 Task: Assign in the project CalibratePro the issue 'Implement a new feature to allow for voice-based navigation and control of the system' to the sprint 'Whirlpool'. Assign in the project CalibratePro the issue 'Address issues related to data duplication and redundancy' to the sprint 'Whirlpool'. Assign in the project CalibratePro the issue 'Develop a new feature to allow for integration with blockchain technology' to the sprint 'Whirlpool'. Assign in the project CalibratePro the issue 'Implement a new feature to allow for personalized content delivery' to the sprint 'Whirlpool'
Action: Mouse moved to (1167, 263)
Screenshot: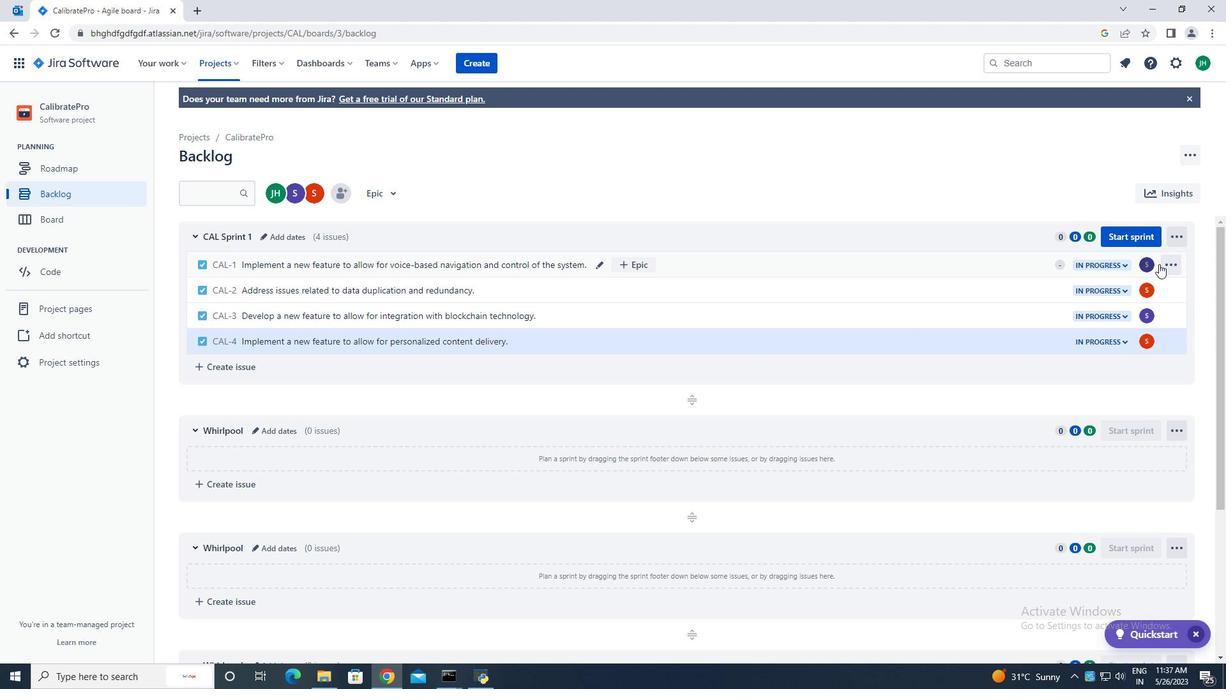
Action: Mouse pressed left at (1167, 263)
Screenshot: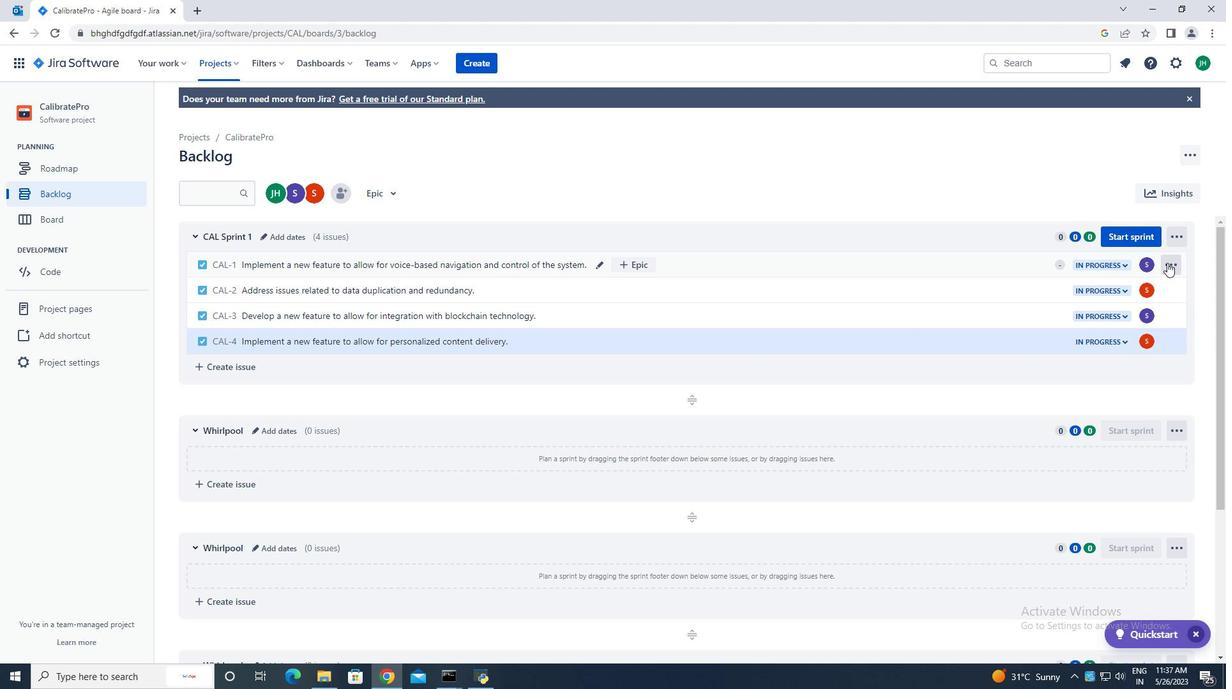 
Action: Mouse moved to (1138, 412)
Screenshot: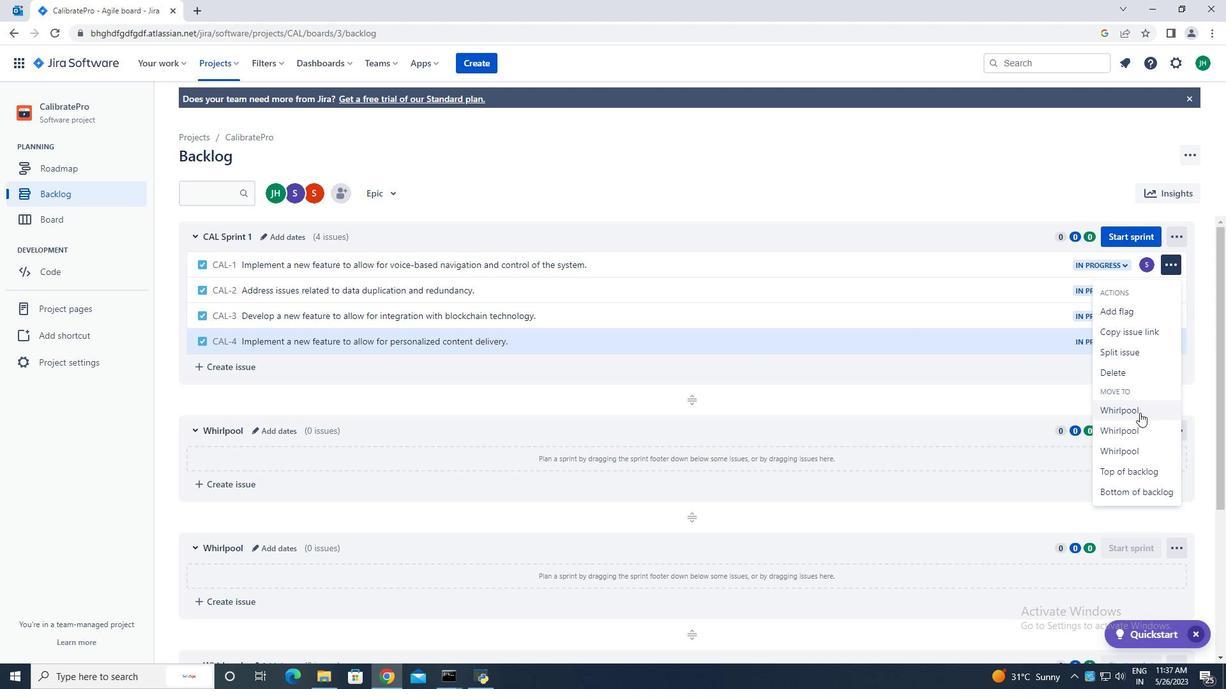 
Action: Mouse pressed left at (1138, 412)
Screenshot: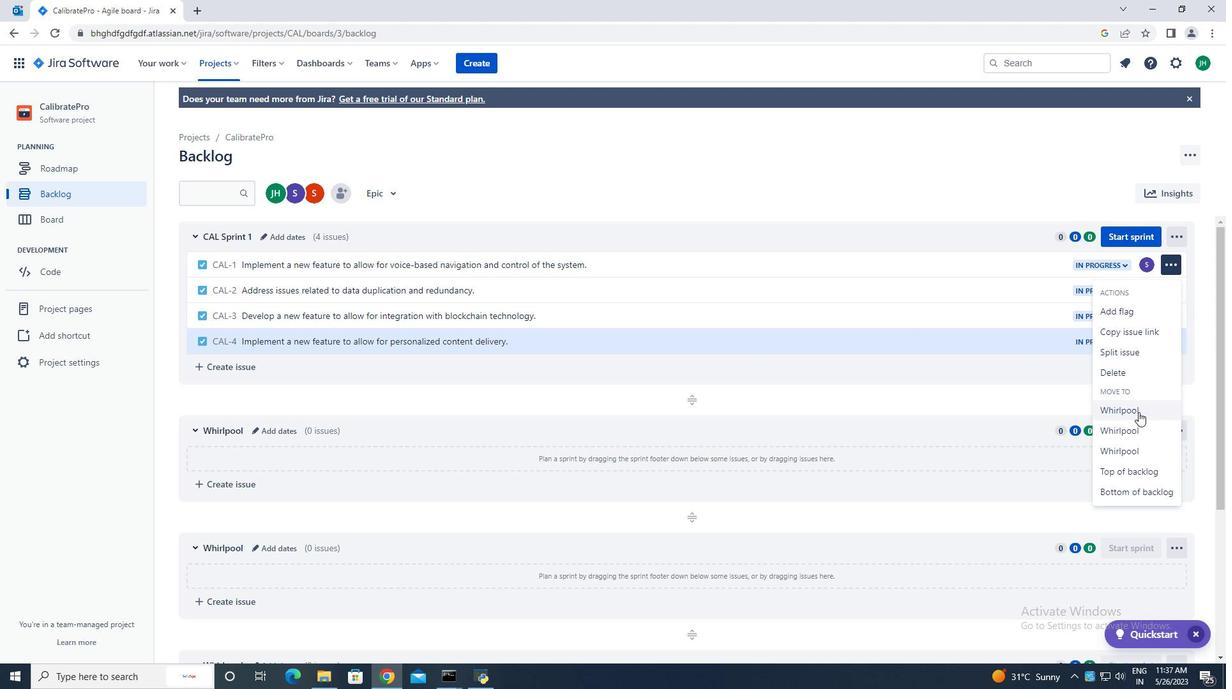
Action: Mouse moved to (1168, 265)
Screenshot: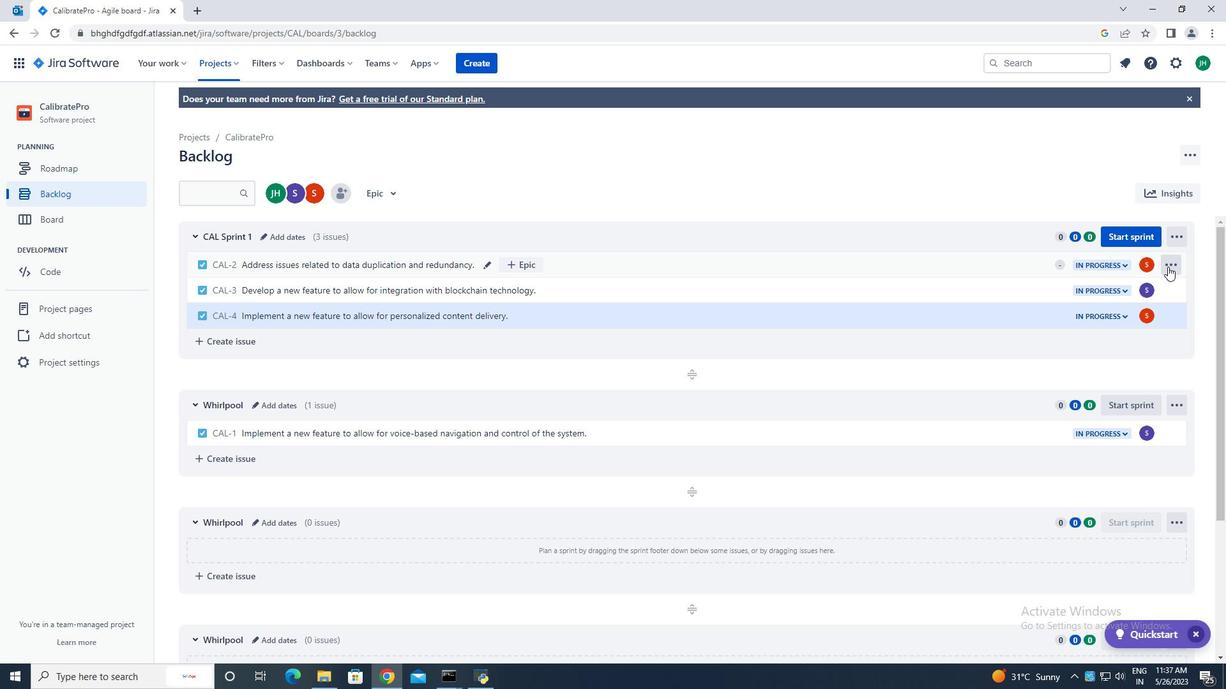 
Action: Mouse pressed left at (1168, 265)
Screenshot: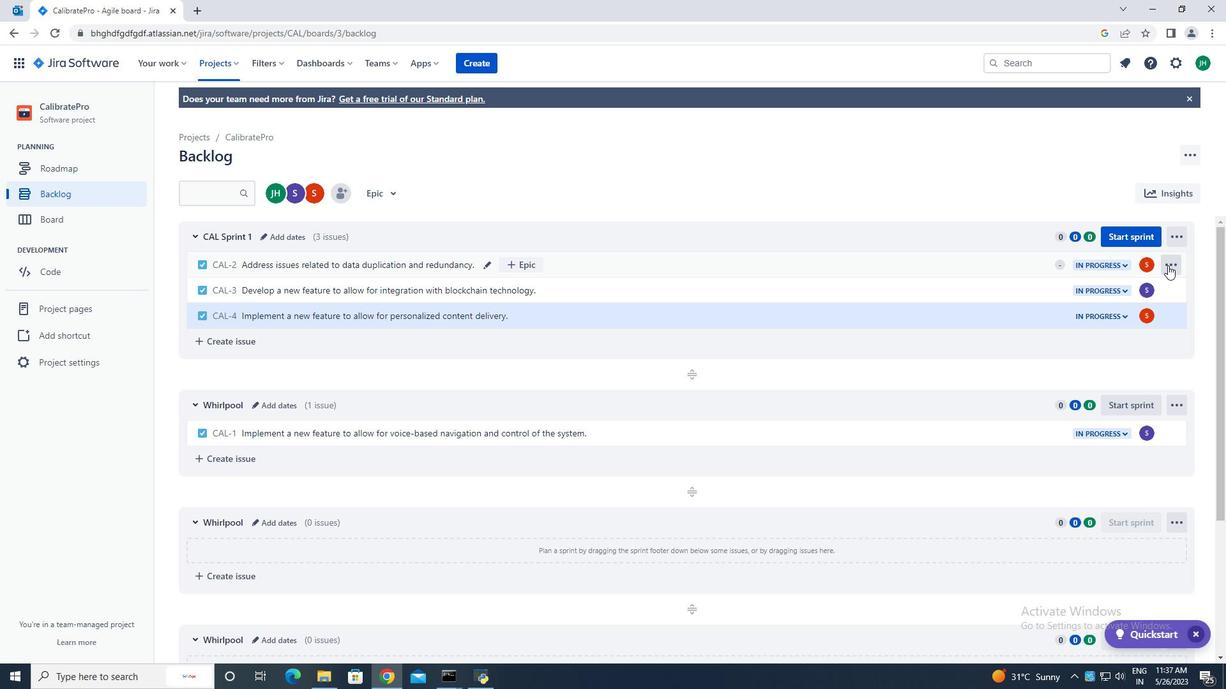 
Action: Mouse moved to (1136, 430)
Screenshot: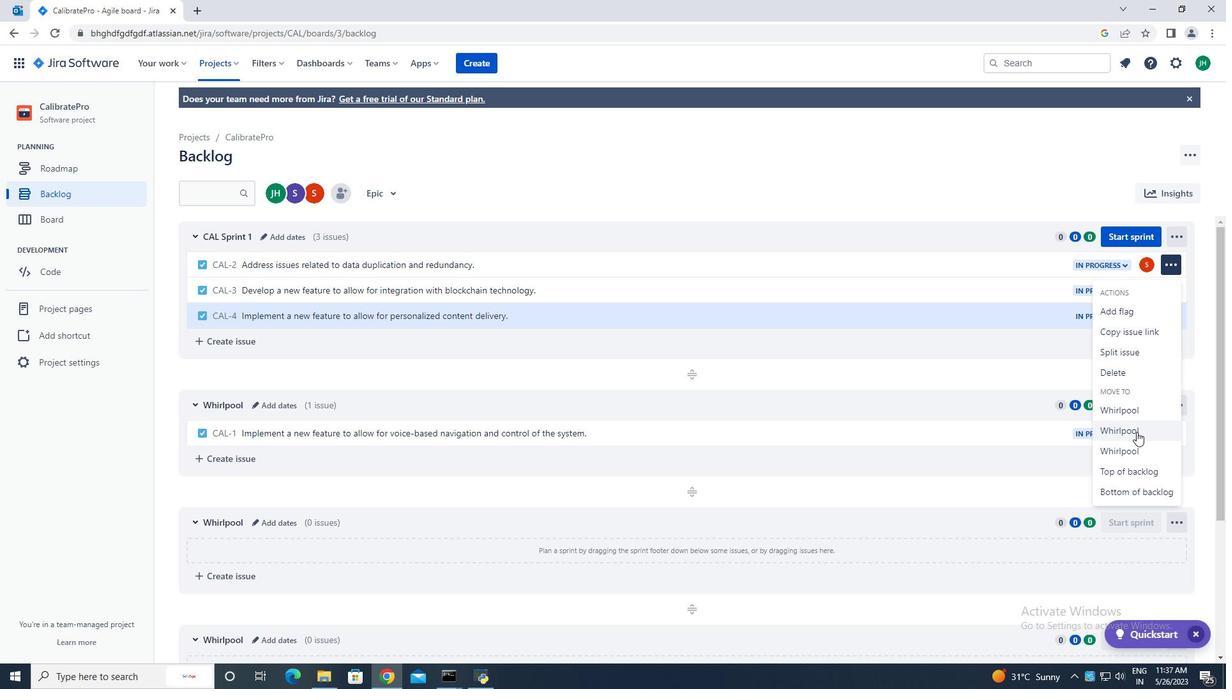 
Action: Mouse pressed left at (1136, 430)
Screenshot: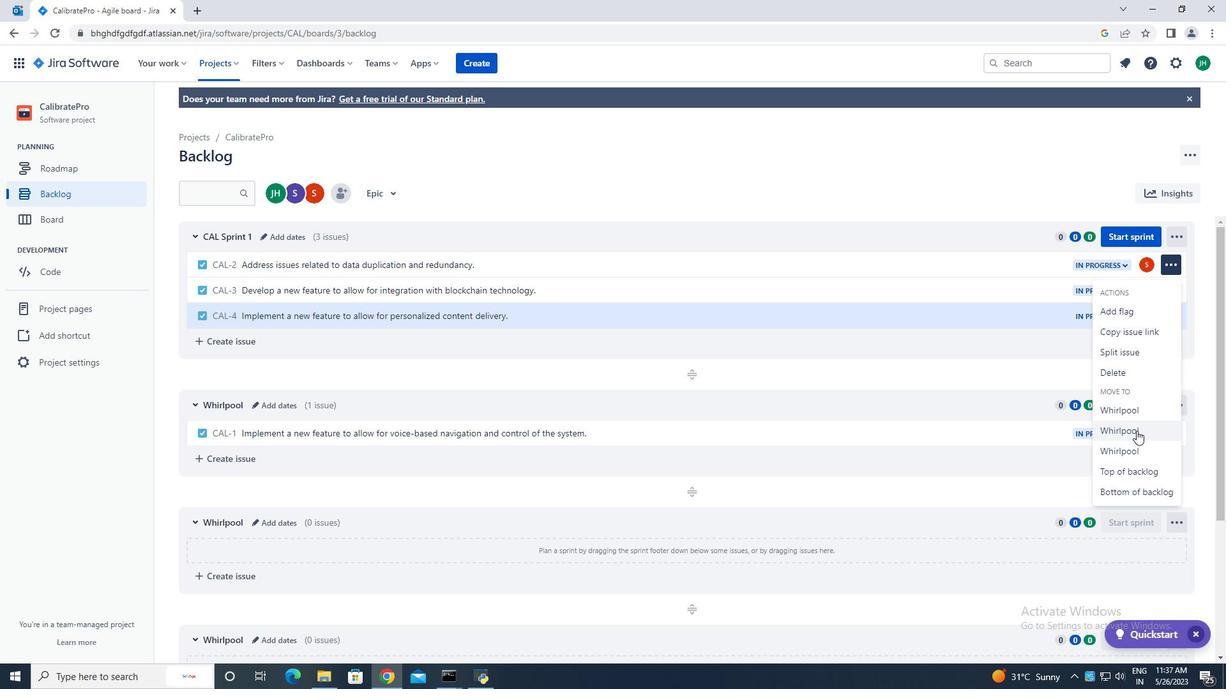 
Action: Mouse moved to (1178, 379)
Screenshot: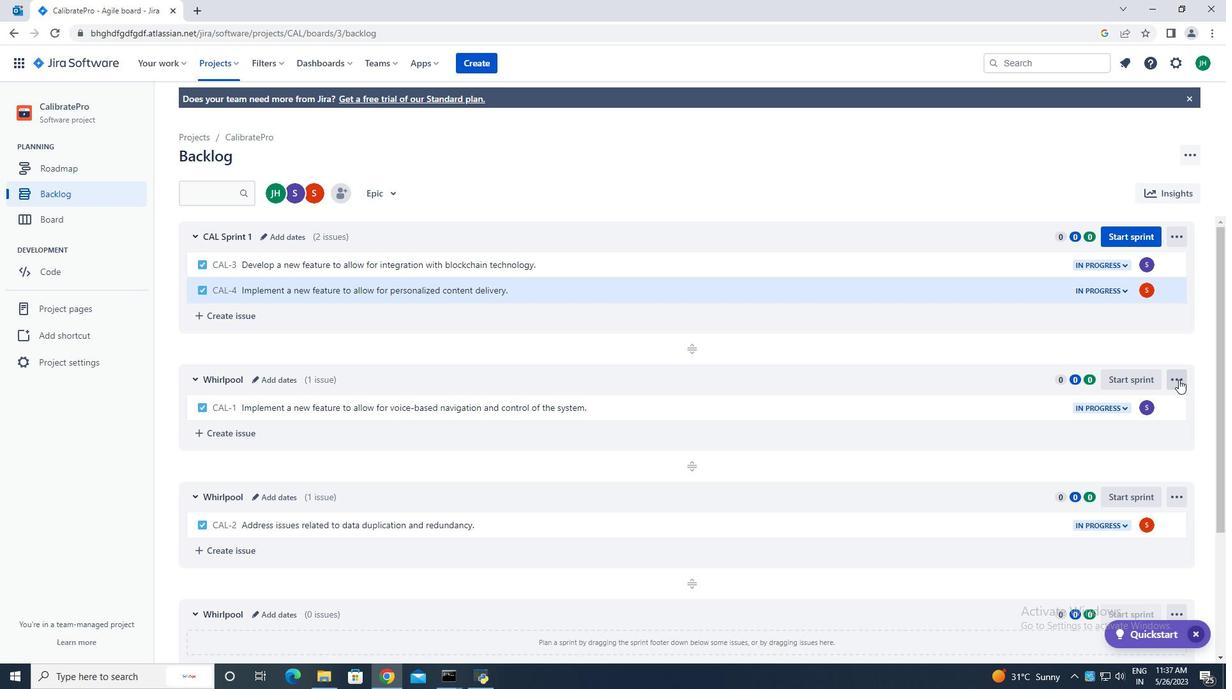 
Action: Mouse pressed left at (1178, 379)
Screenshot: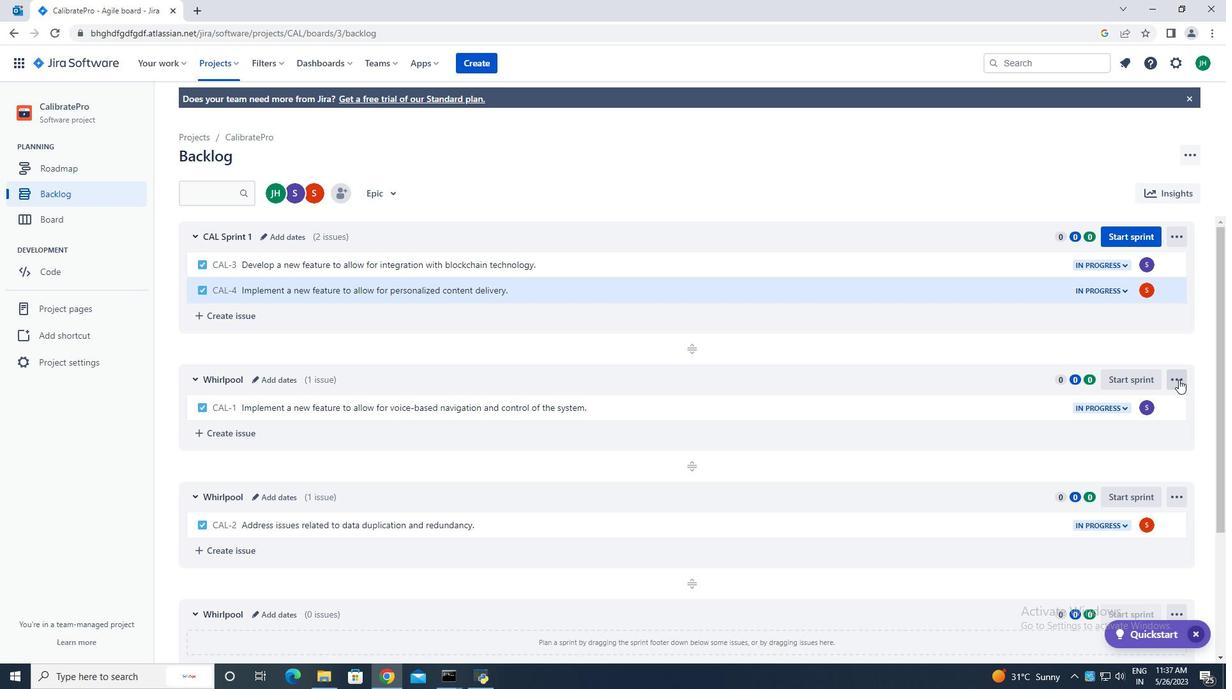
Action: Mouse moved to (929, 194)
Screenshot: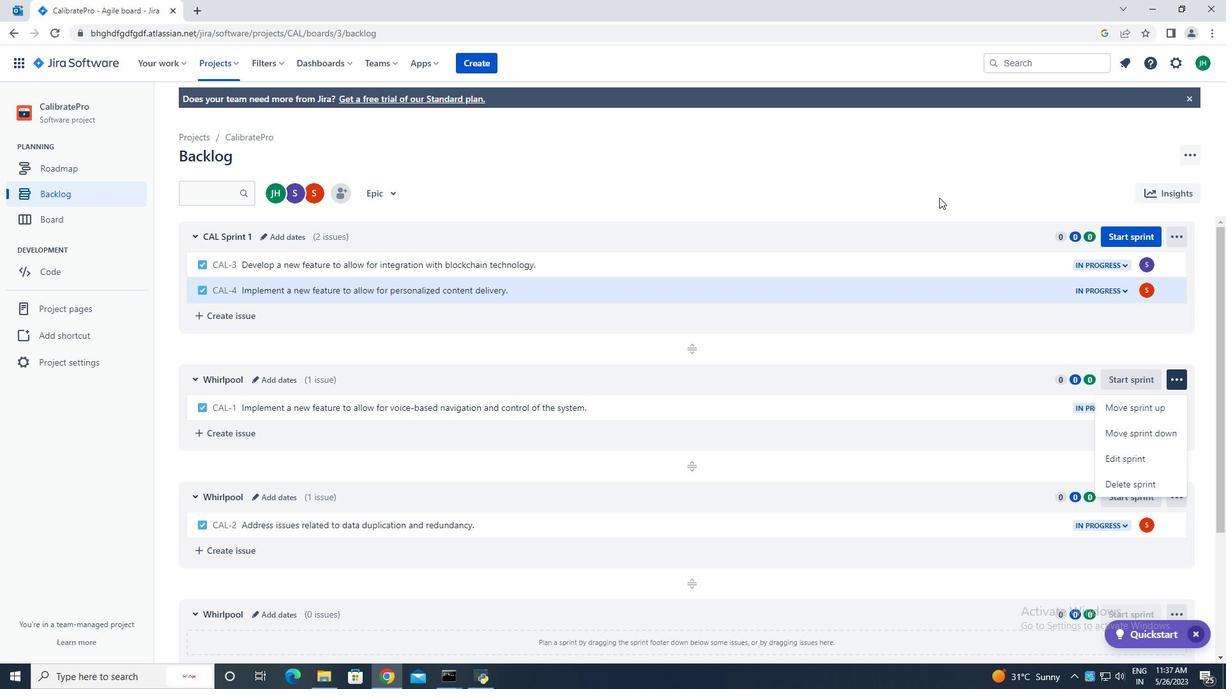 
Action: Mouse pressed left at (929, 194)
Screenshot: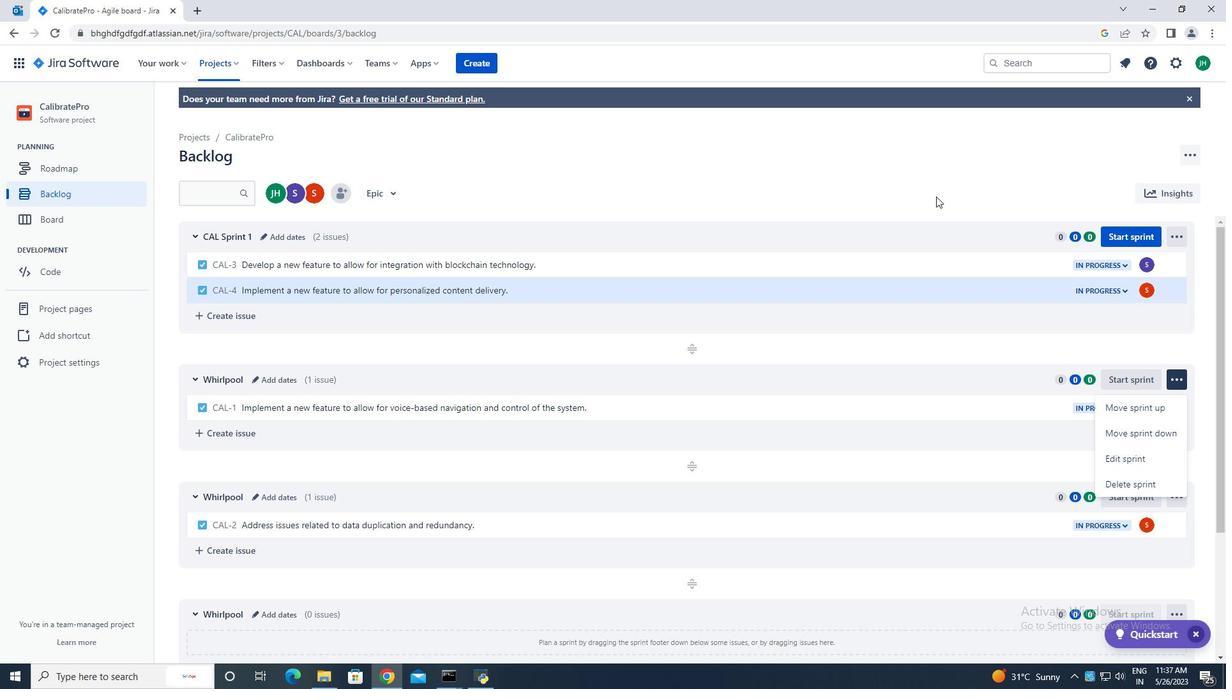 
Action: Mouse moved to (1172, 406)
Screenshot: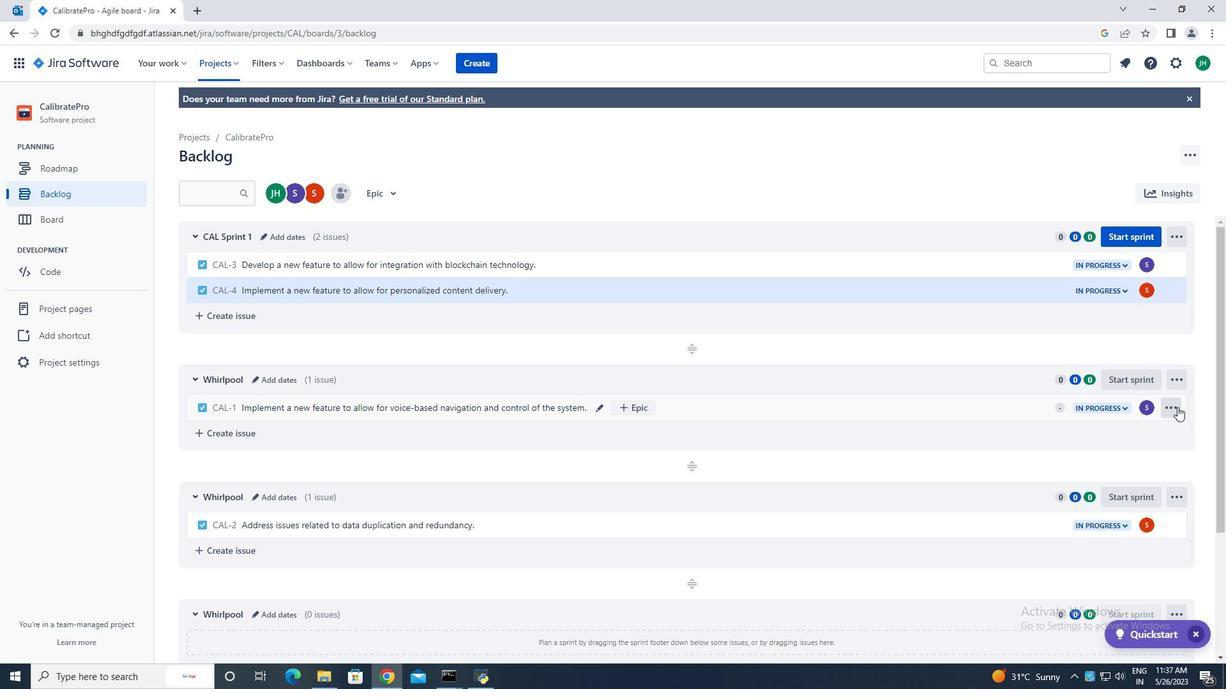 
Action: Mouse pressed left at (1172, 406)
Screenshot: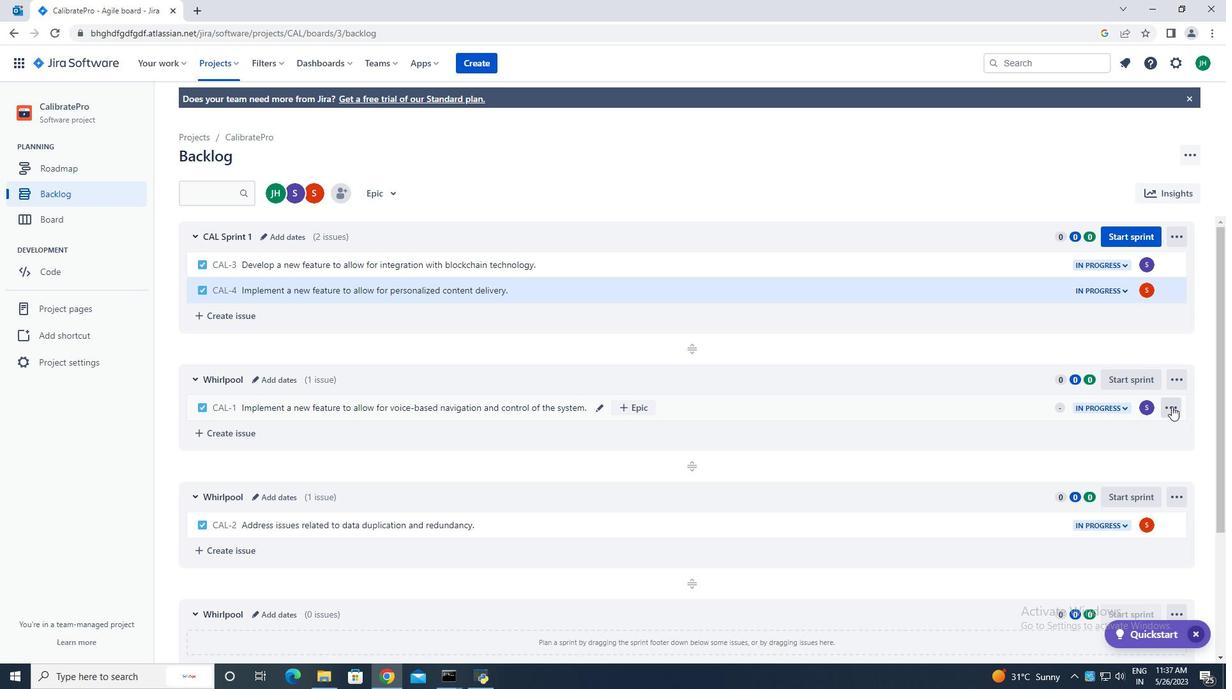 
Action: Mouse moved to (1138, 575)
Screenshot: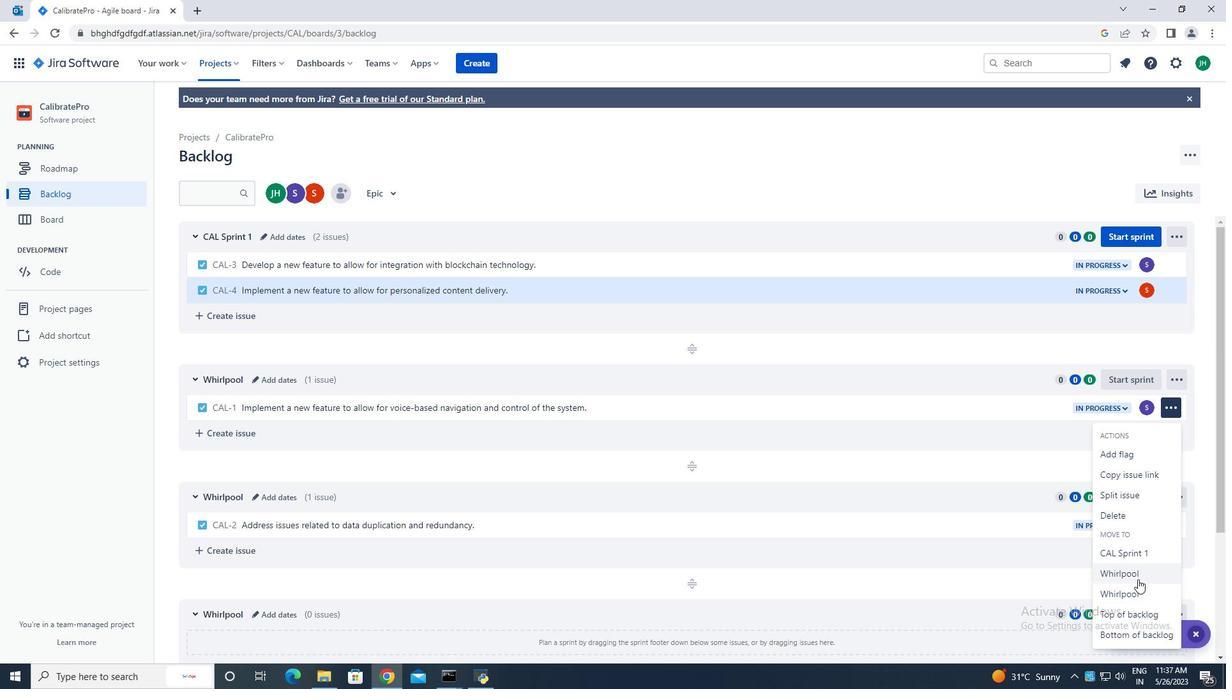 
Action: Mouse scrolled (1138, 574) with delta (0, 0)
Screenshot: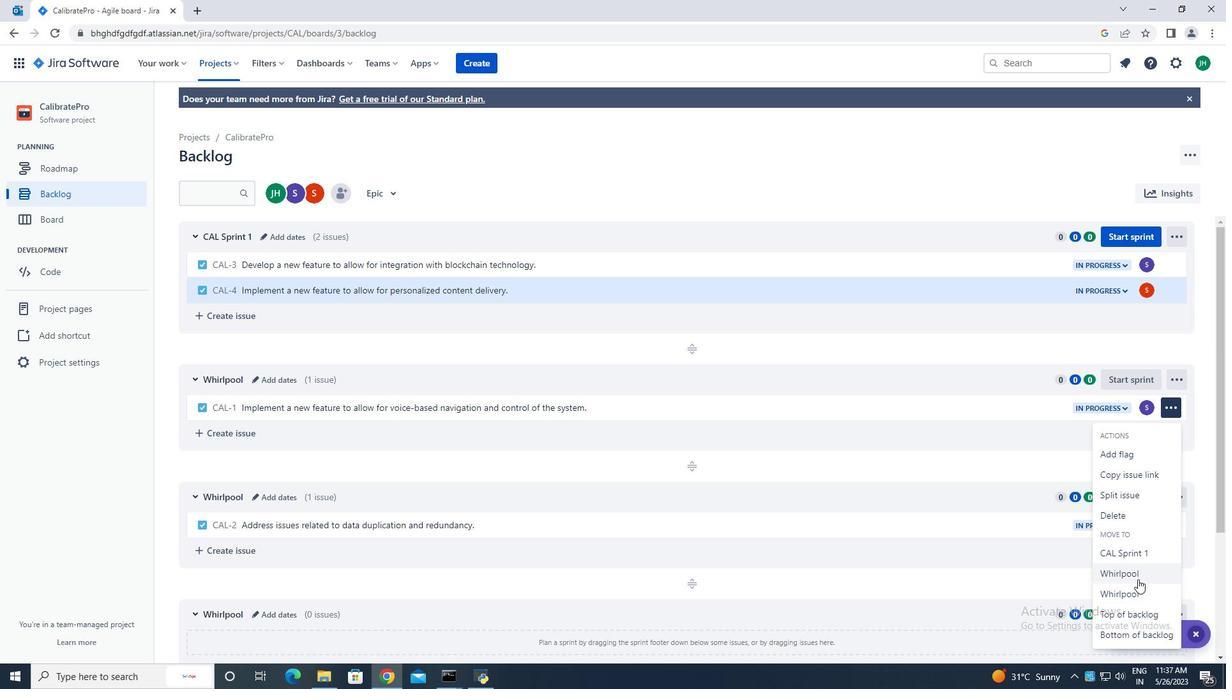 
Action: Mouse moved to (1138, 574)
Screenshot: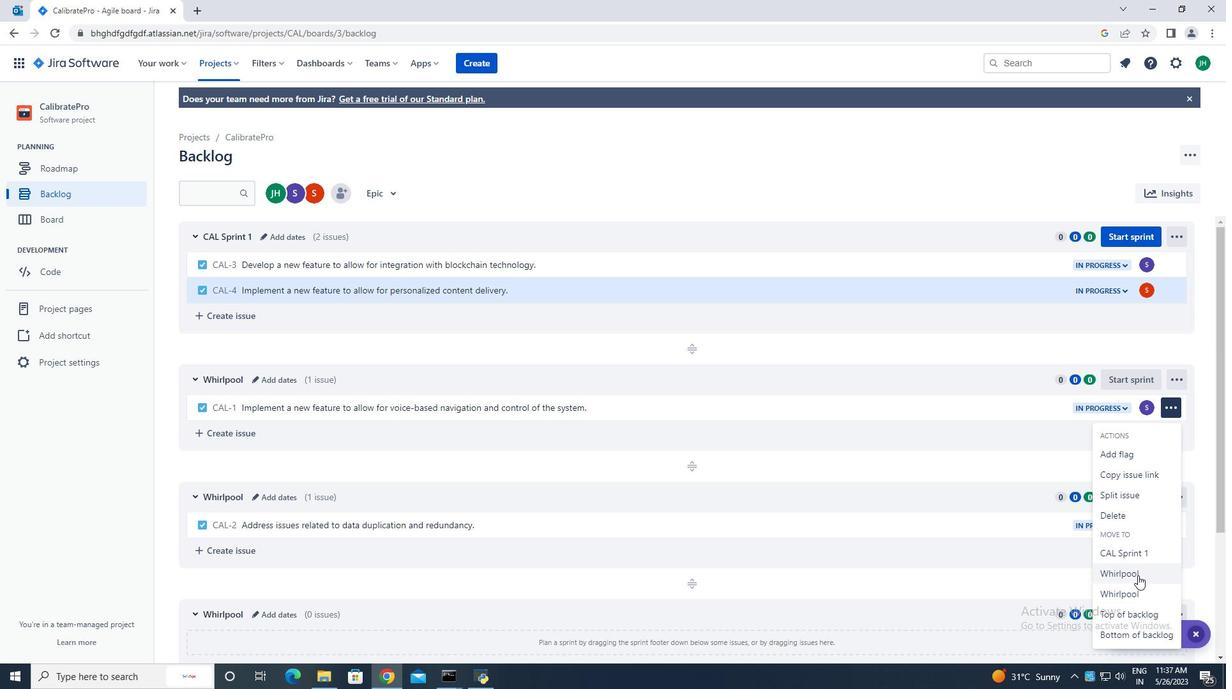 
Action: Mouse scrolled (1138, 573) with delta (0, 0)
Screenshot: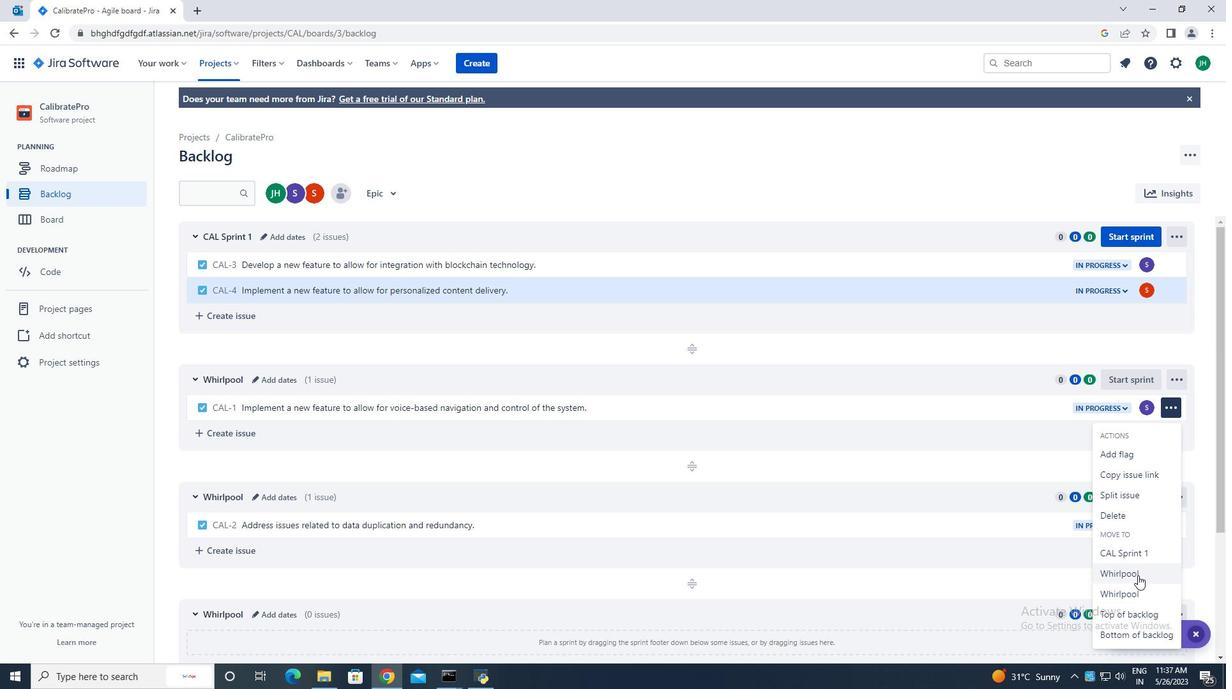 
Action: Mouse moved to (1138, 573)
Screenshot: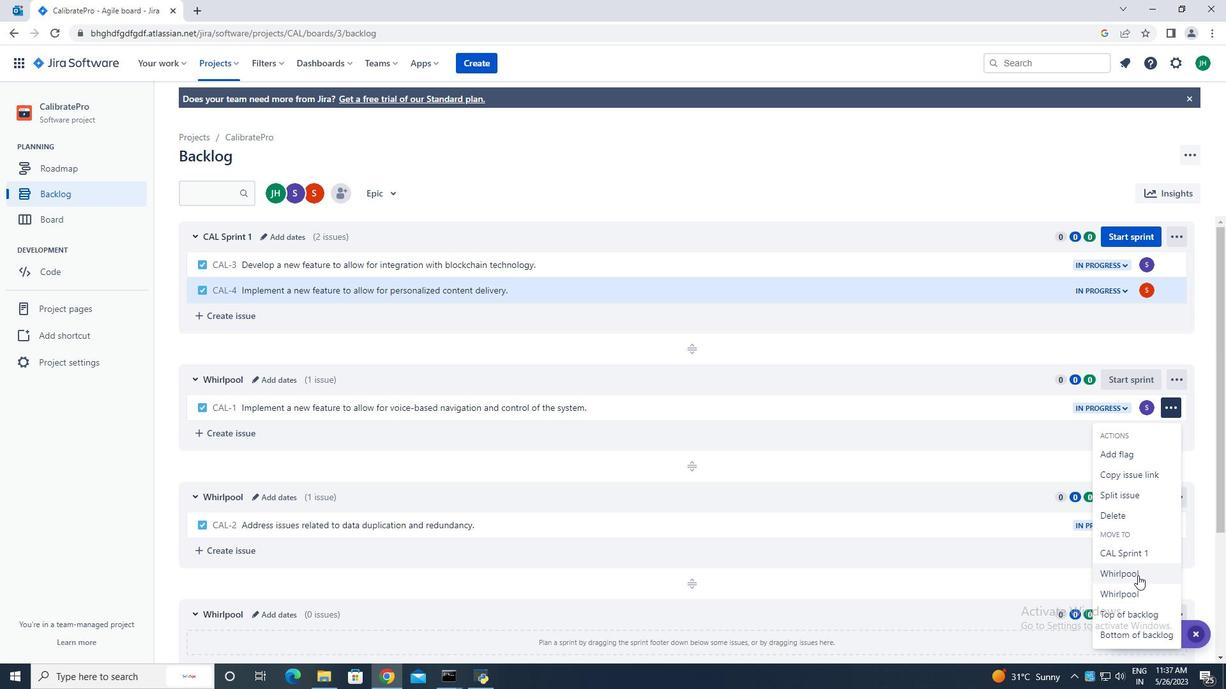 
Action: Mouse scrolled (1138, 572) with delta (0, 0)
Screenshot: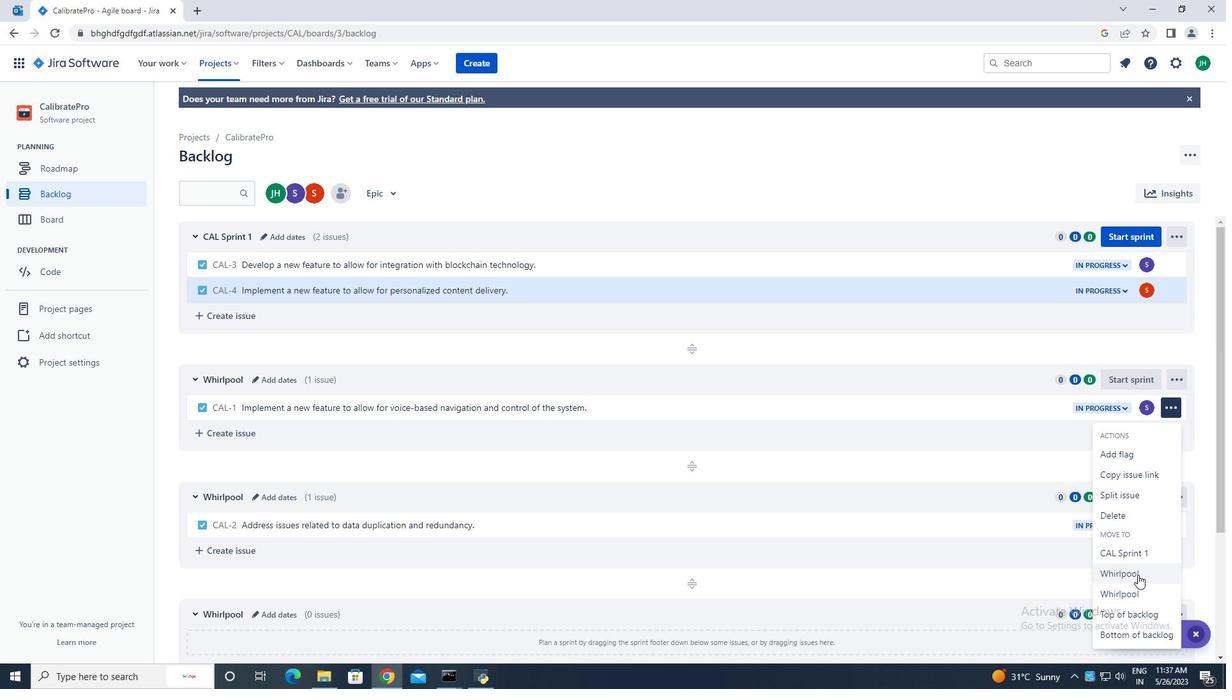 
Action: Mouse moved to (1136, 594)
Screenshot: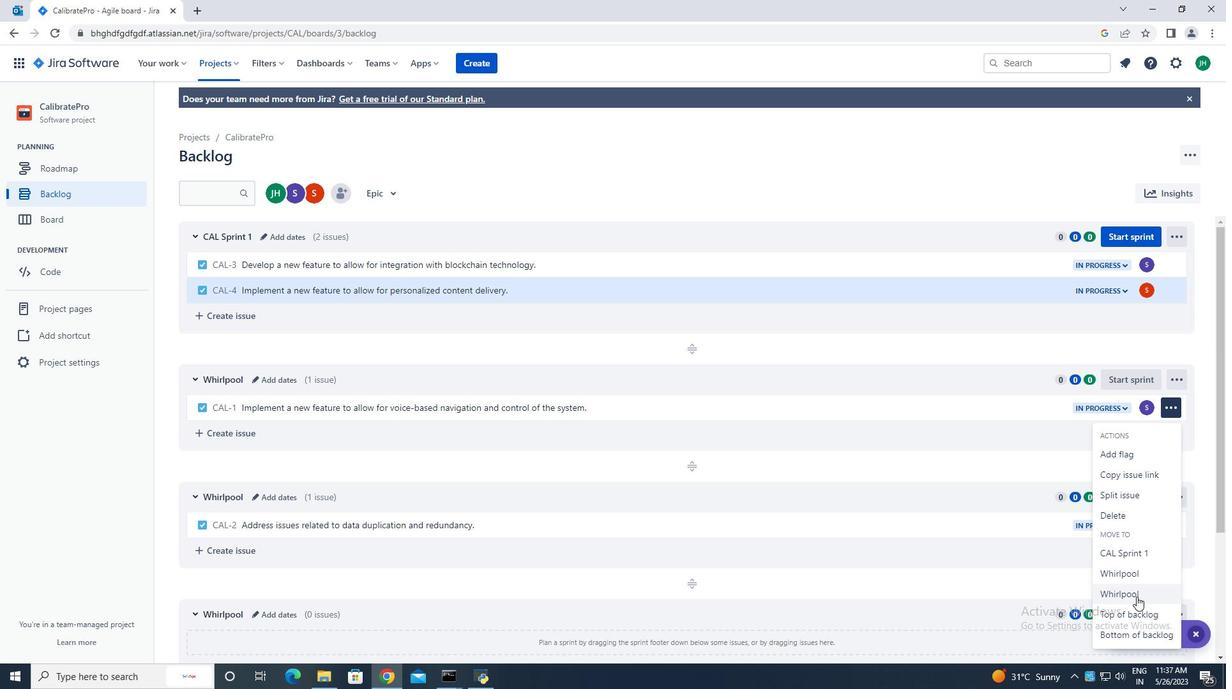 
Action: Mouse pressed left at (1136, 594)
Screenshot: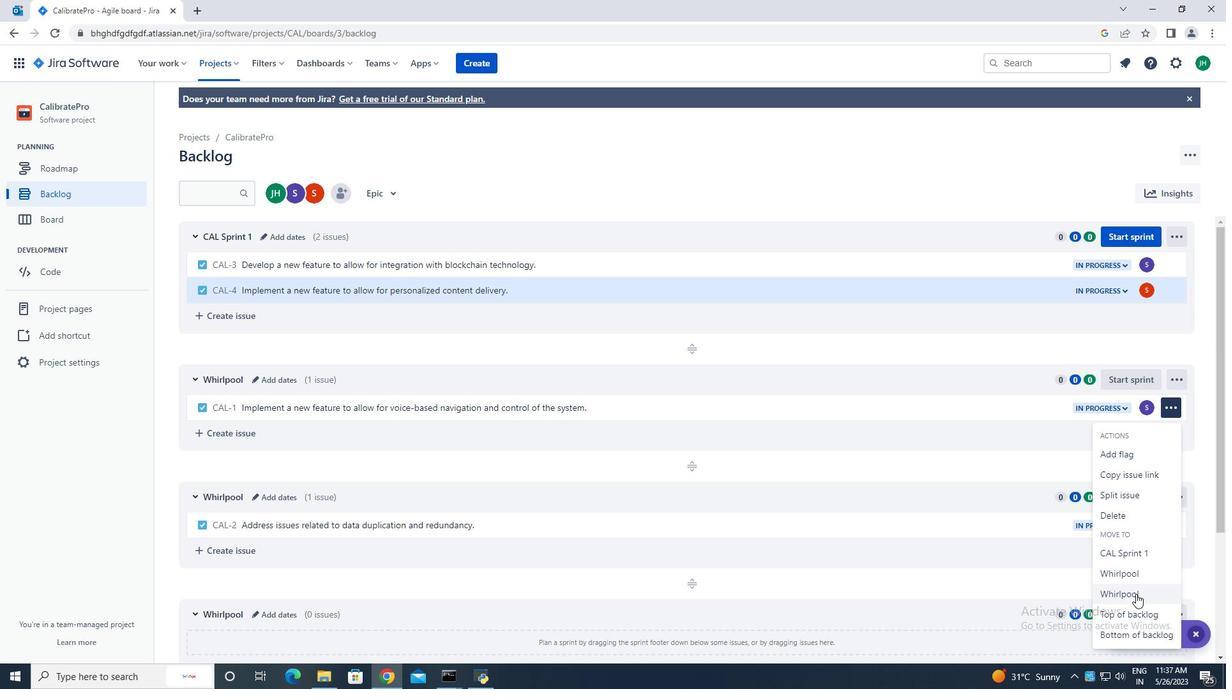 
Action: Mouse moved to (1093, 477)
Screenshot: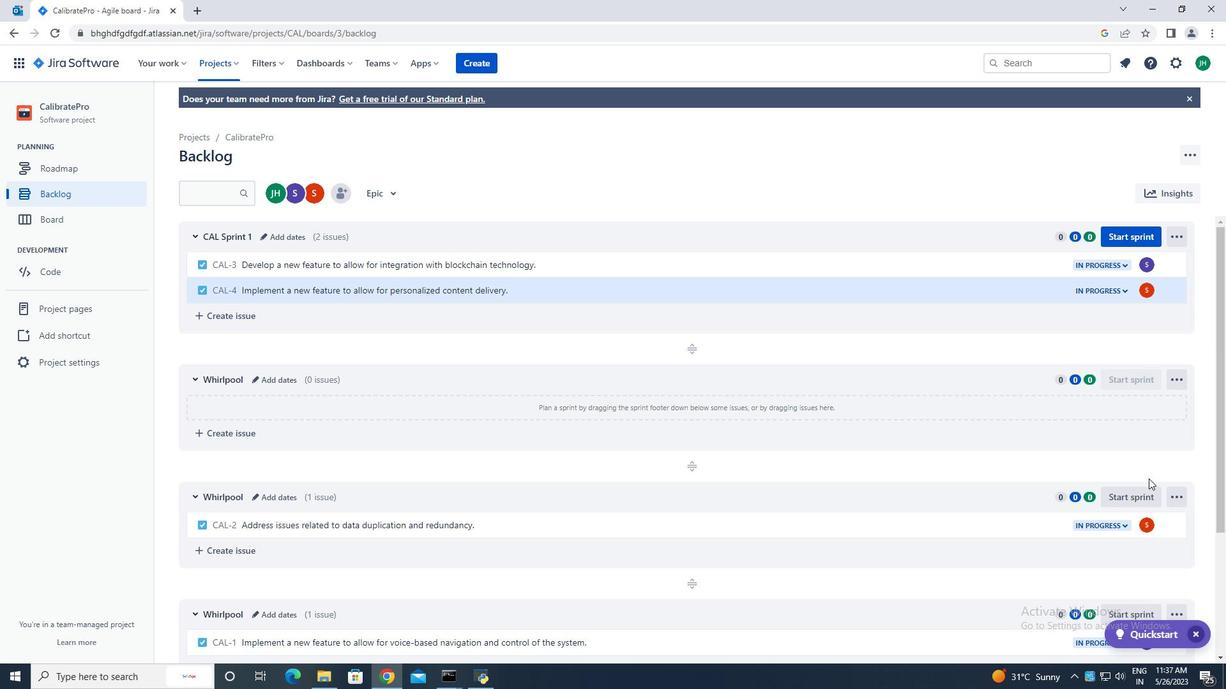 
Action: Mouse scrolled (1093, 476) with delta (0, 0)
Screenshot: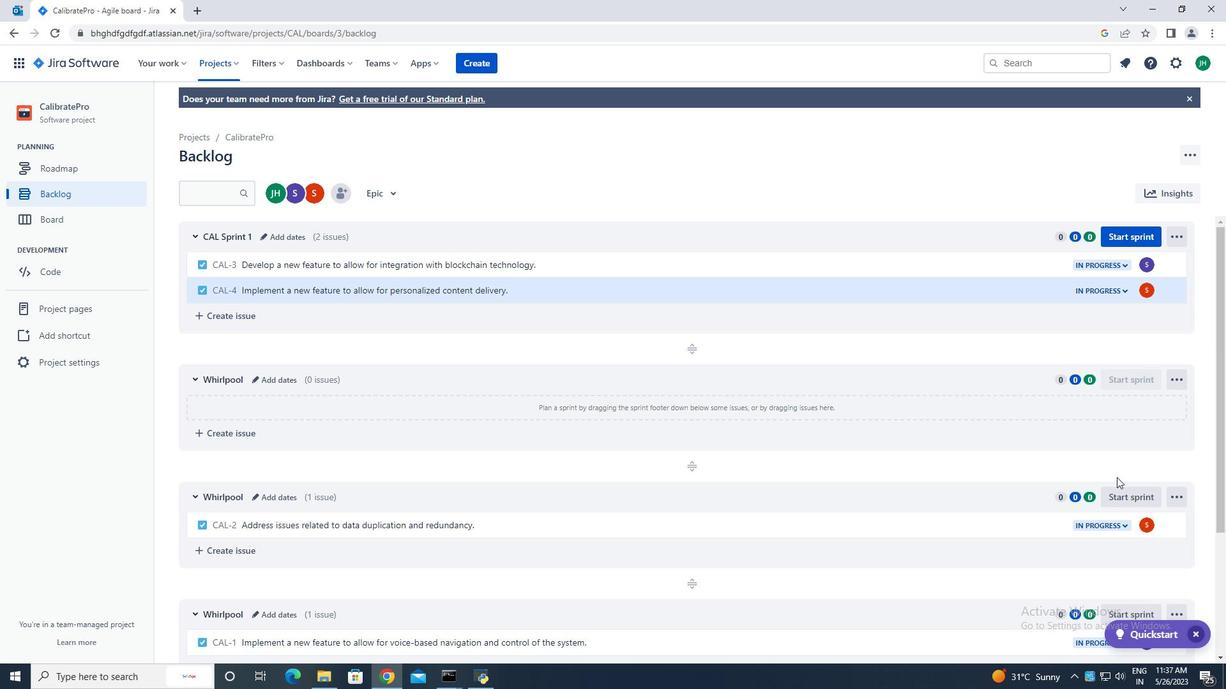 
Action: Mouse moved to (1093, 477)
Screenshot: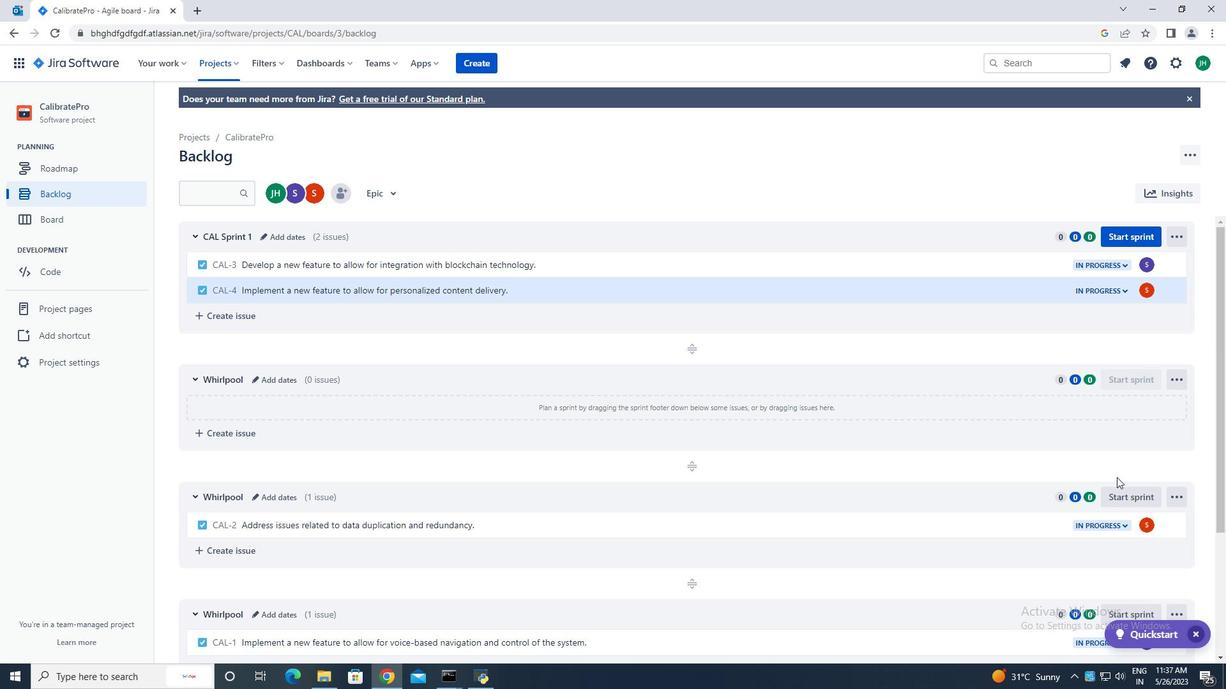 
Action: Mouse scrolled (1093, 476) with delta (0, 0)
Screenshot: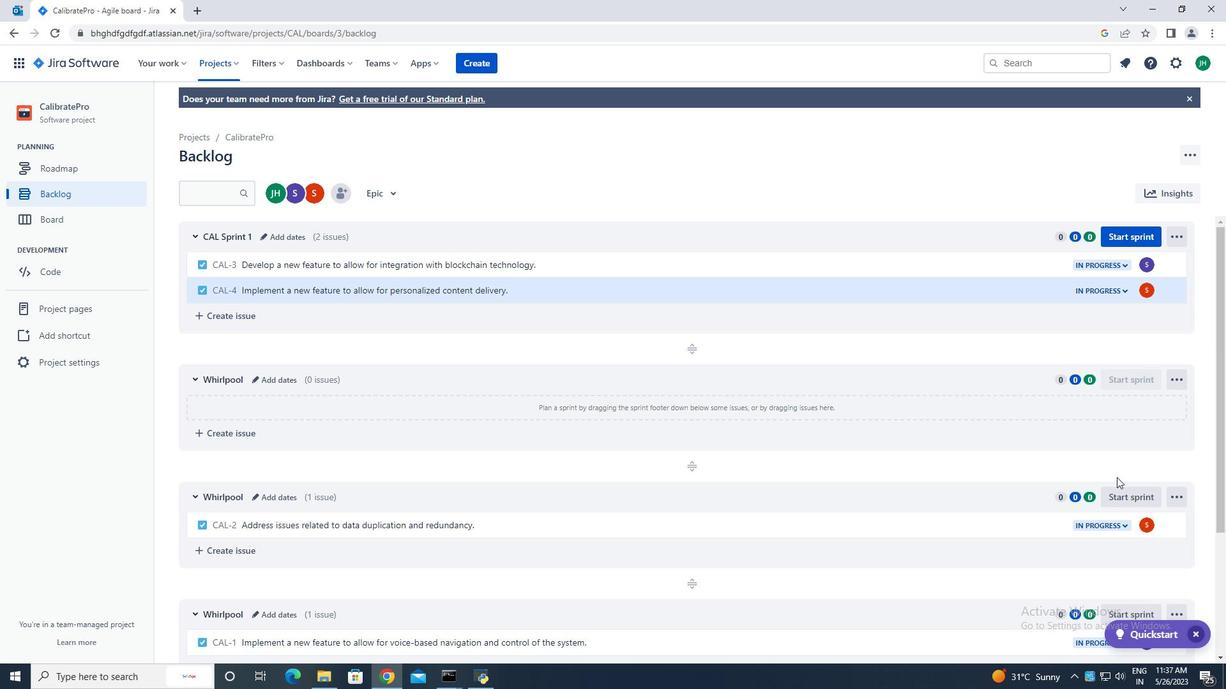 
Action: Mouse scrolled (1093, 476) with delta (0, 0)
Screenshot: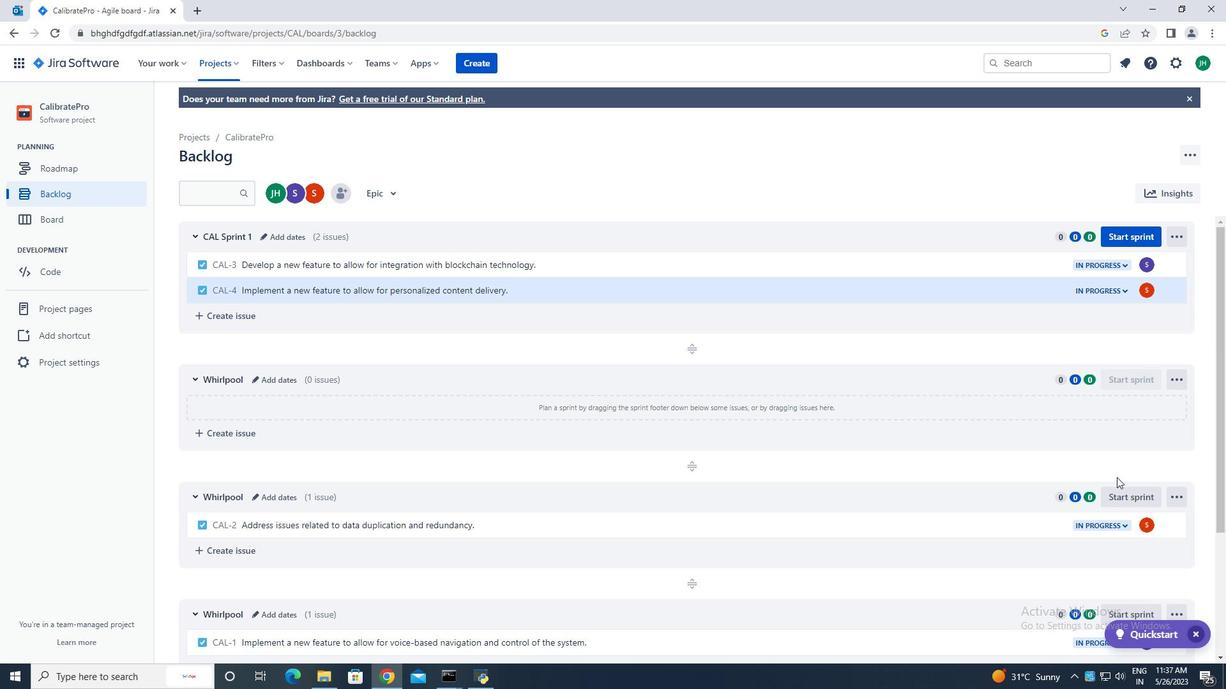 
Action: Mouse scrolled (1093, 476) with delta (0, 0)
Screenshot: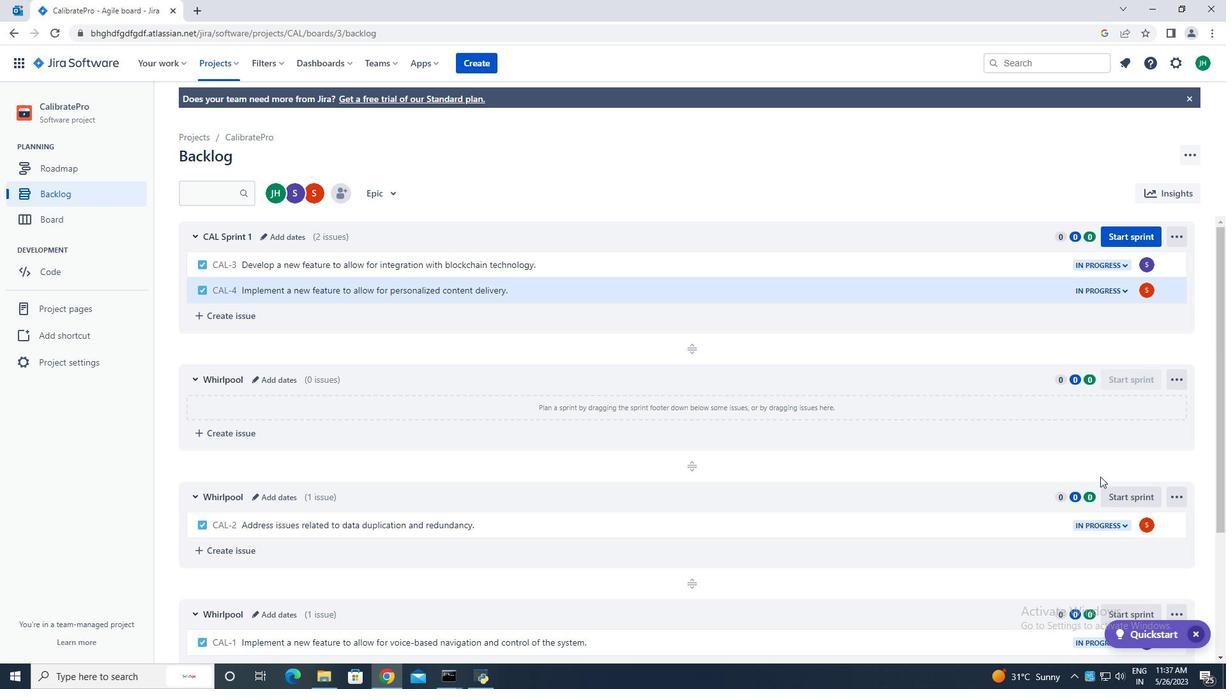 
Action: Mouse scrolled (1093, 476) with delta (0, 0)
Screenshot: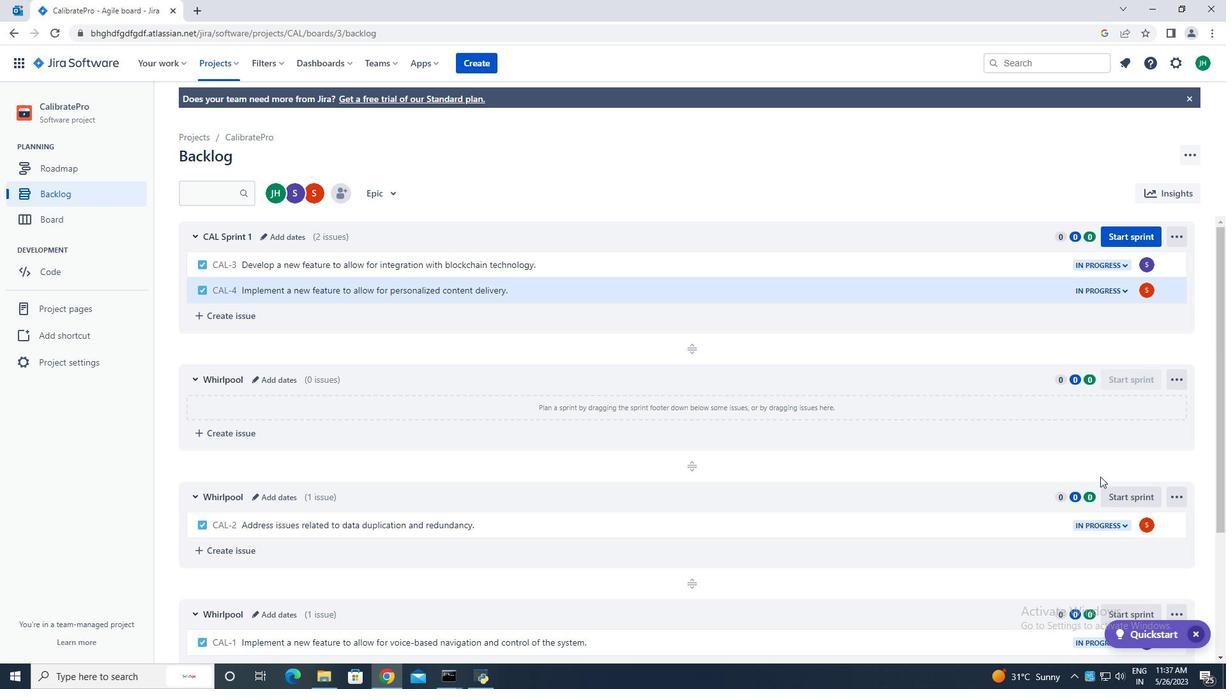 
Action: Mouse scrolled (1093, 476) with delta (0, 0)
Screenshot: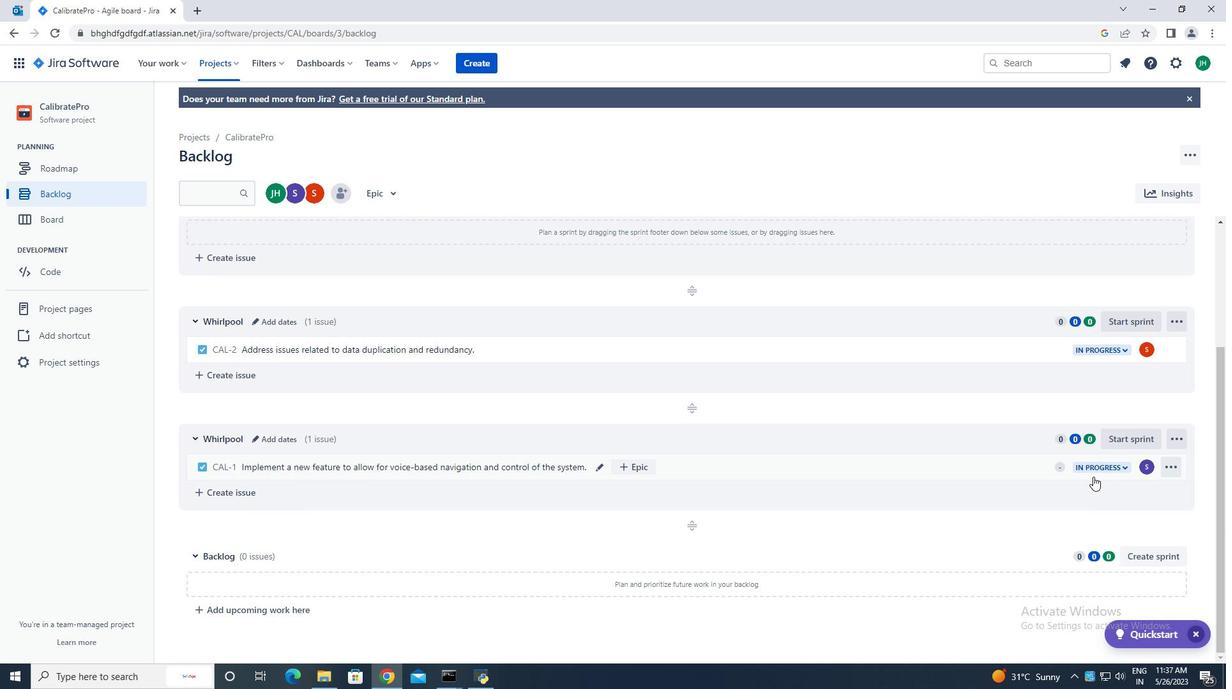 
Action: Mouse scrolled (1093, 476) with delta (0, 0)
Screenshot: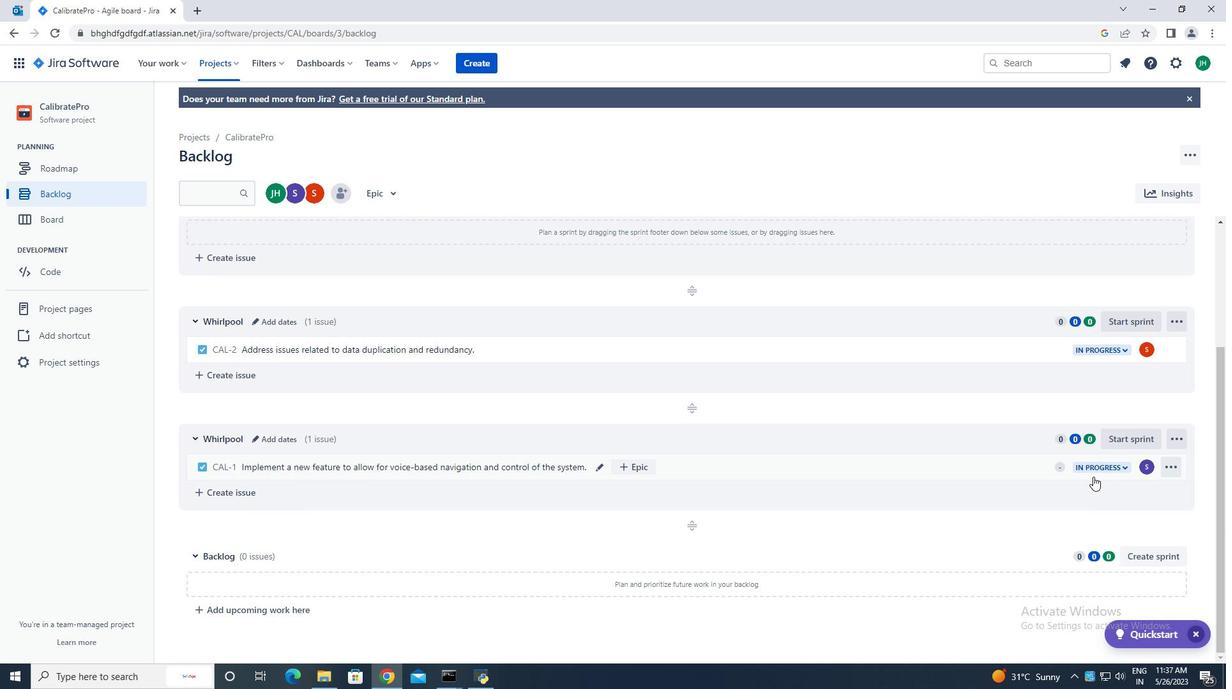 
Action: Mouse scrolled (1093, 476) with delta (0, 0)
Screenshot: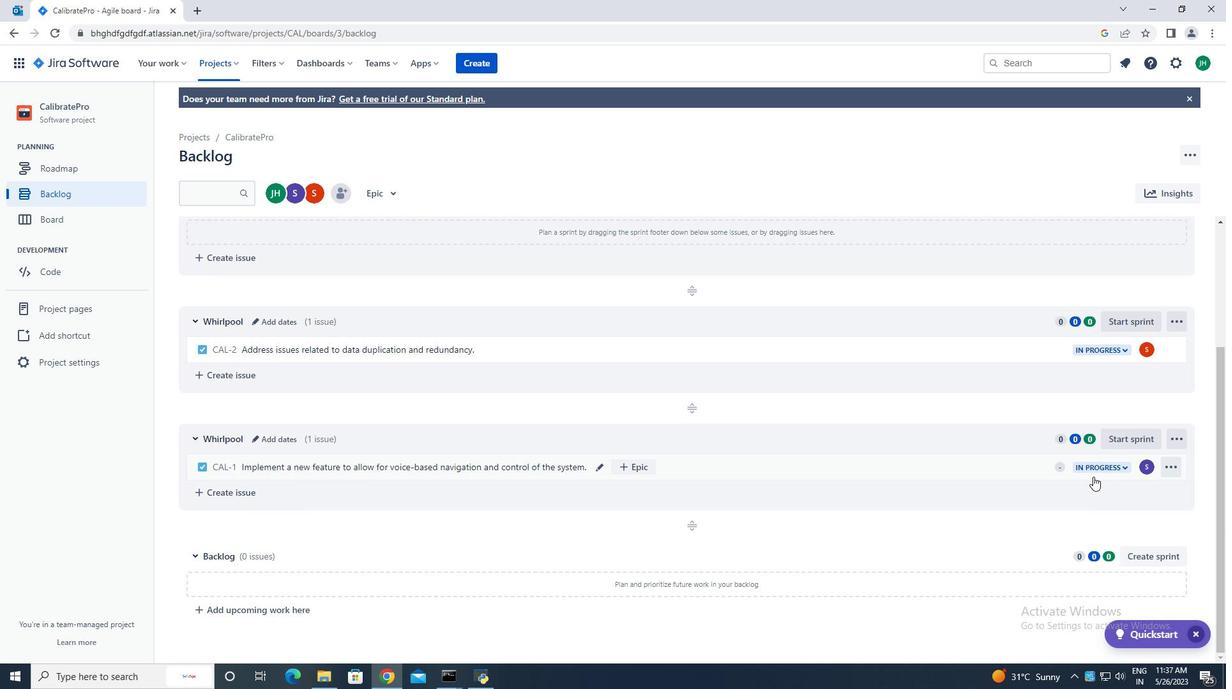 
Action: Mouse moved to (438, 426)
Screenshot: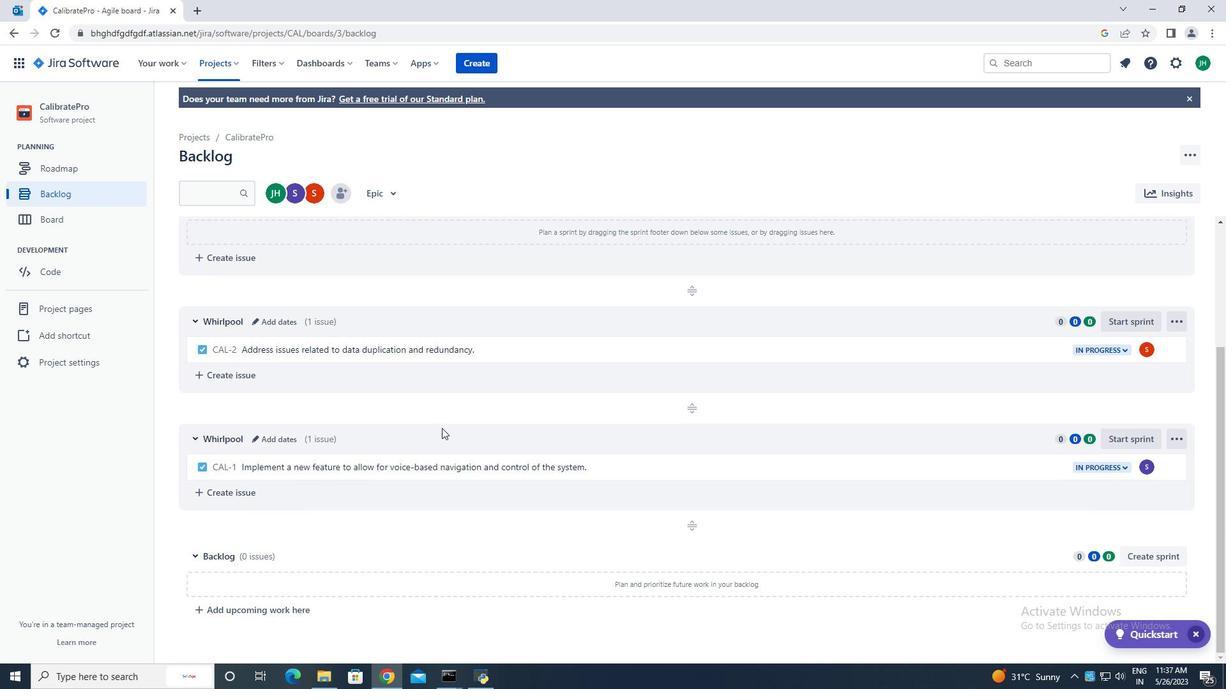 
Action: Mouse scrolled (438, 427) with delta (0, 0)
Screenshot: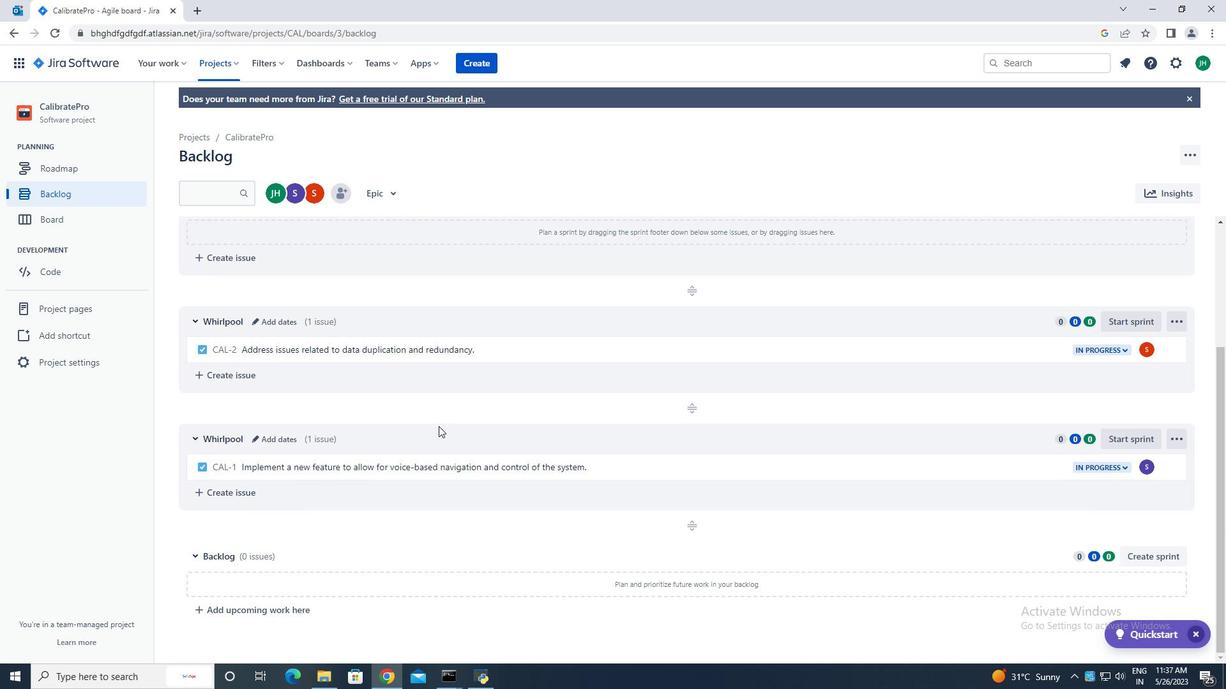 
Action: Mouse scrolled (438, 427) with delta (0, 0)
Screenshot: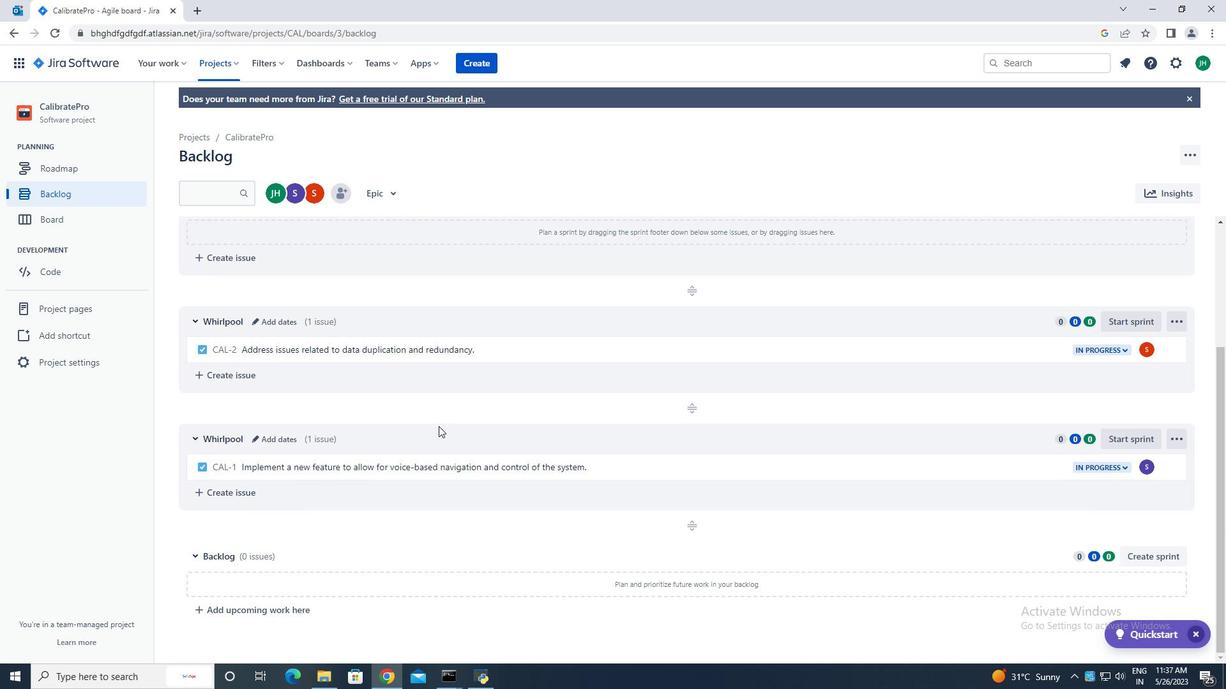 
Action: Mouse scrolled (438, 427) with delta (0, 0)
Screenshot: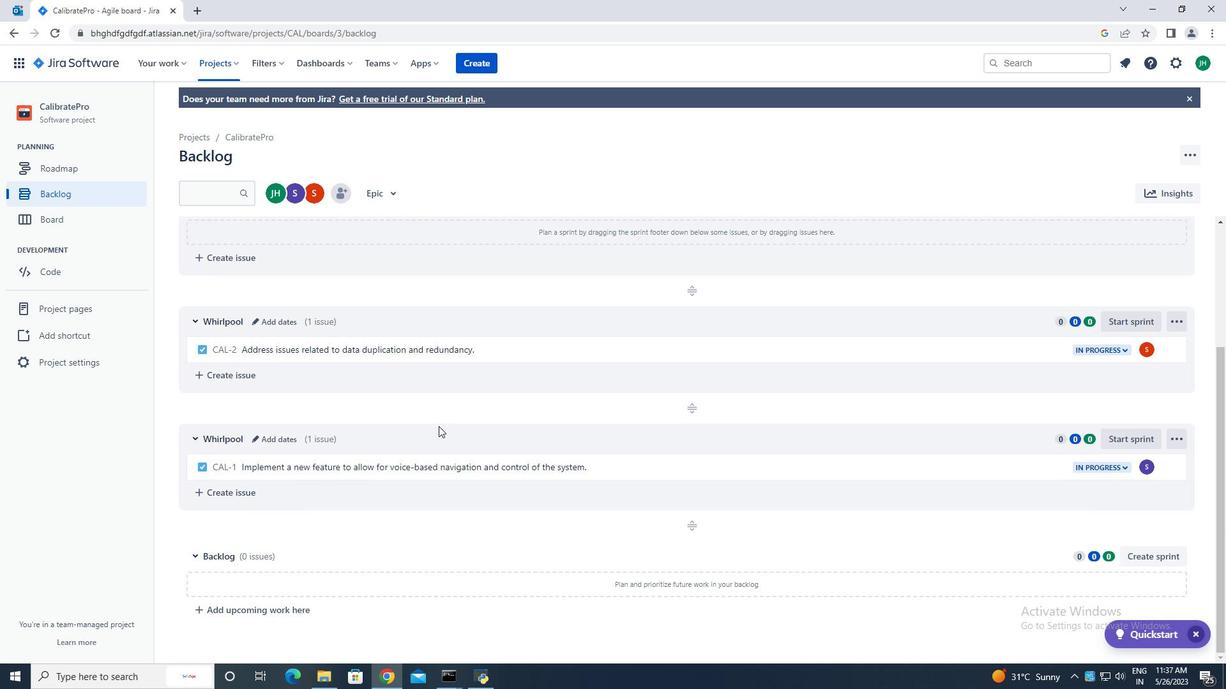 
Action: Mouse scrolled (438, 427) with delta (0, 0)
Screenshot: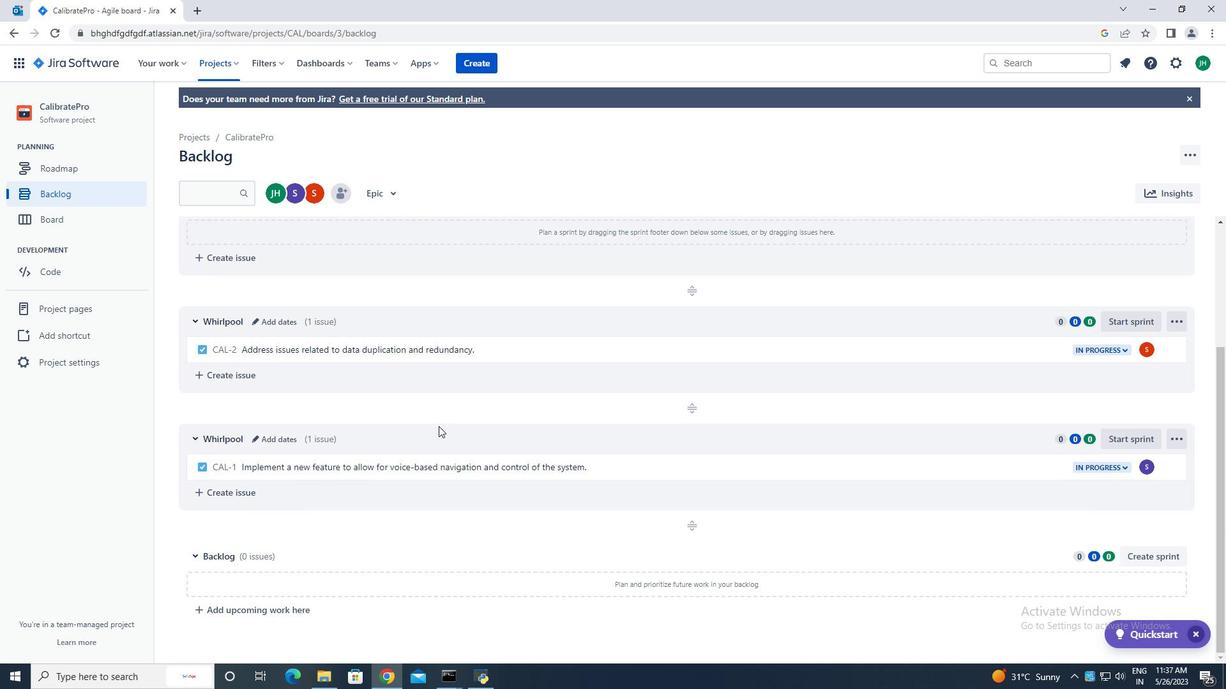 
Action: Mouse scrolled (438, 427) with delta (0, 0)
Screenshot: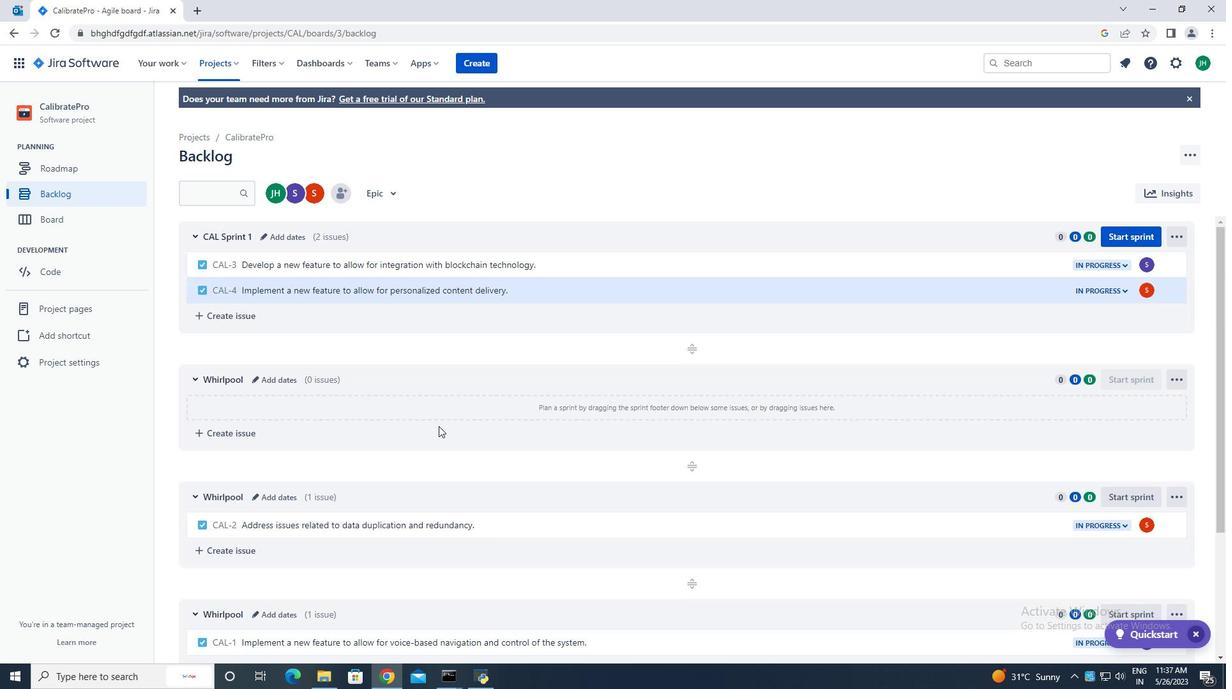 
Action: Mouse scrolled (438, 427) with delta (0, 0)
Screenshot: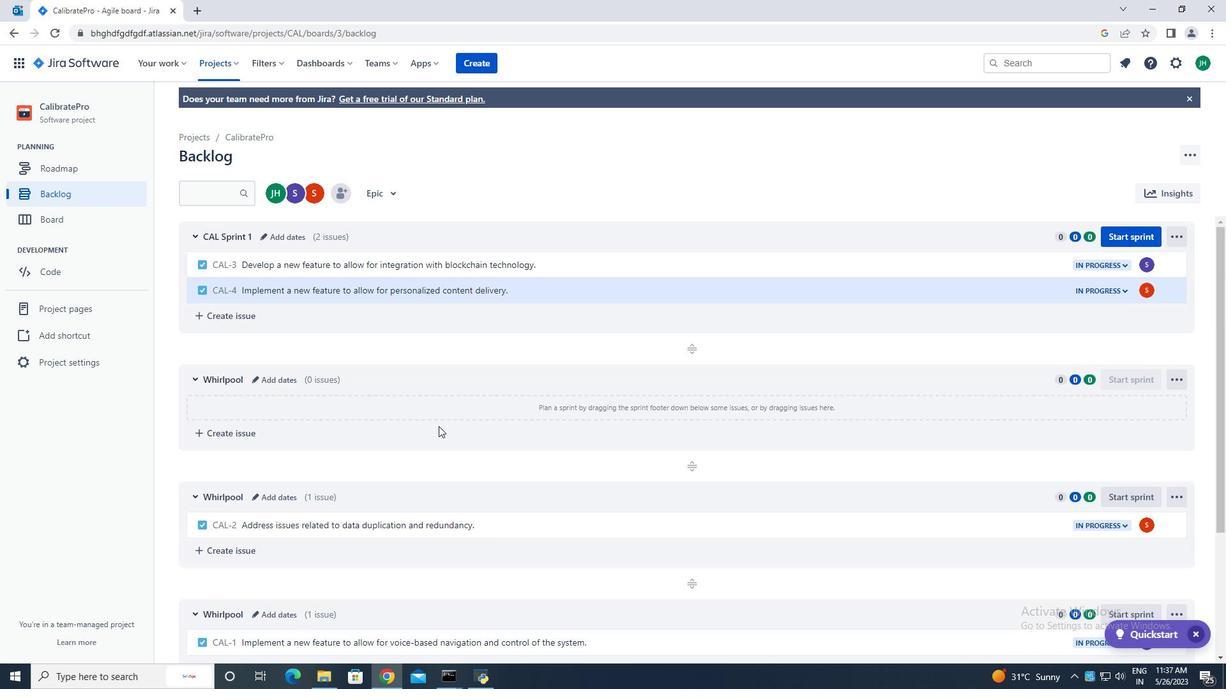 
Action: Mouse scrolled (438, 427) with delta (0, 0)
Screenshot: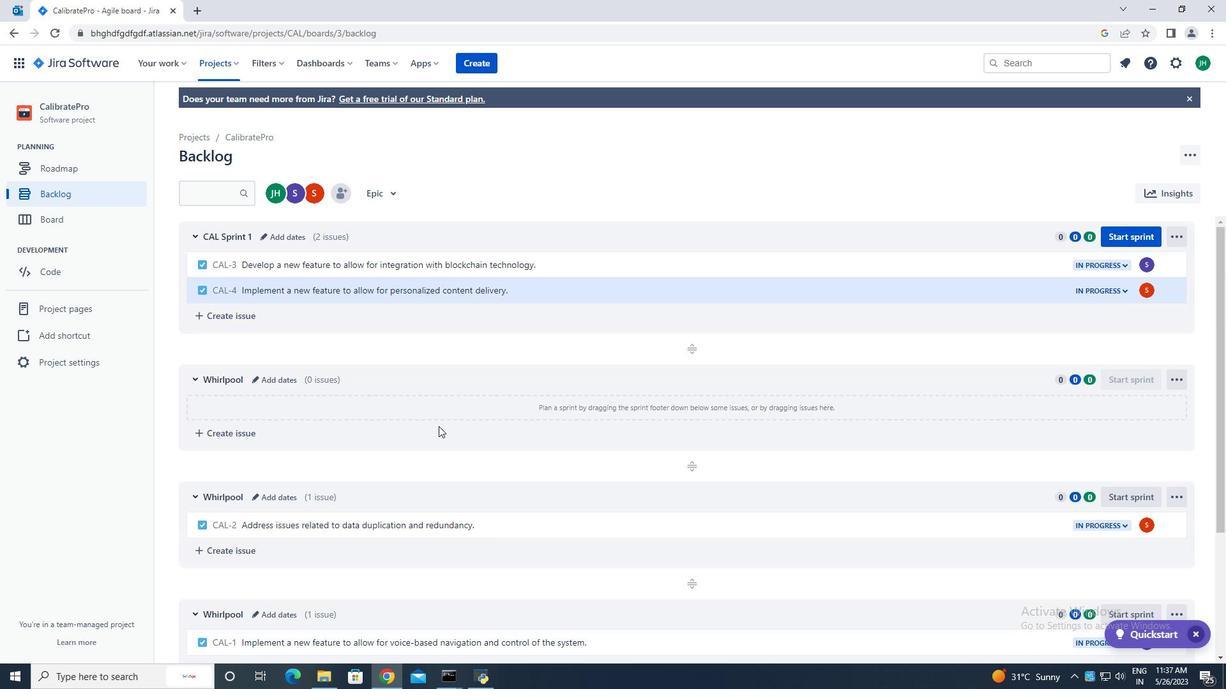 
Action: Mouse moved to (459, 424)
Screenshot: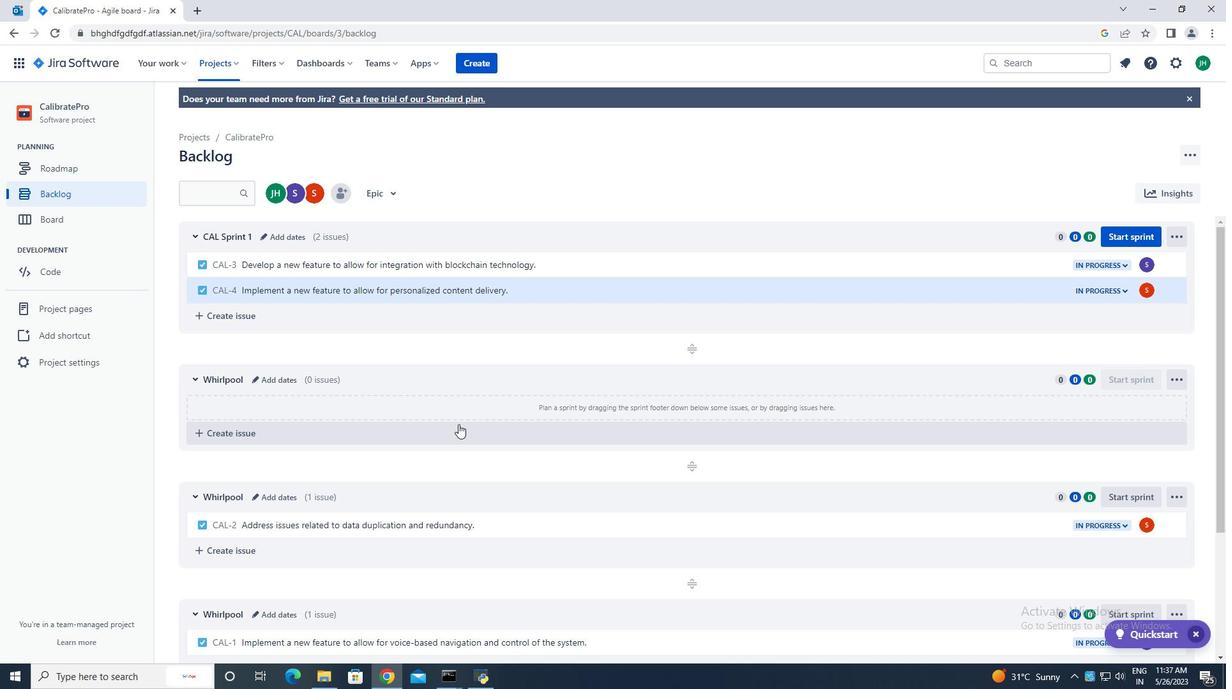 
Action: Mouse scrolled (459, 424) with delta (0, 0)
Screenshot: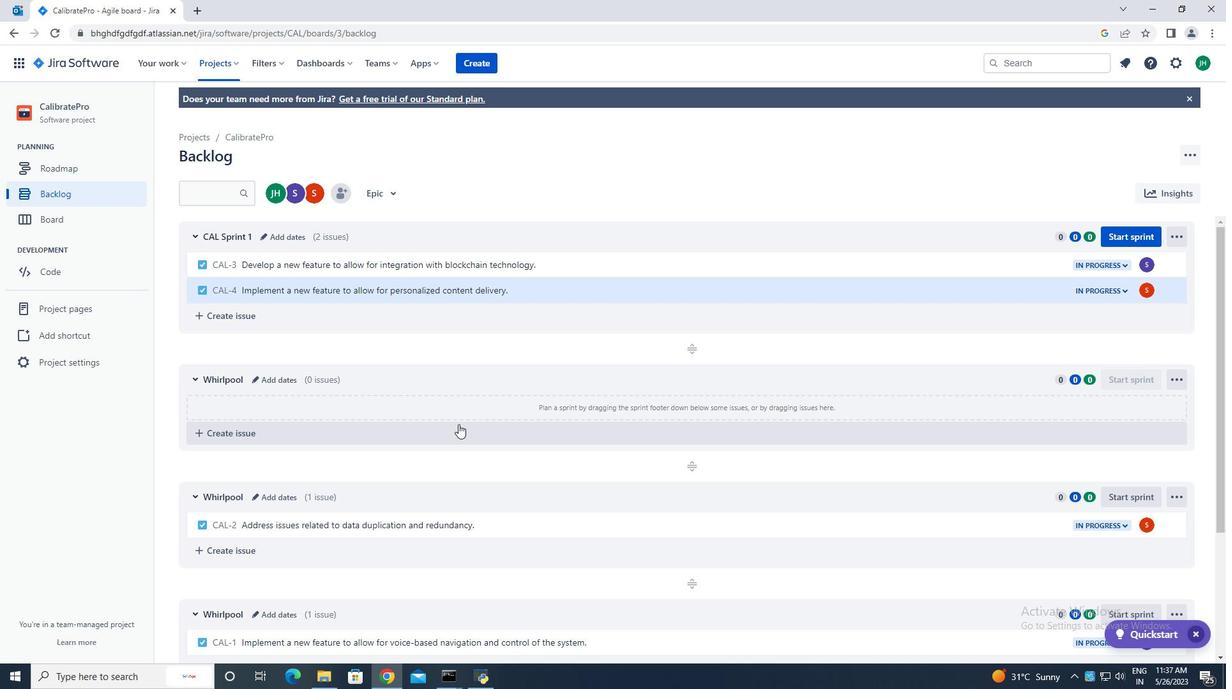 
Action: Mouse moved to (460, 425)
Screenshot: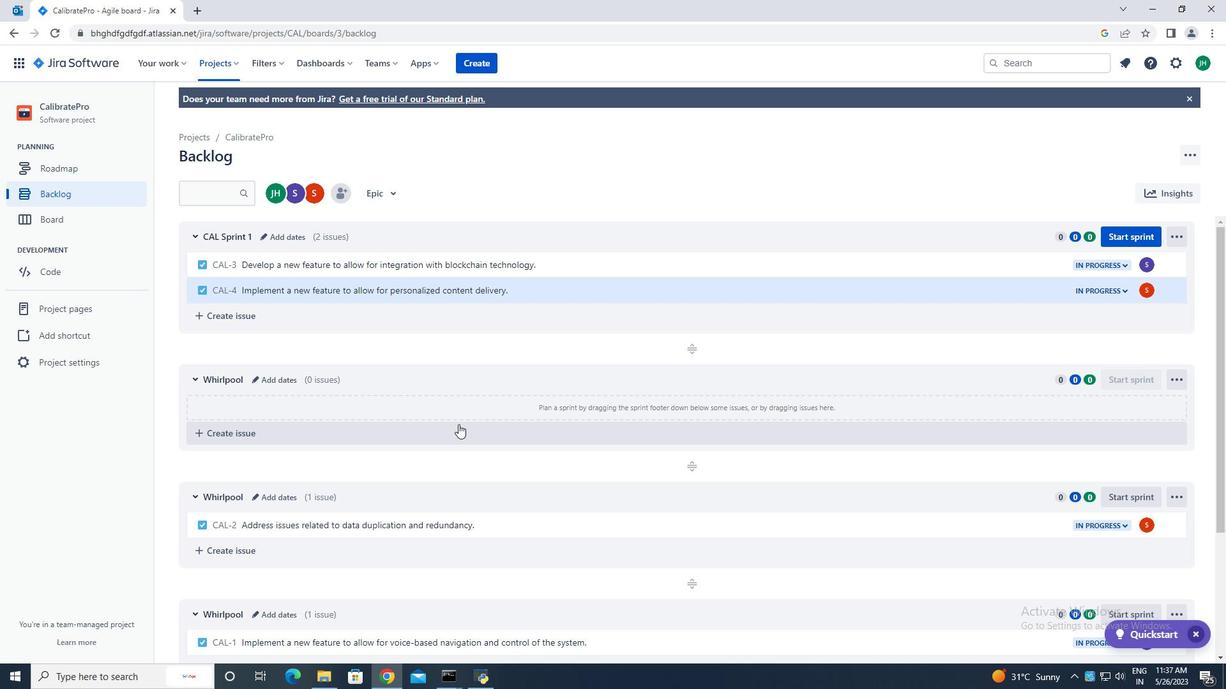 
Action: Mouse scrolled (460, 424) with delta (0, 0)
Screenshot: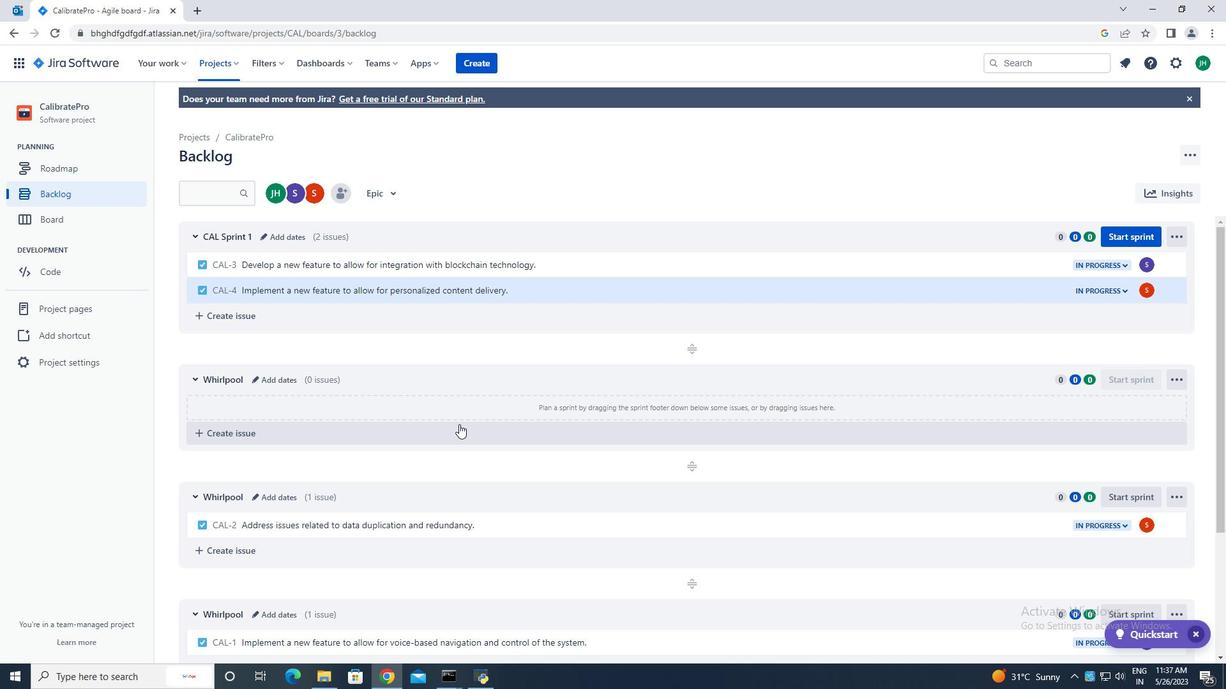 
Action: Mouse scrolled (460, 424) with delta (0, 0)
Screenshot: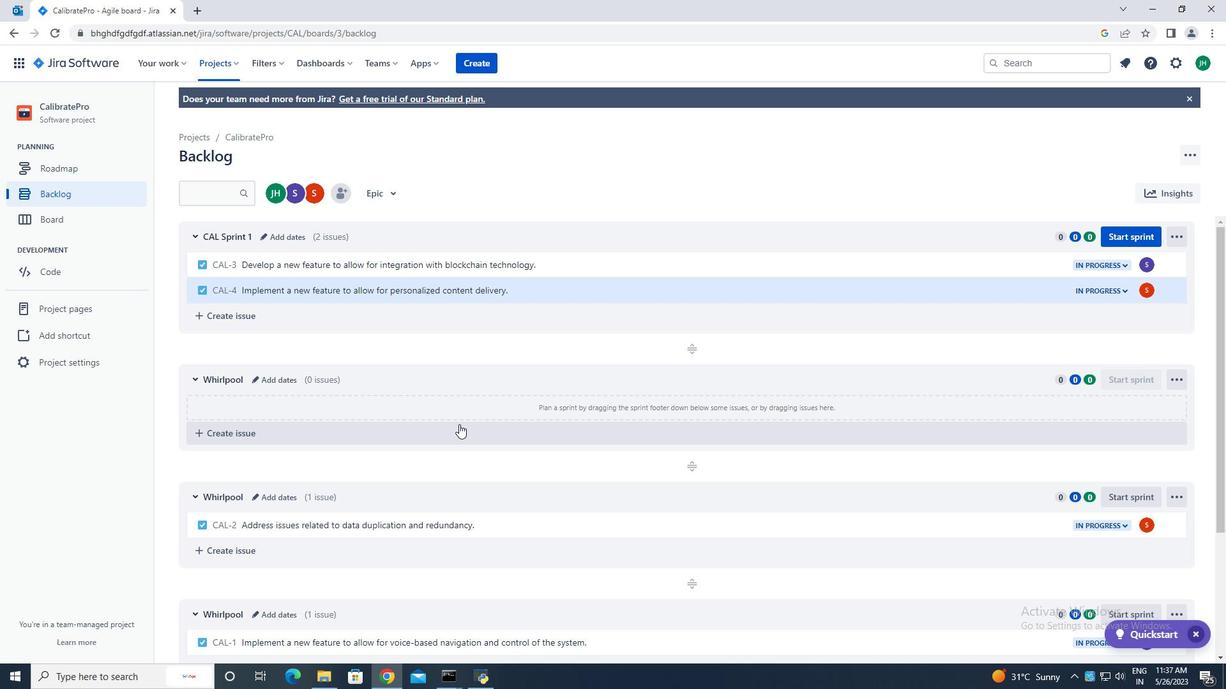 
Action: Mouse scrolled (460, 424) with delta (0, 0)
Screenshot: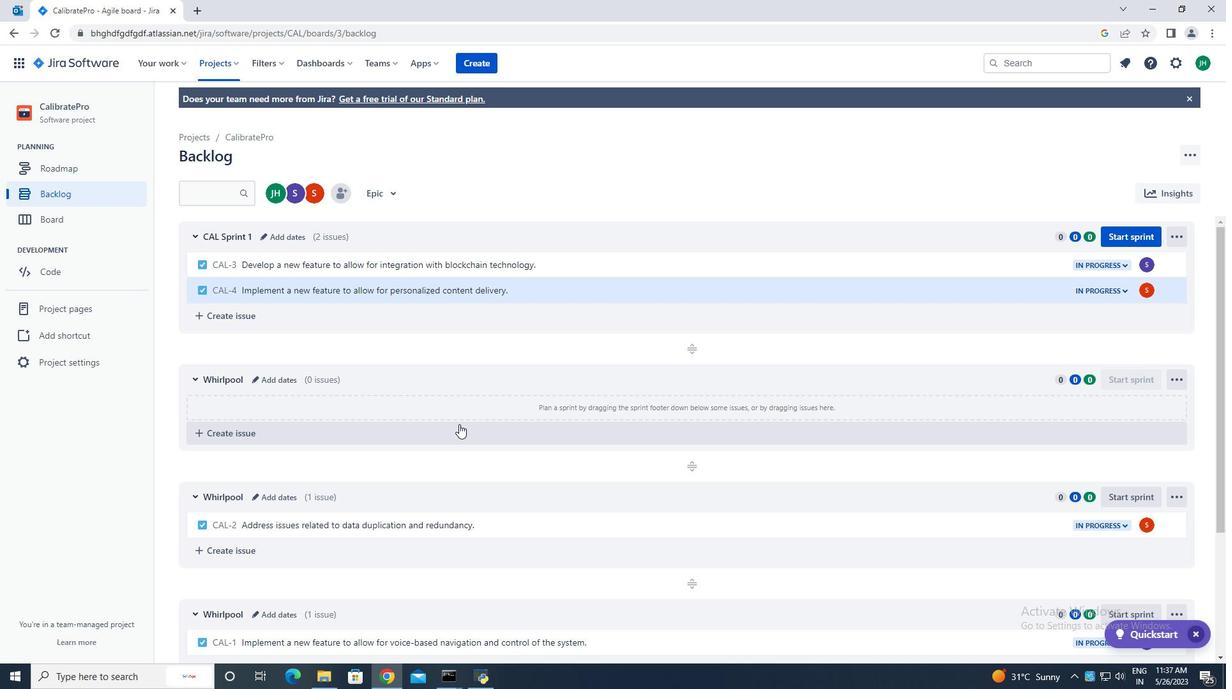 
Action: Mouse scrolled (460, 424) with delta (0, 0)
Screenshot: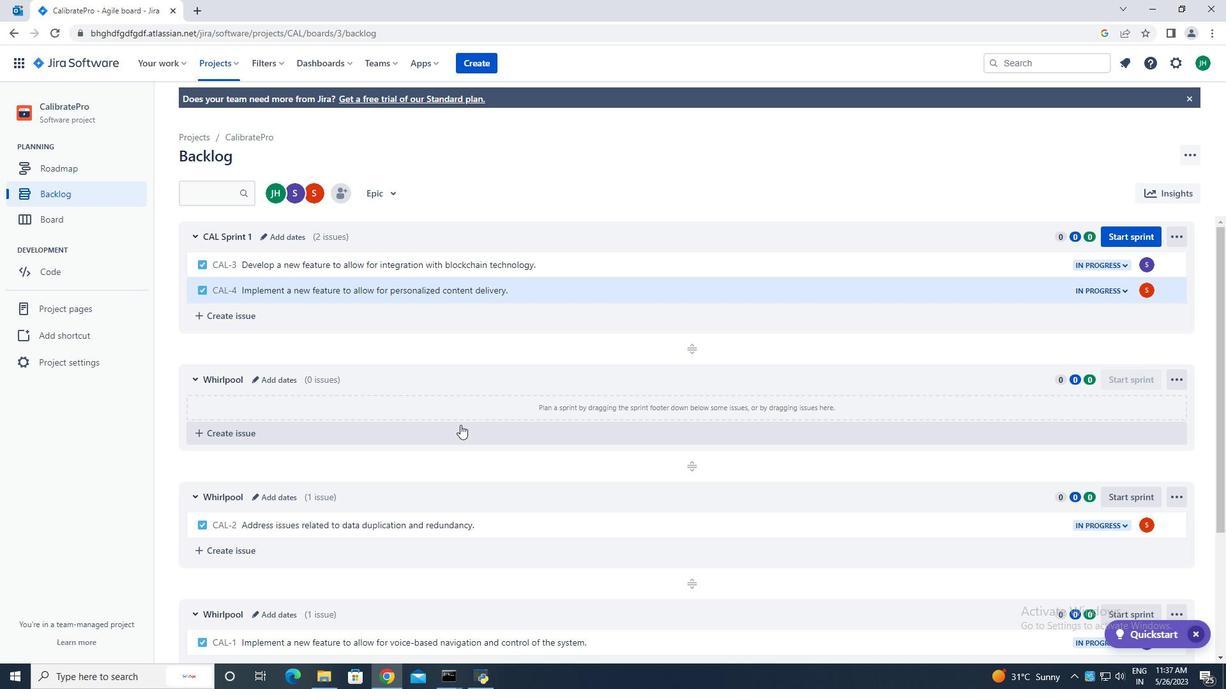 
Action: Mouse moved to (461, 425)
Screenshot: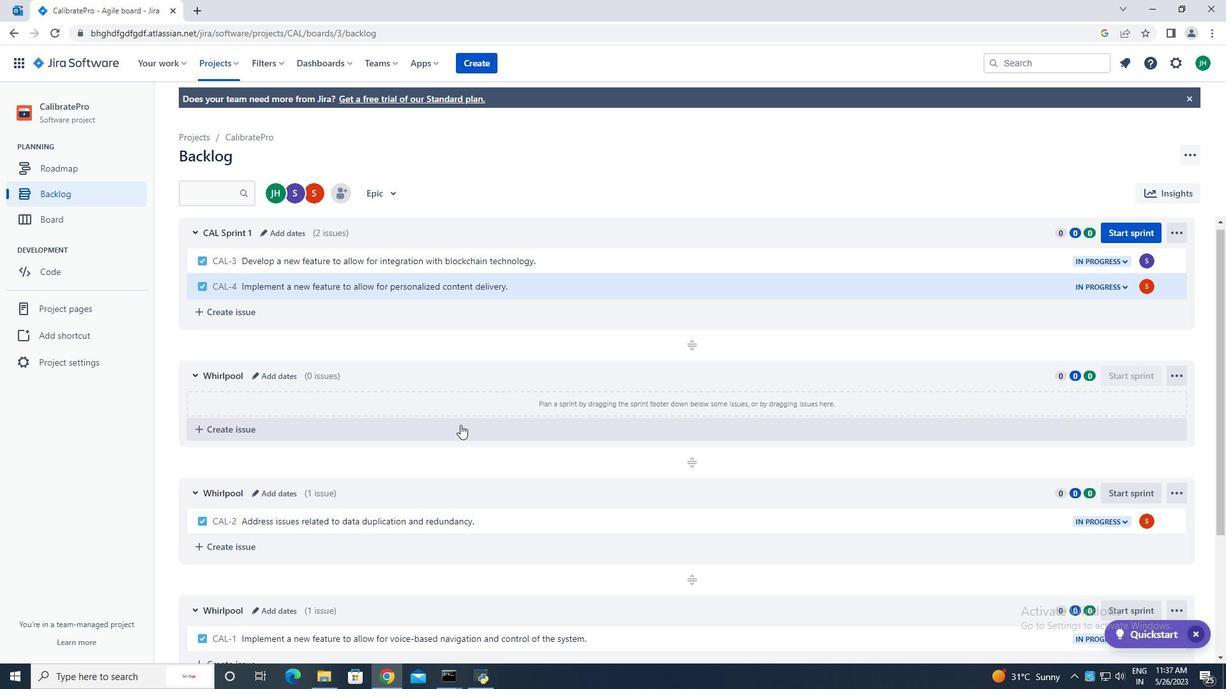 
Action: Mouse scrolled (461, 424) with delta (0, 0)
Screenshot: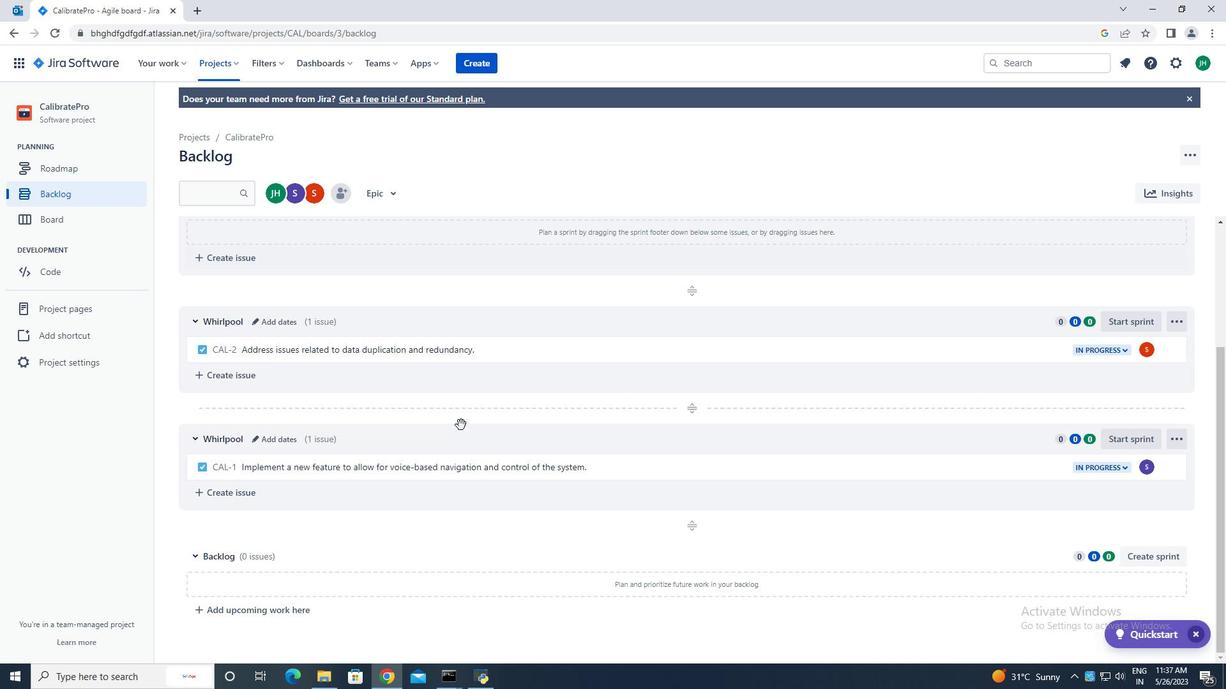 
Action: Mouse scrolled (461, 424) with delta (0, 0)
Screenshot: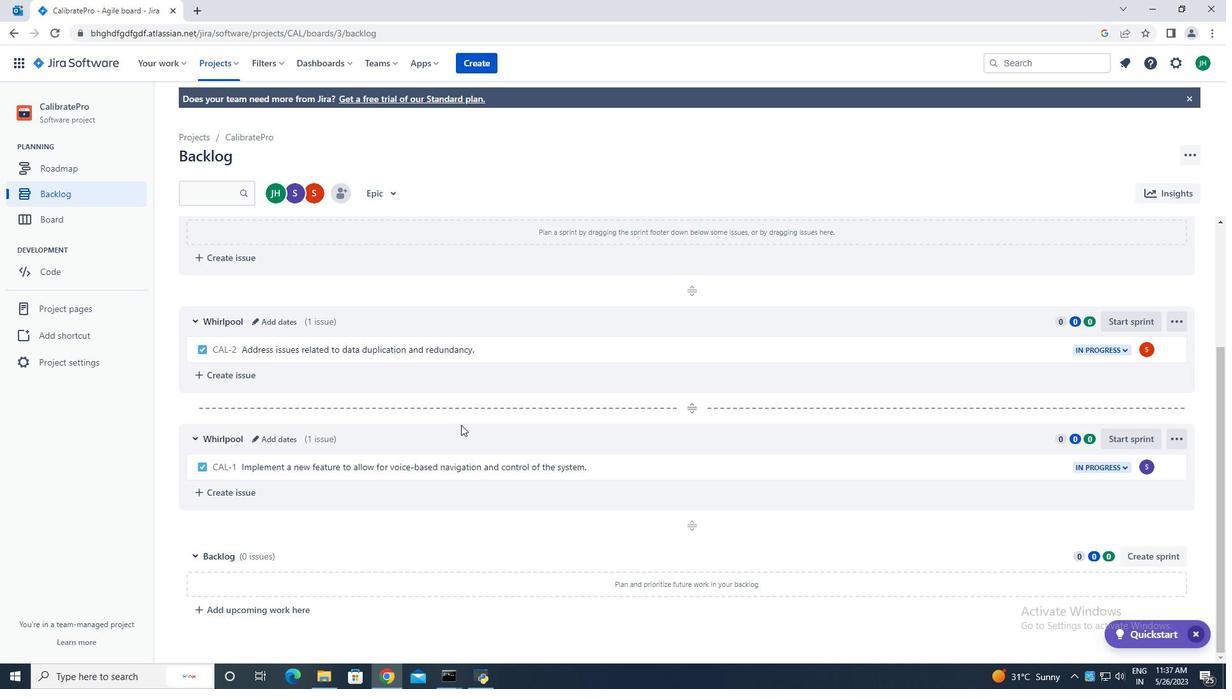 
Action: Mouse scrolled (461, 424) with delta (0, 0)
Screenshot: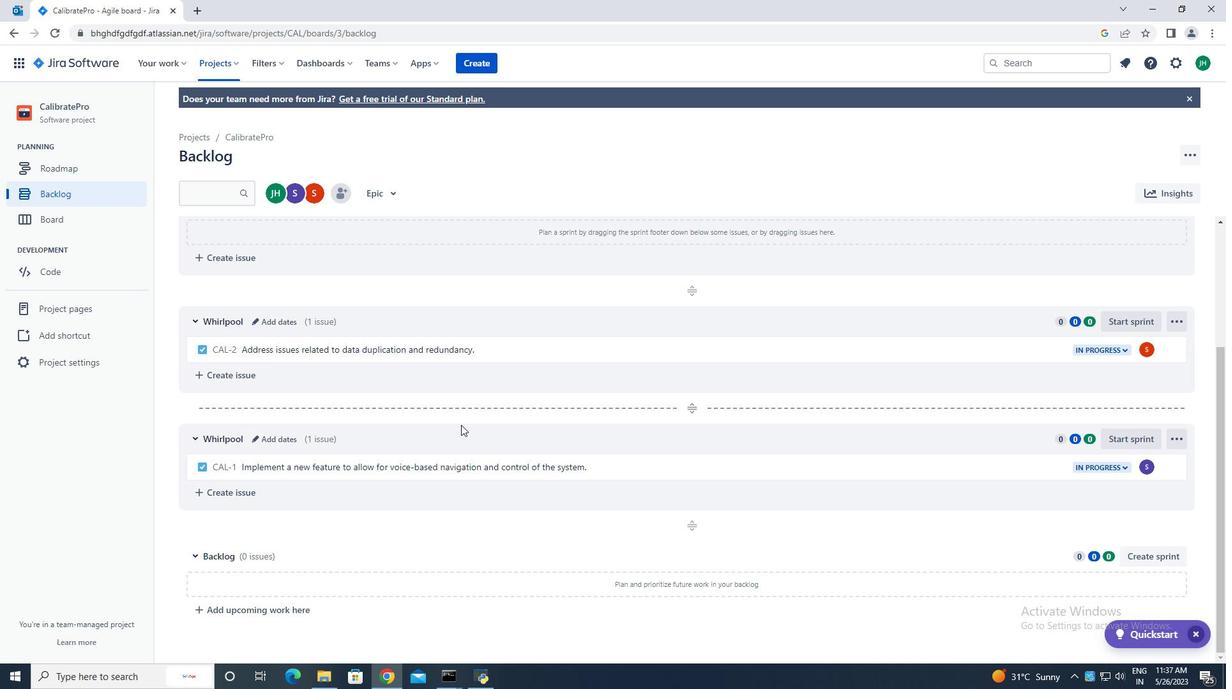 
Action: Mouse scrolled (461, 424) with delta (0, 0)
Screenshot: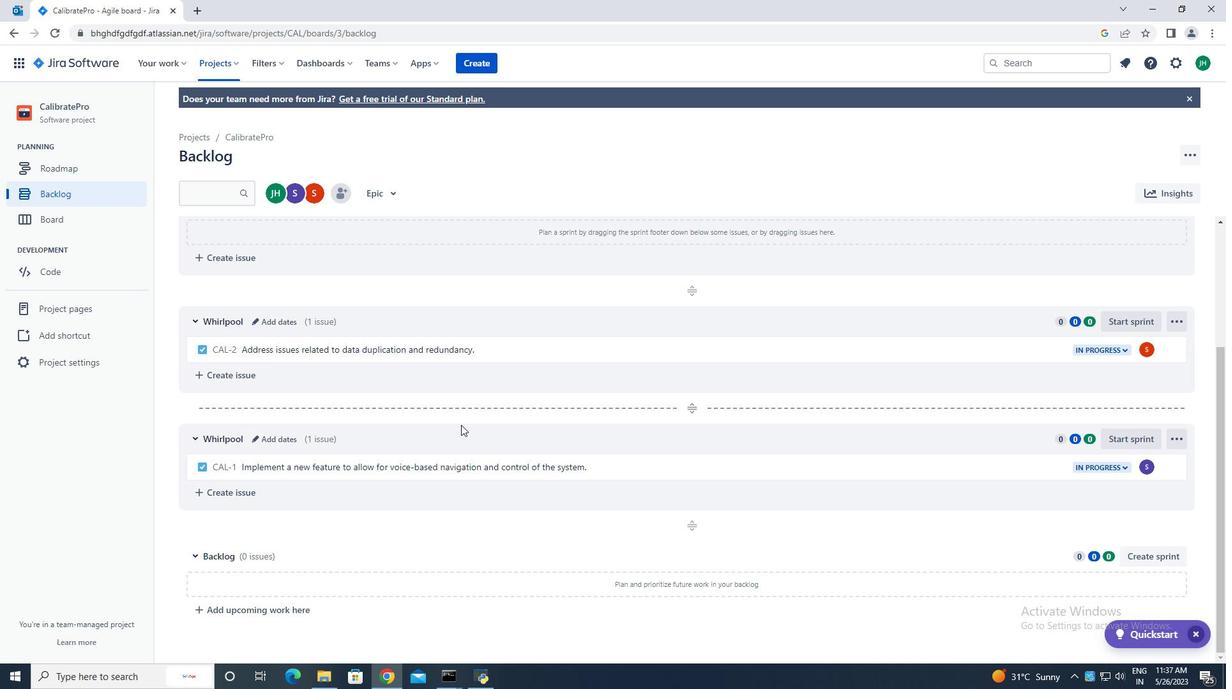 
Action: Mouse moved to (1175, 464)
Screenshot: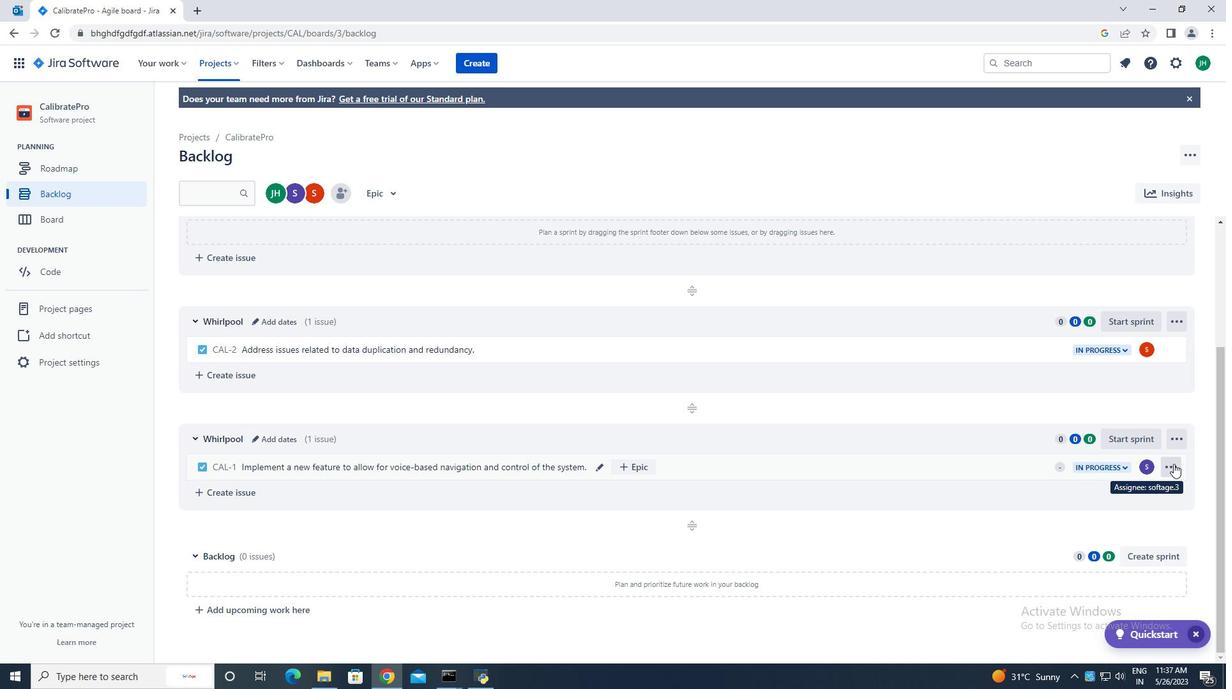 
Action: Mouse pressed left at (1175, 464)
Screenshot: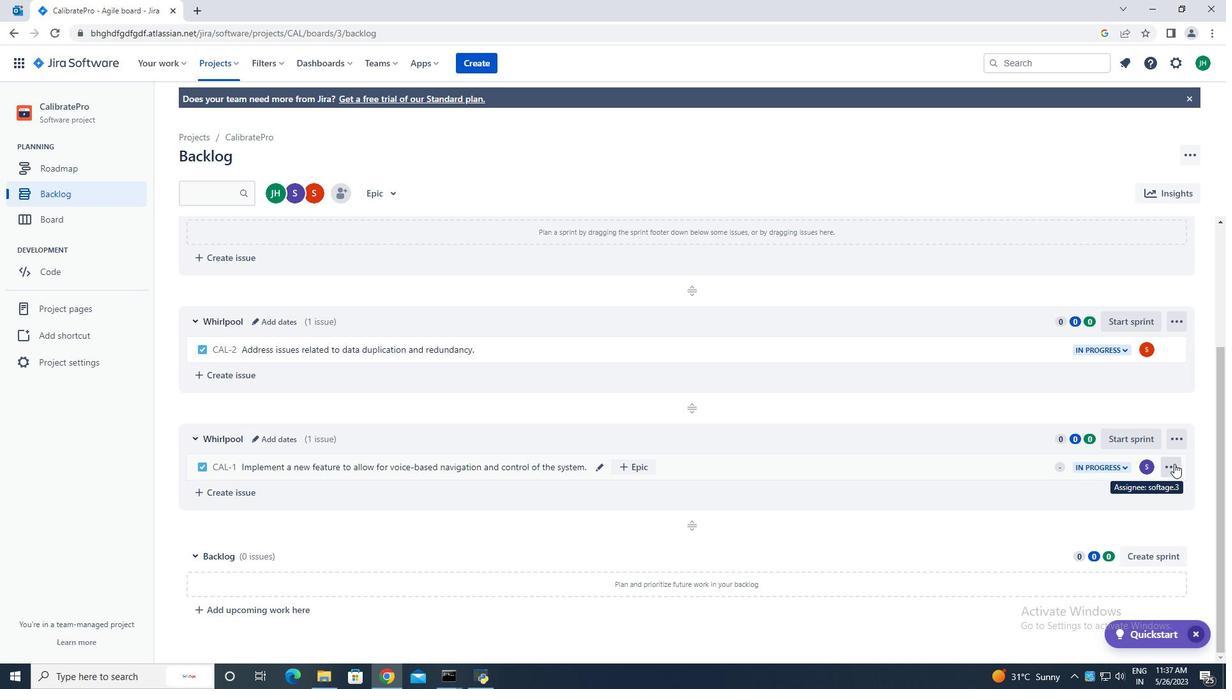 
Action: Mouse moved to (1126, 395)
Screenshot: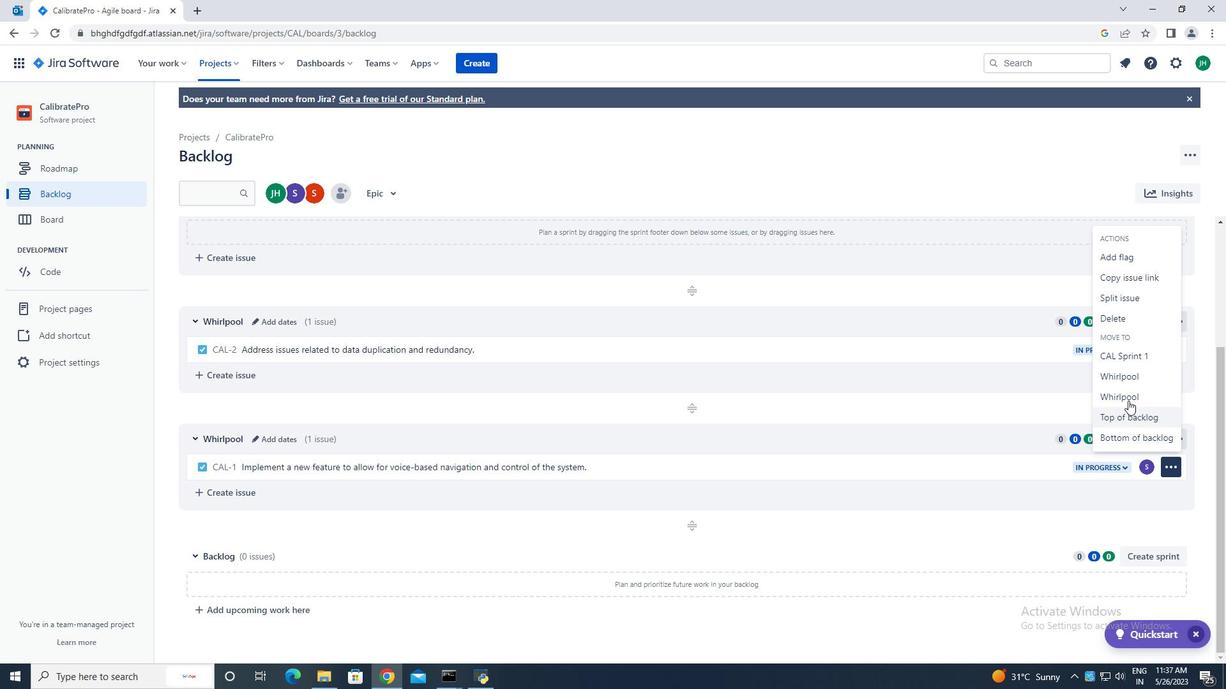 
Action: Mouse pressed left at (1126, 395)
Screenshot: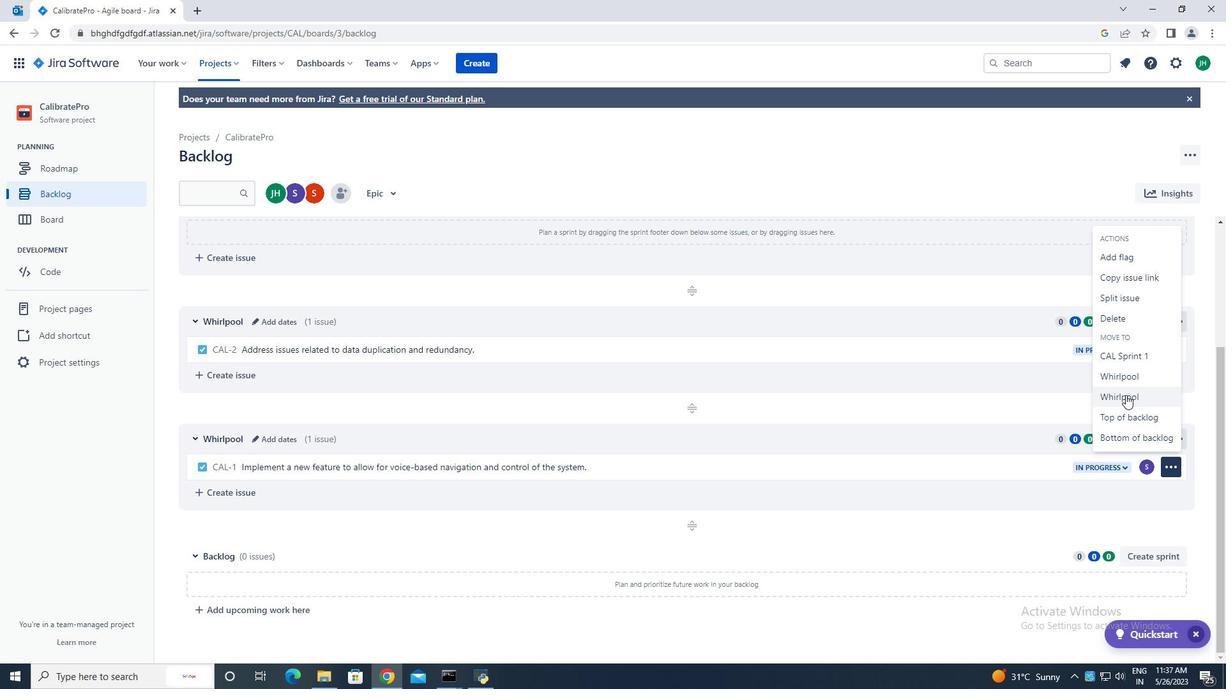 
Action: Mouse moved to (515, 455)
Screenshot: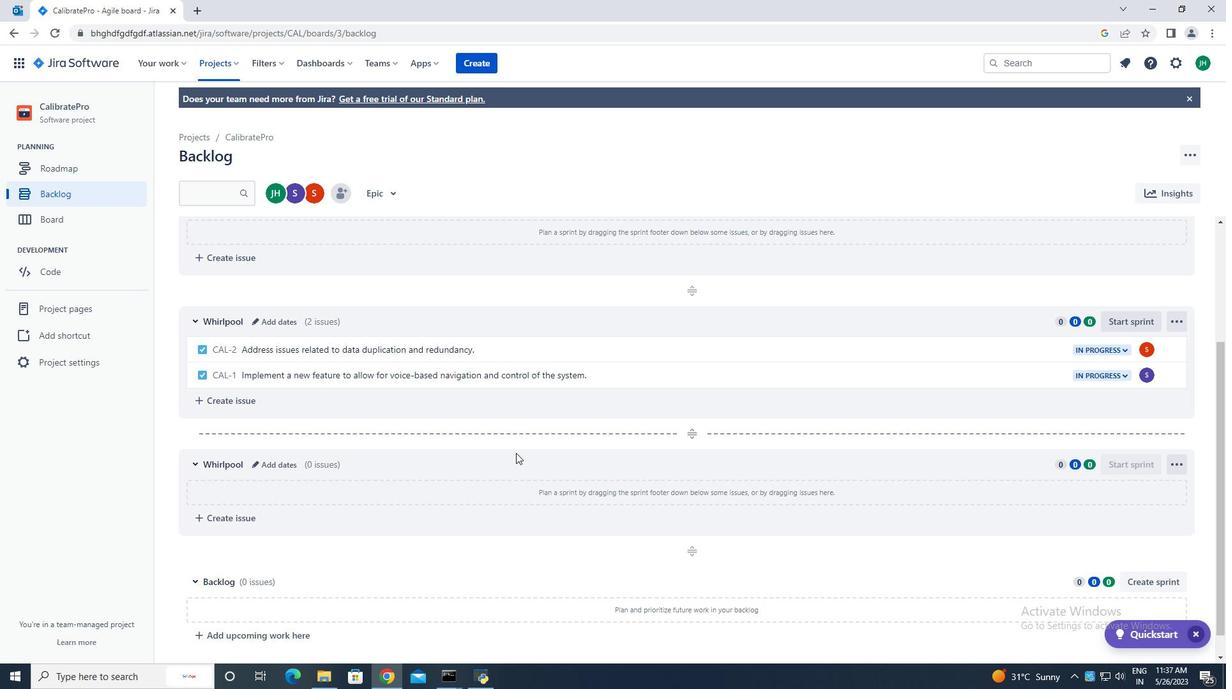 
Action: Mouse scrolled (515, 454) with delta (0, 0)
Screenshot: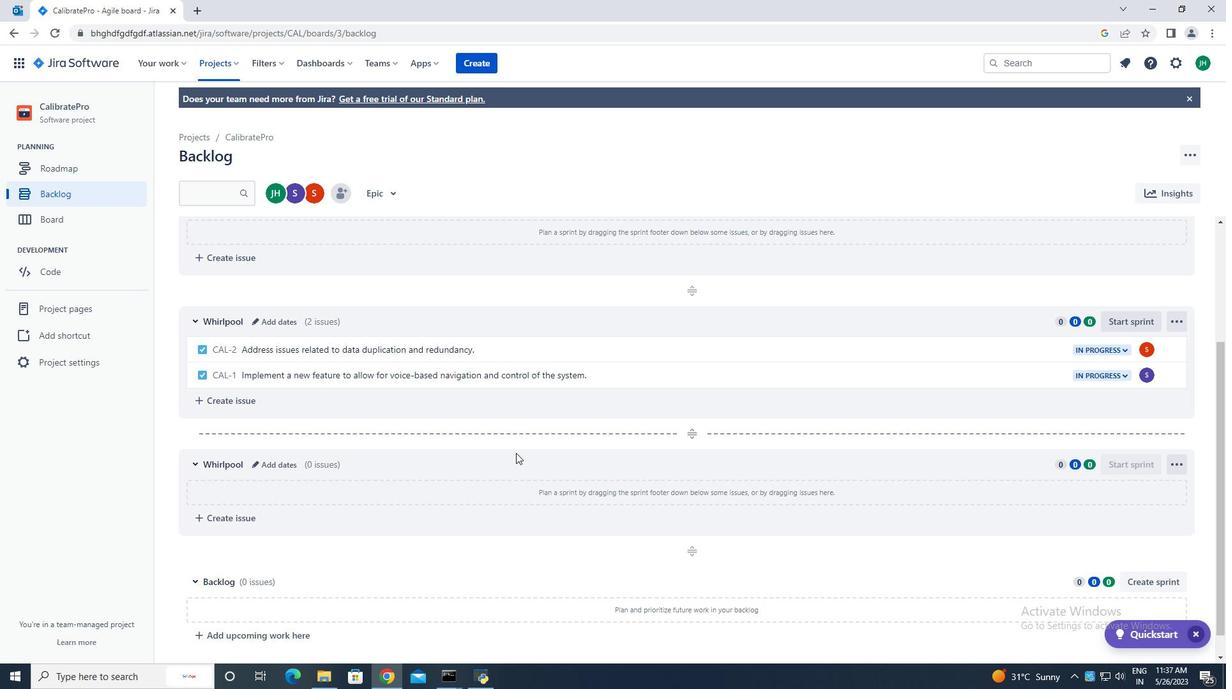 
Action: Mouse scrolled (515, 454) with delta (0, 0)
Screenshot: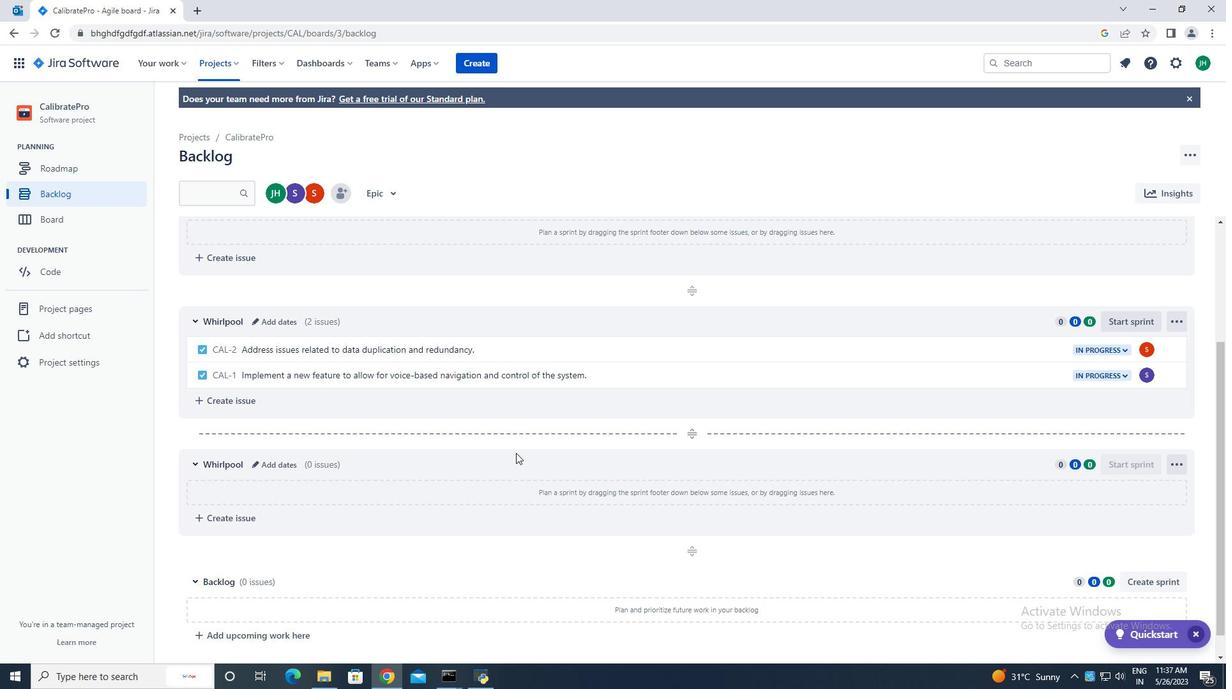 
Action: Mouse scrolled (515, 454) with delta (0, 0)
Screenshot: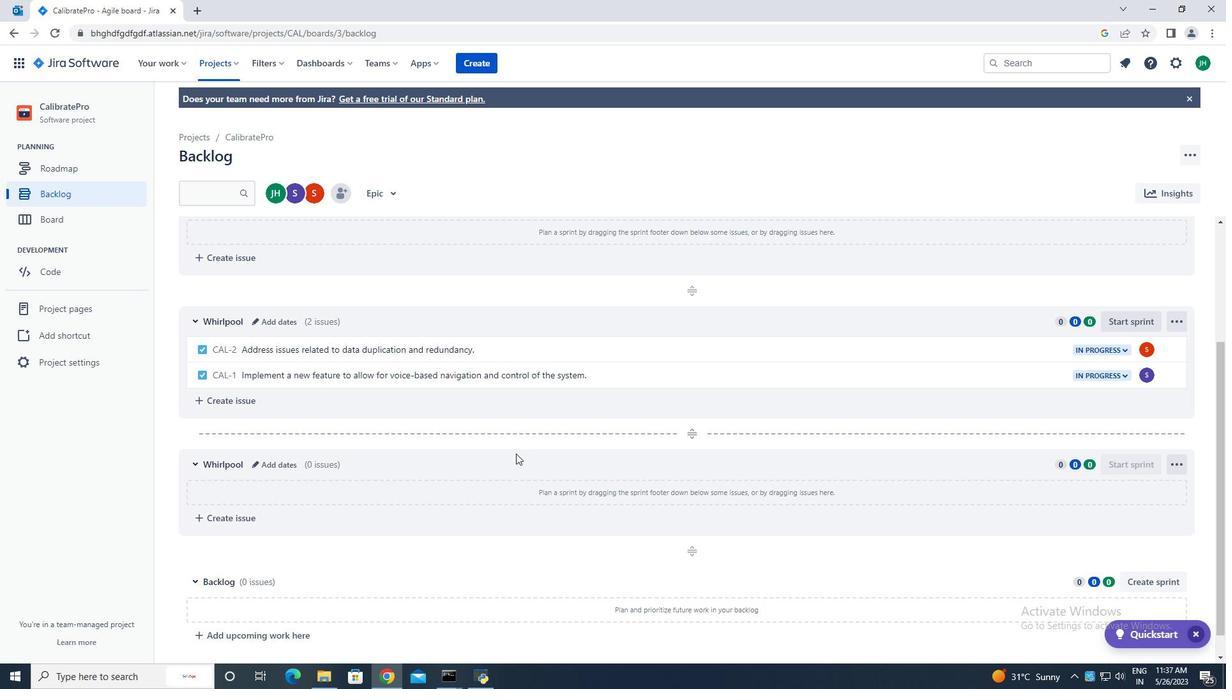 
Action: Mouse scrolled (515, 454) with delta (0, 0)
Screenshot: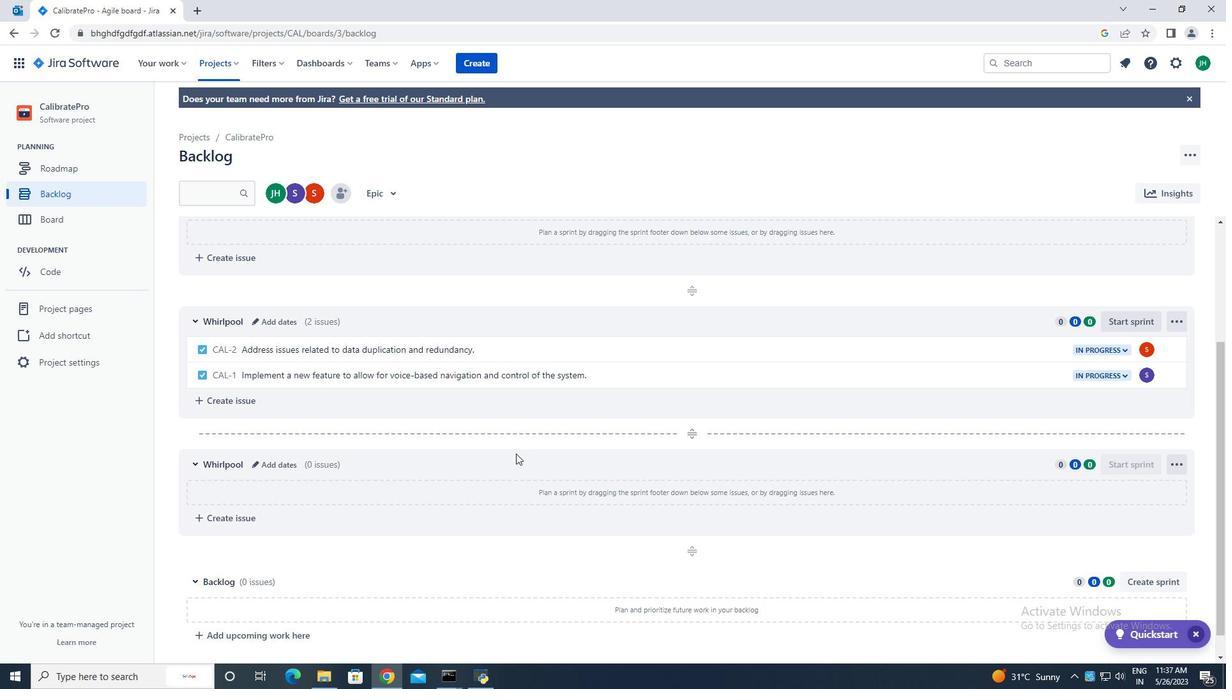 
Action: Mouse scrolled (515, 454) with delta (0, 0)
Screenshot: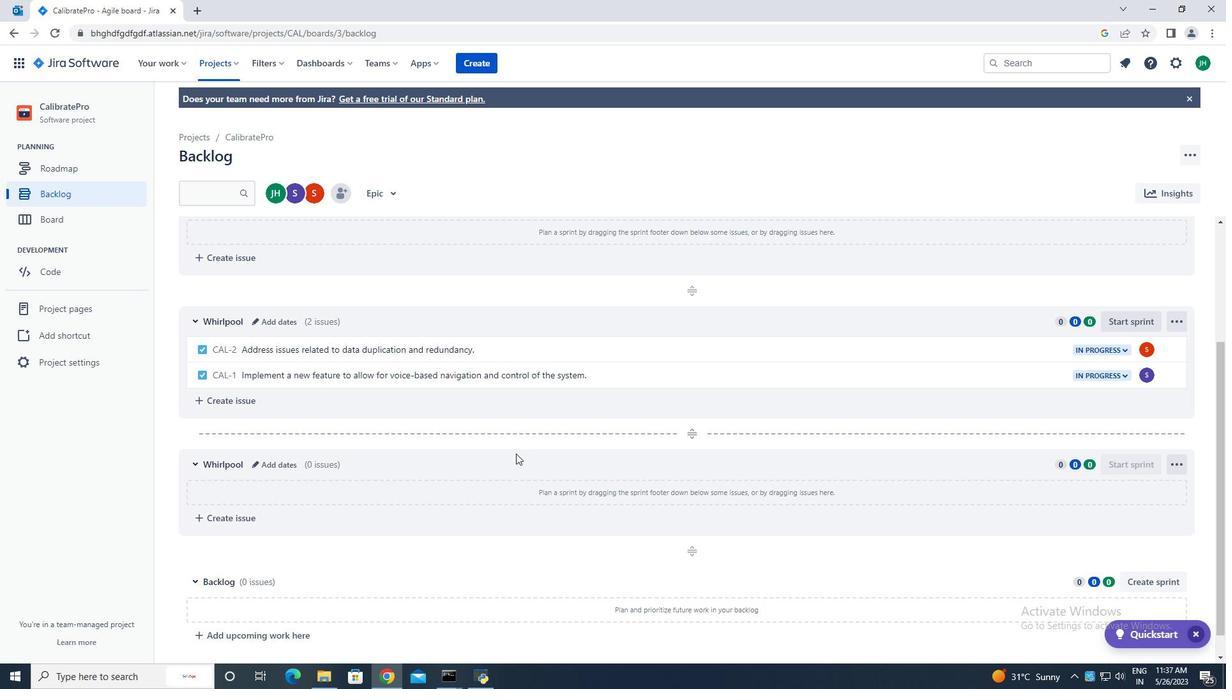 
Action: Mouse moved to (515, 455)
Screenshot: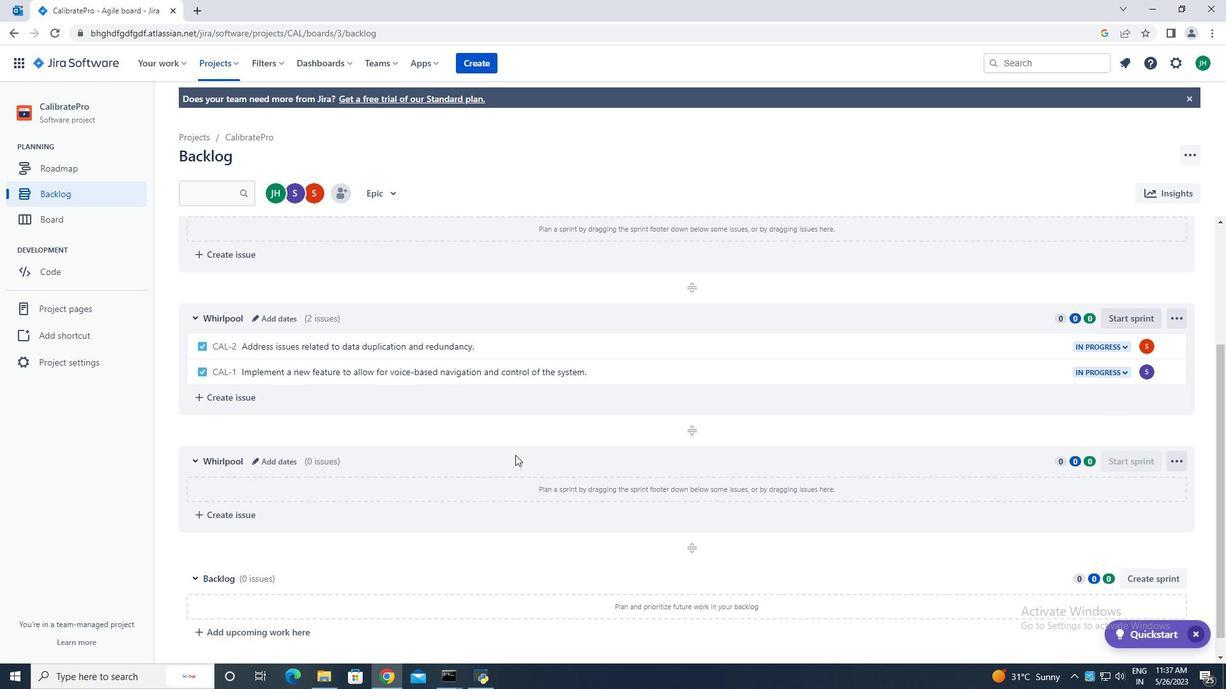 
Action: Mouse scrolled (515, 454) with delta (0, 0)
Screenshot: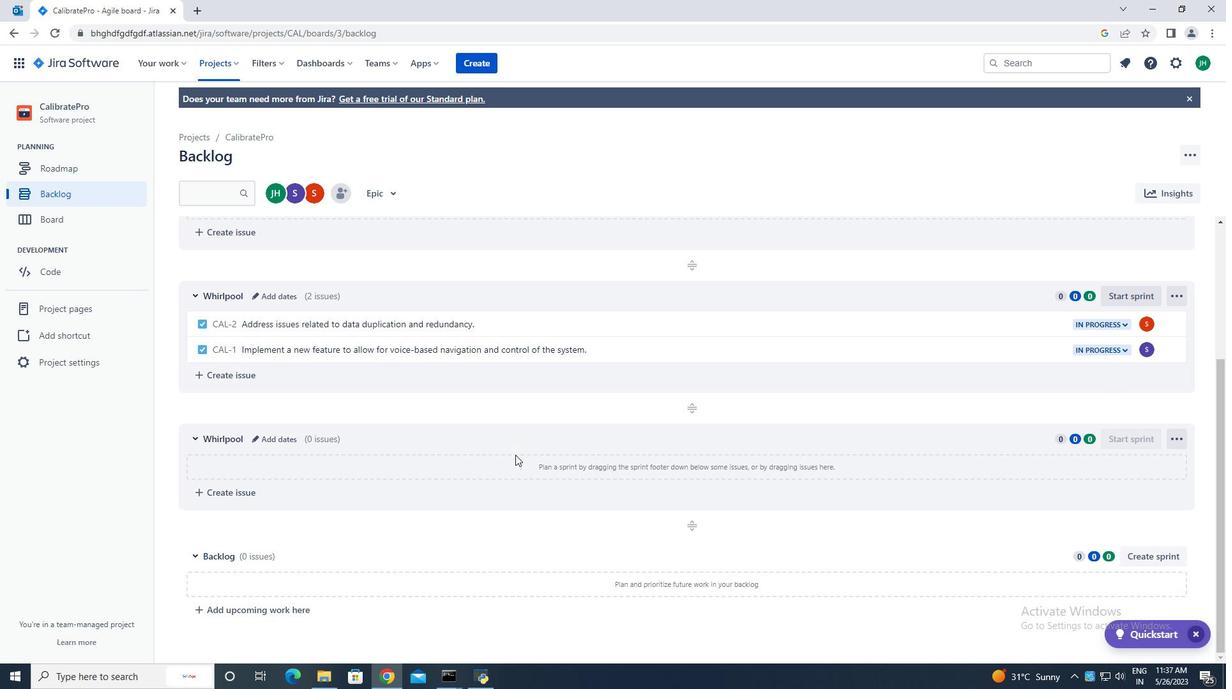 
Action: Mouse scrolled (515, 454) with delta (0, 0)
Screenshot: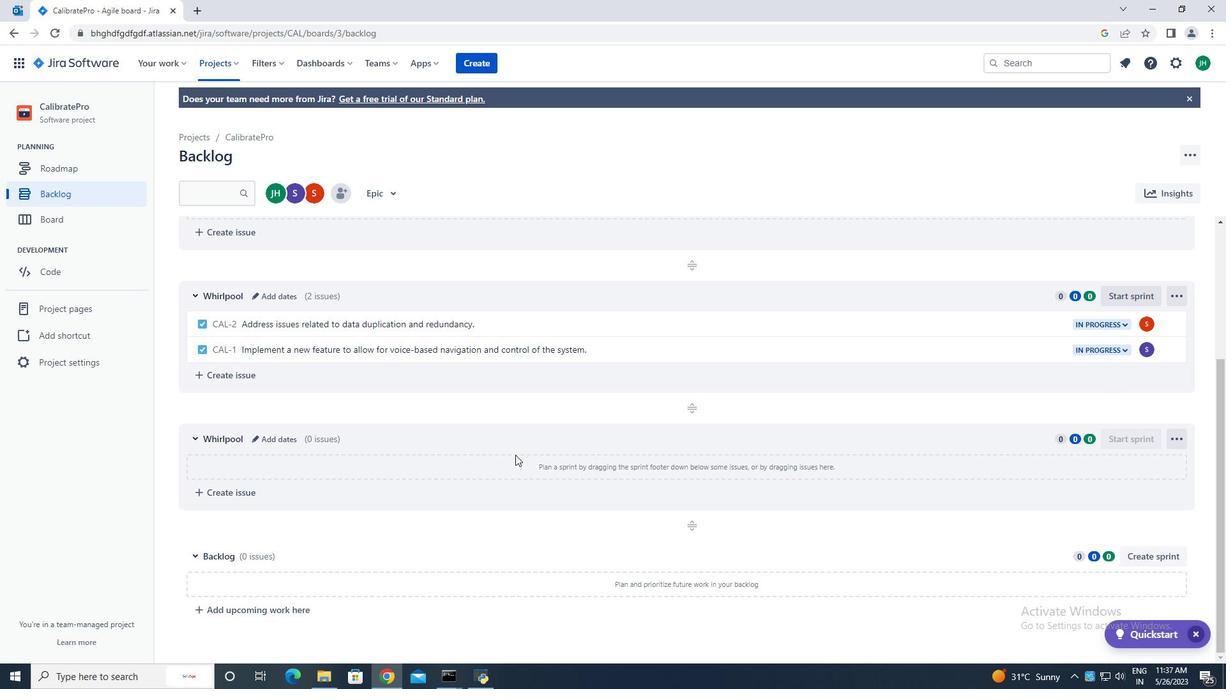 
Action: Mouse scrolled (515, 454) with delta (0, 0)
Screenshot: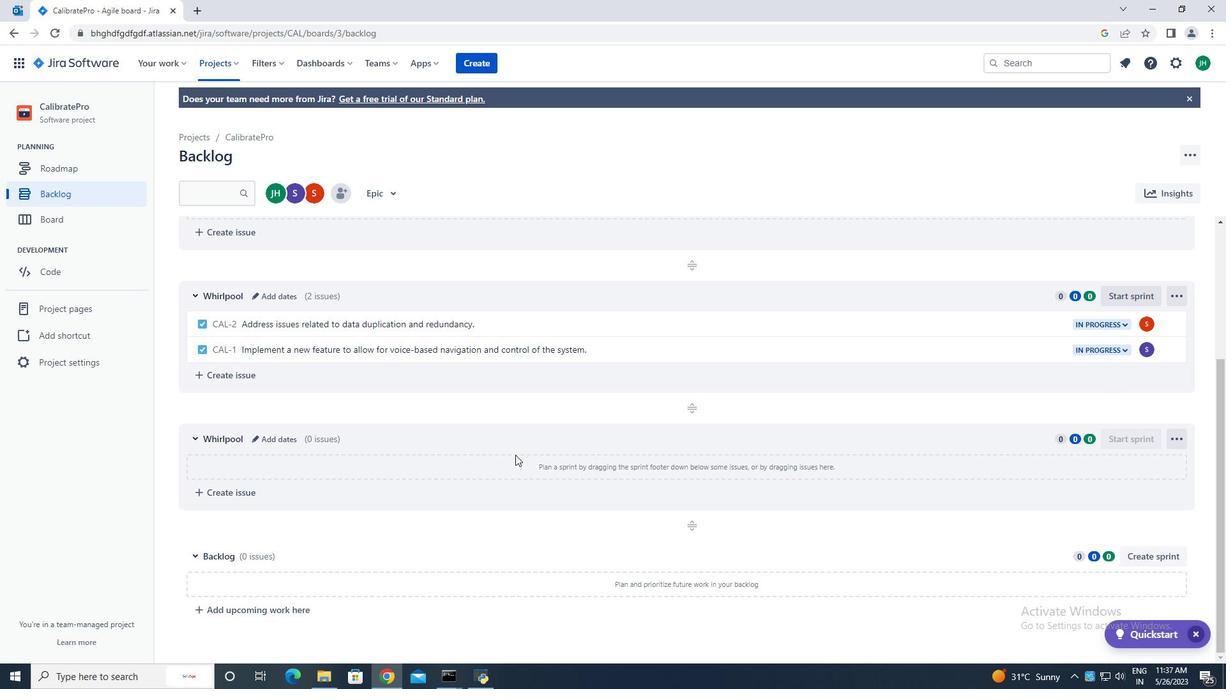 
Action: Mouse scrolled (515, 454) with delta (0, 0)
Screenshot: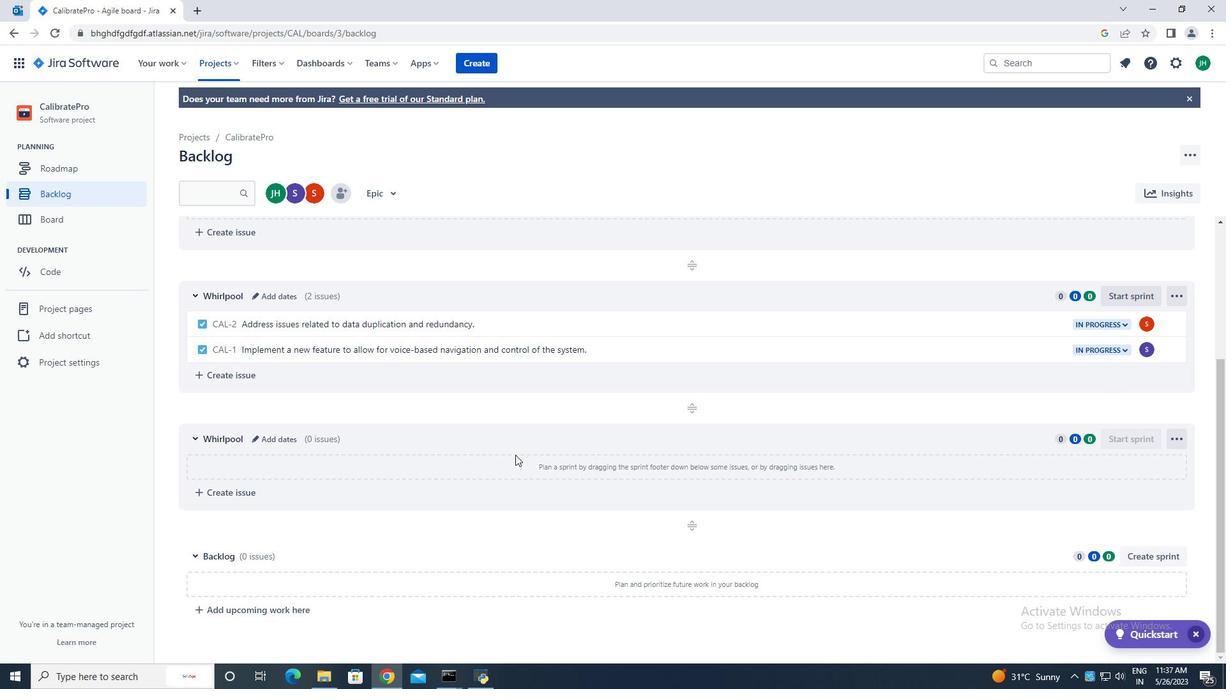 
Action: Mouse scrolled (515, 454) with delta (0, 0)
Screenshot: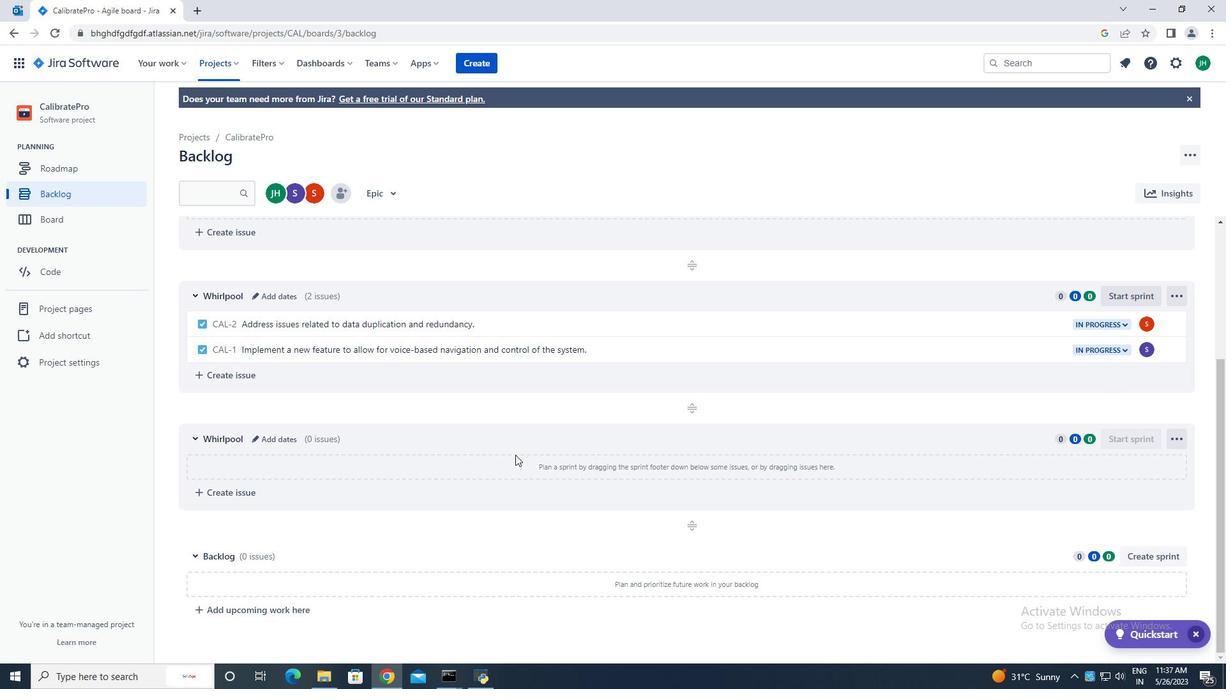 
Action: Mouse scrolled (515, 454) with delta (0, 0)
Screenshot: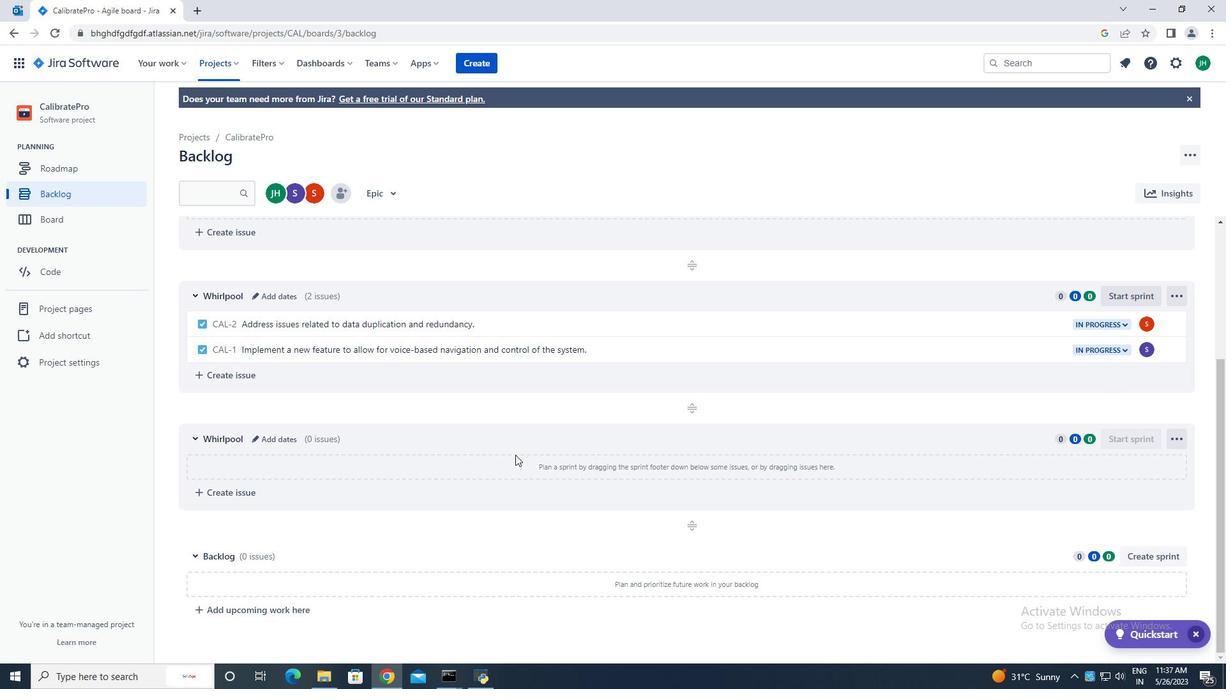 
Action: Mouse moved to (560, 450)
Screenshot: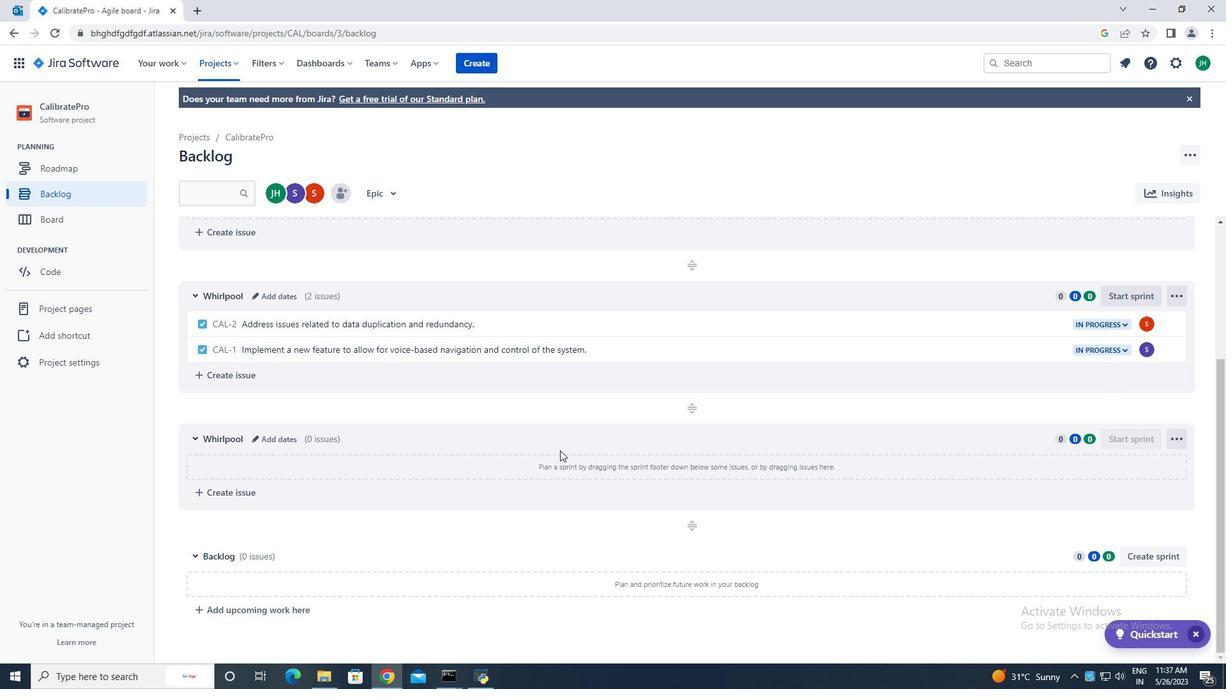 
Action: Mouse scrolled (560, 450) with delta (0, 0)
Screenshot: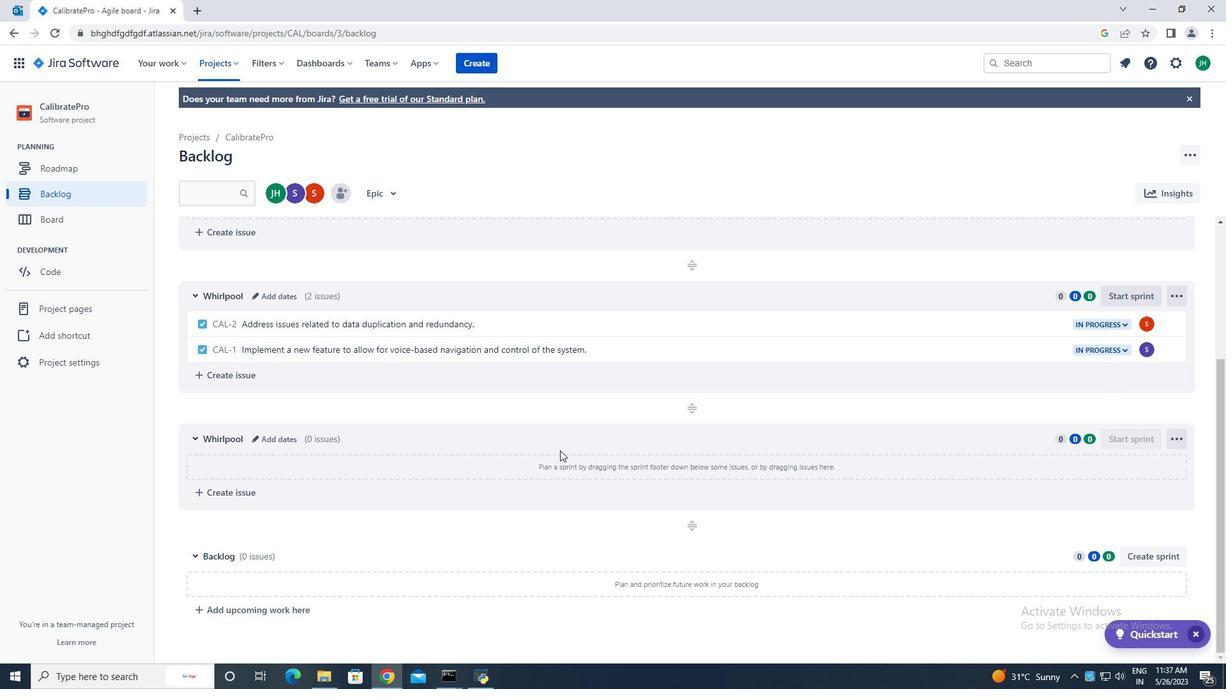 
Action: Mouse moved to (560, 451)
Screenshot: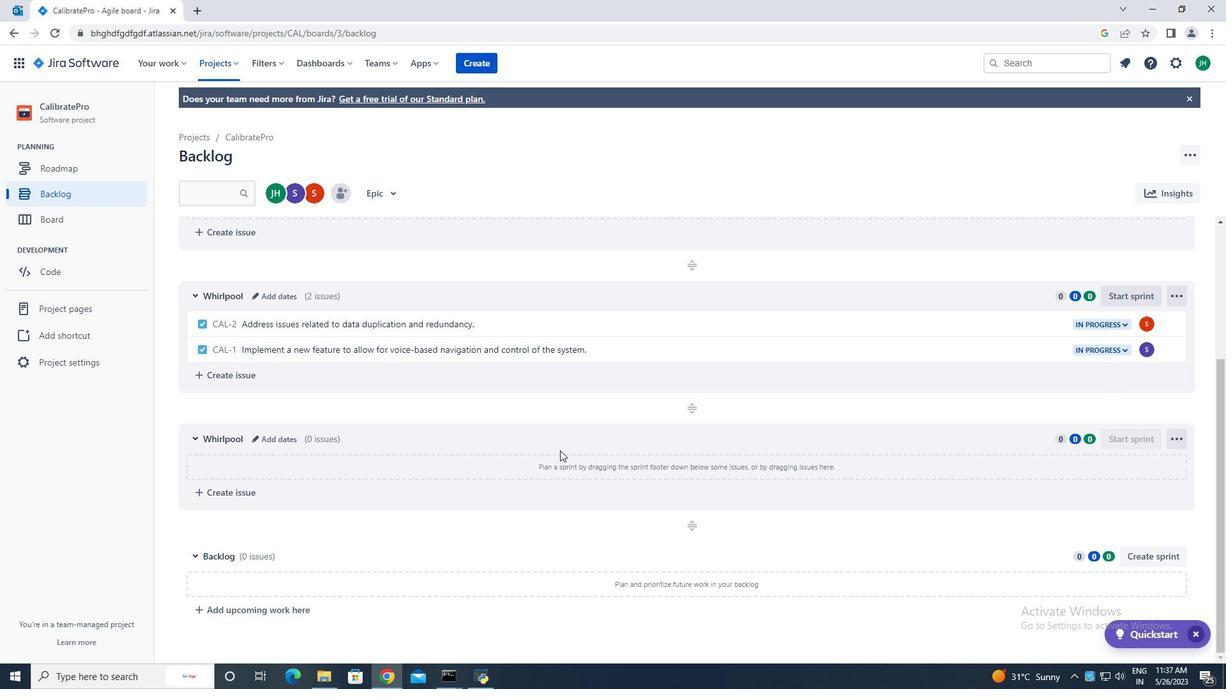 
Action: Mouse scrolled (560, 450) with delta (0, 0)
Screenshot: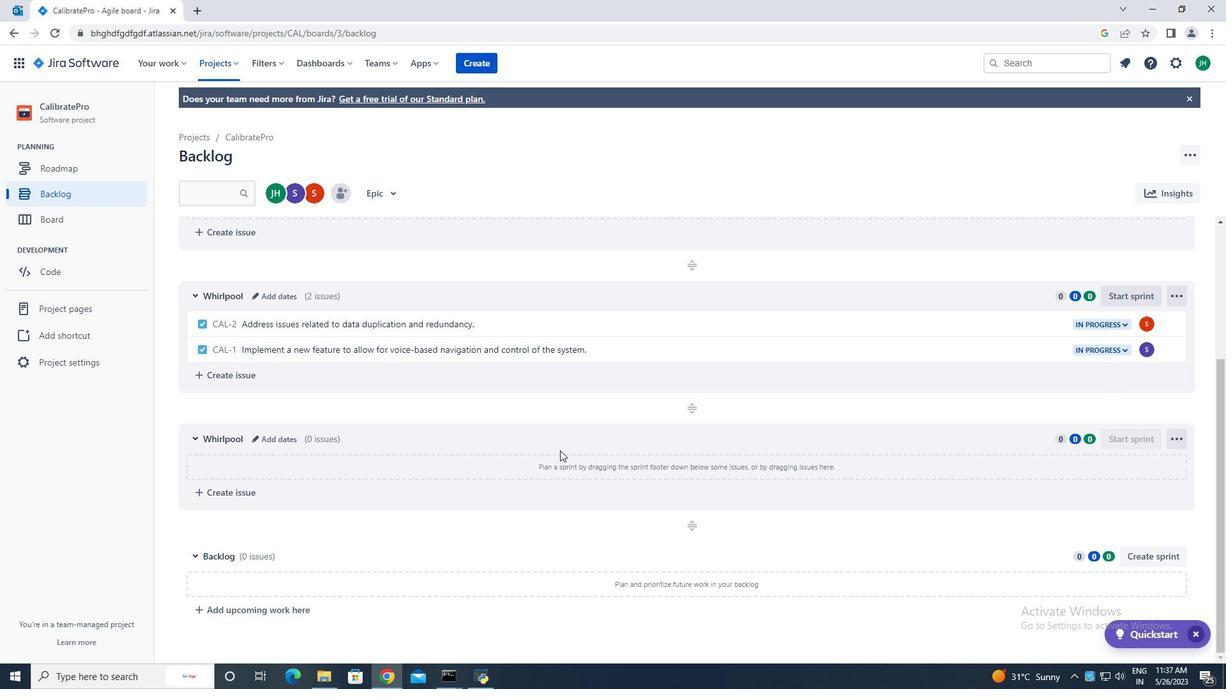 
Action: Mouse moved to (561, 451)
Screenshot: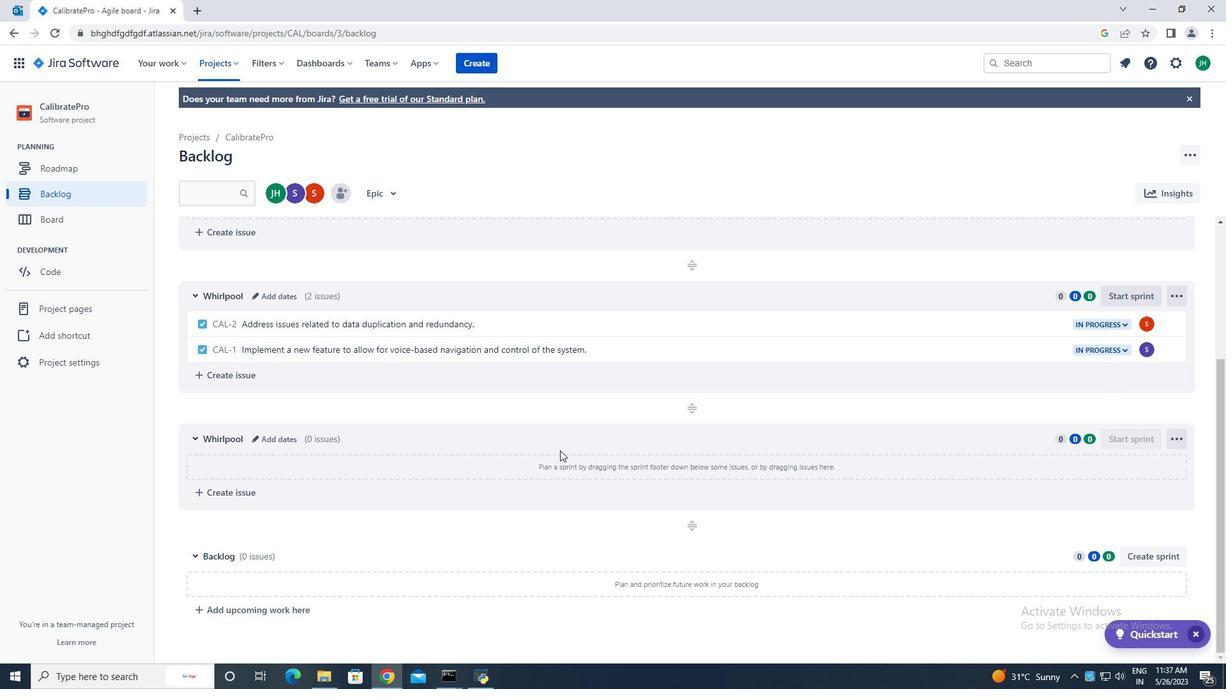 
Action: Mouse scrolled (561, 450) with delta (0, 0)
Screenshot: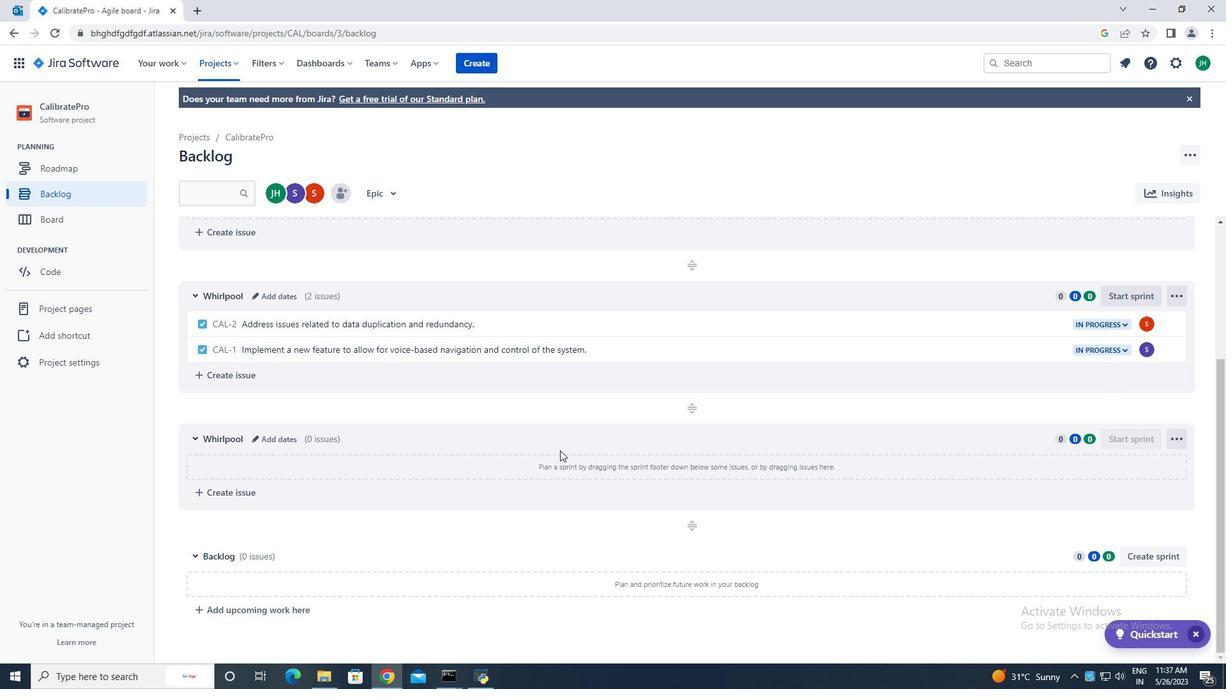 
Action: Mouse moved to (561, 451)
Screenshot: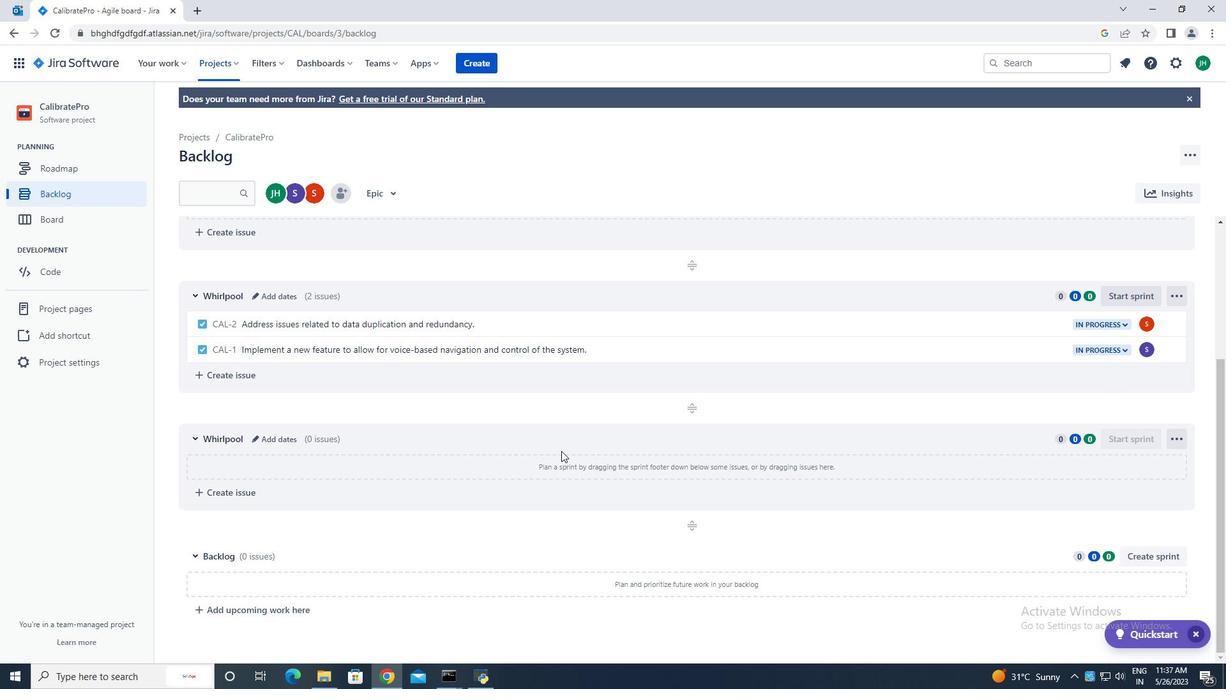 
Action: Mouse scrolled (561, 450) with delta (0, 0)
Screenshot: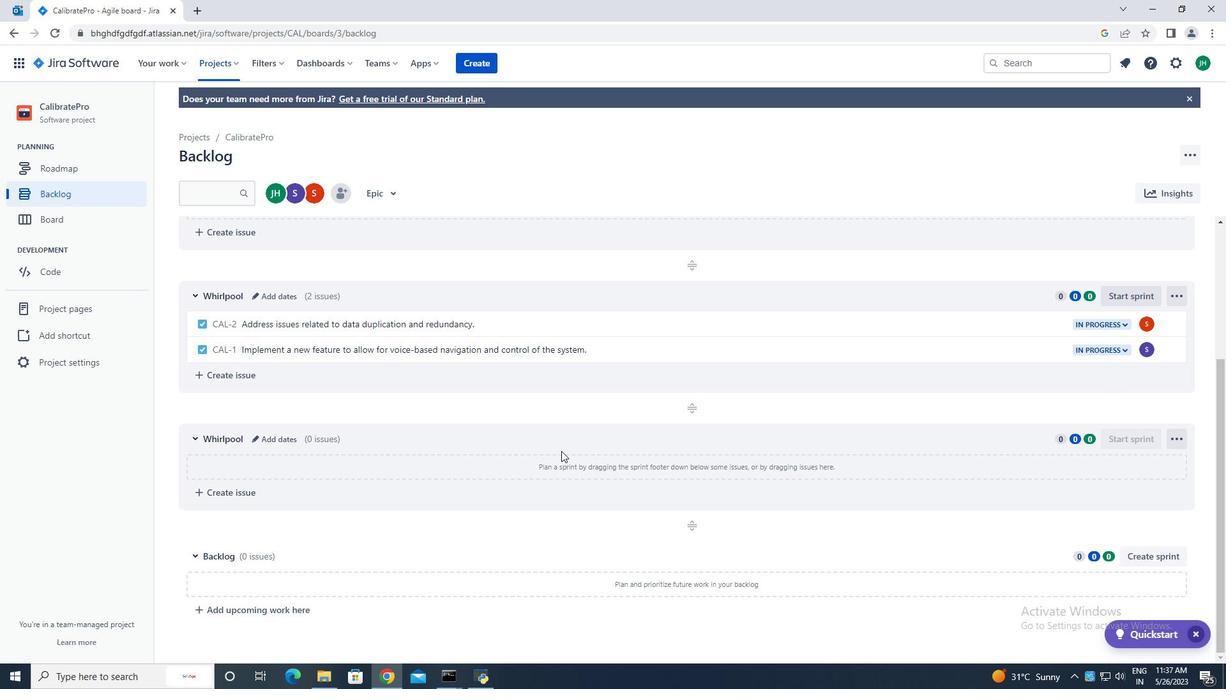 
Action: Mouse scrolled (561, 450) with delta (0, 0)
Screenshot: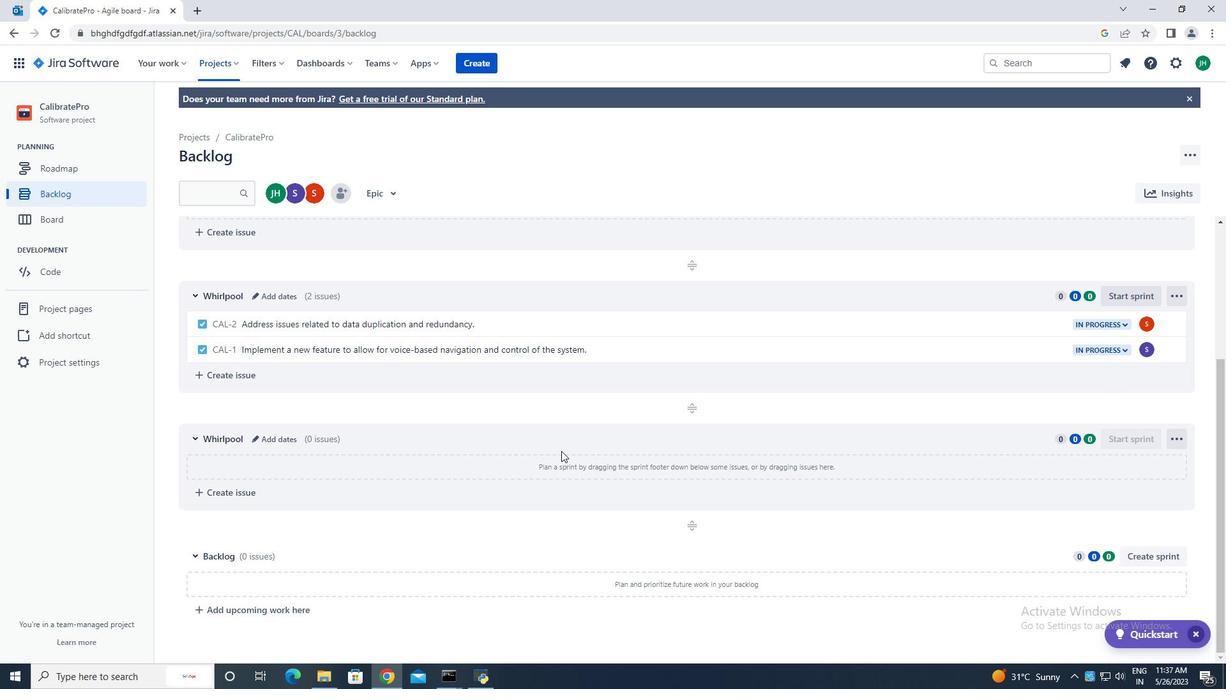 
Action: Mouse scrolled (561, 450) with delta (0, 0)
Screenshot: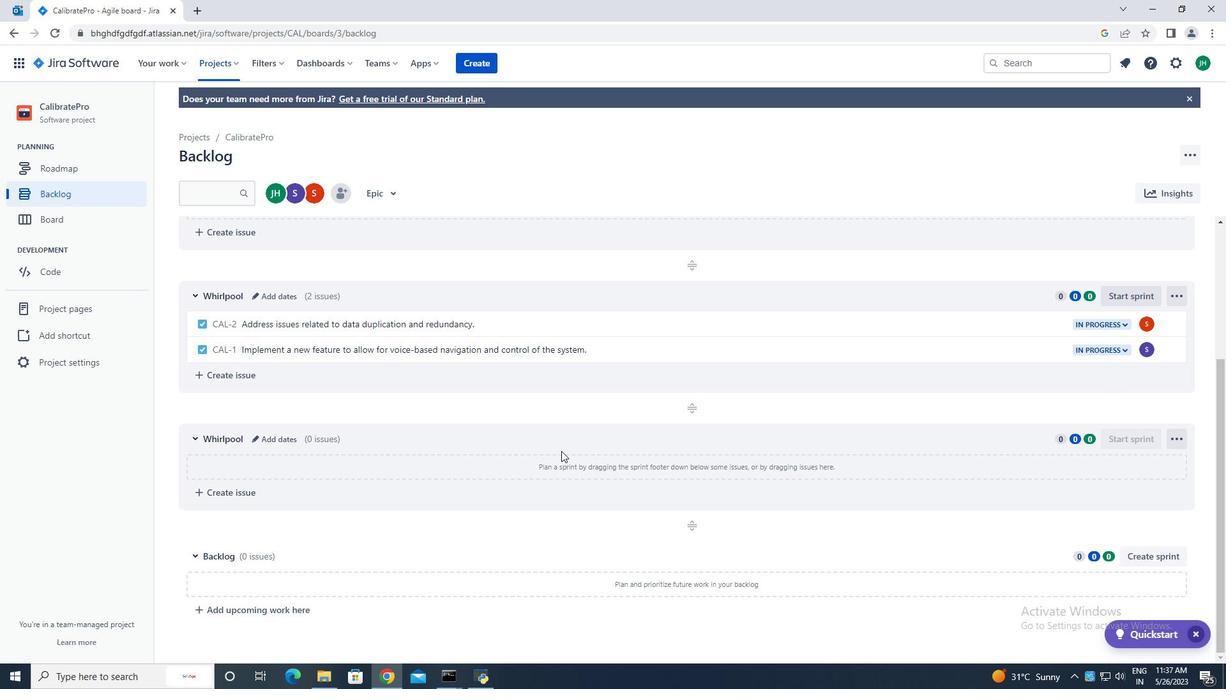 
Action: Mouse scrolled (561, 450) with delta (0, 0)
Screenshot: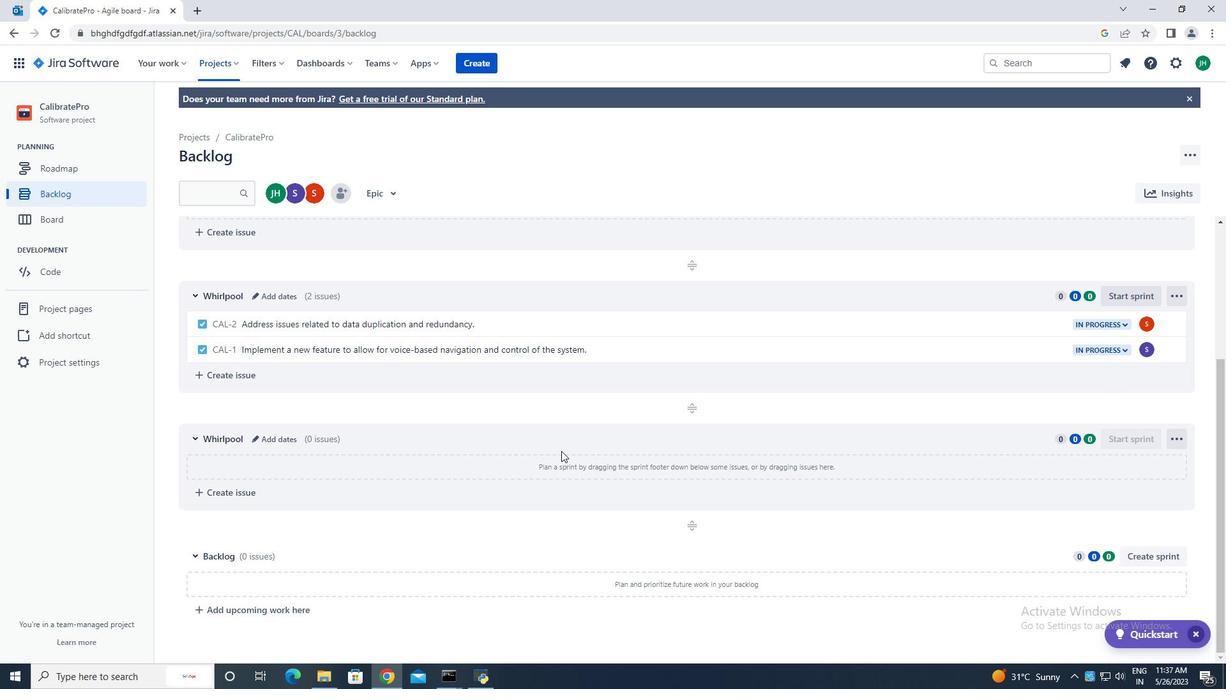 
Action: Mouse moved to (481, 510)
Screenshot: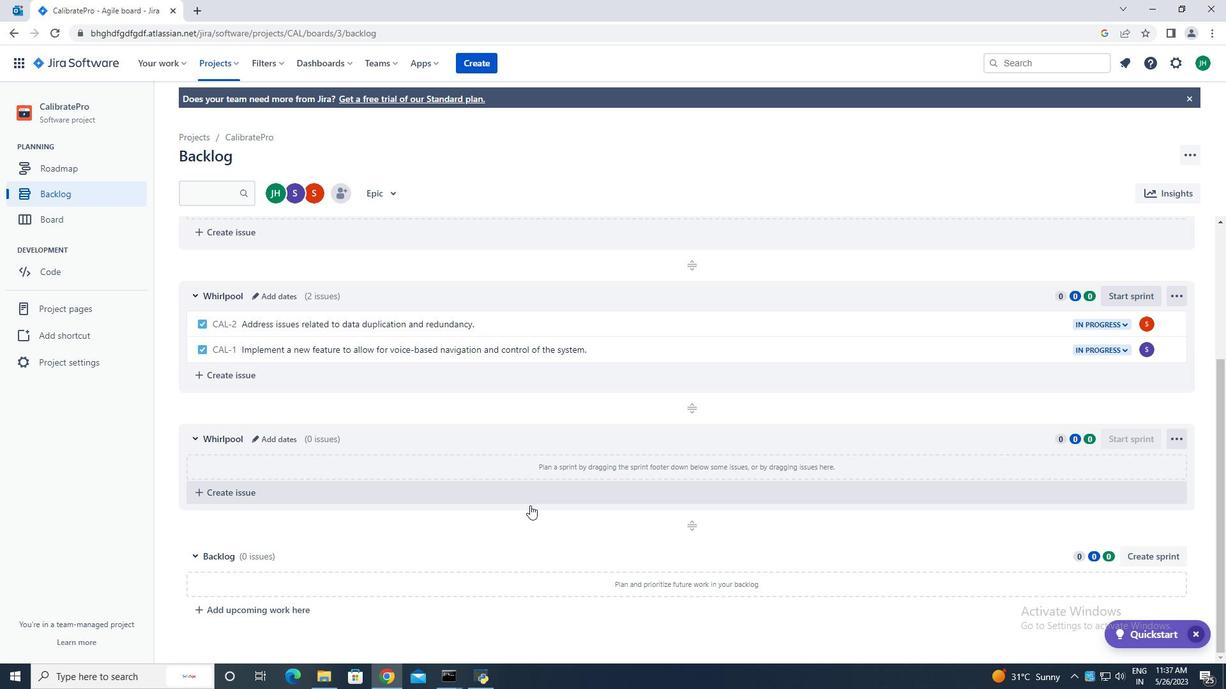 
Action: Mouse scrolled (481, 509) with delta (0, 0)
Screenshot: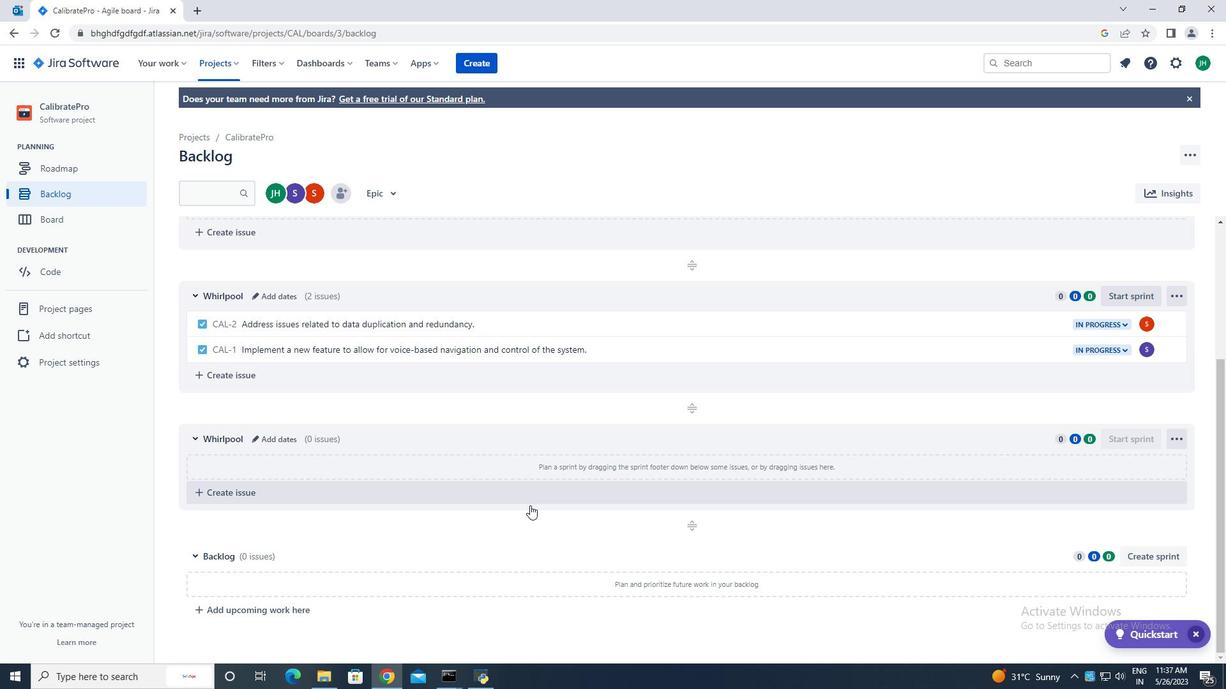 
Action: Mouse scrolled (481, 509) with delta (0, 0)
Screenshot: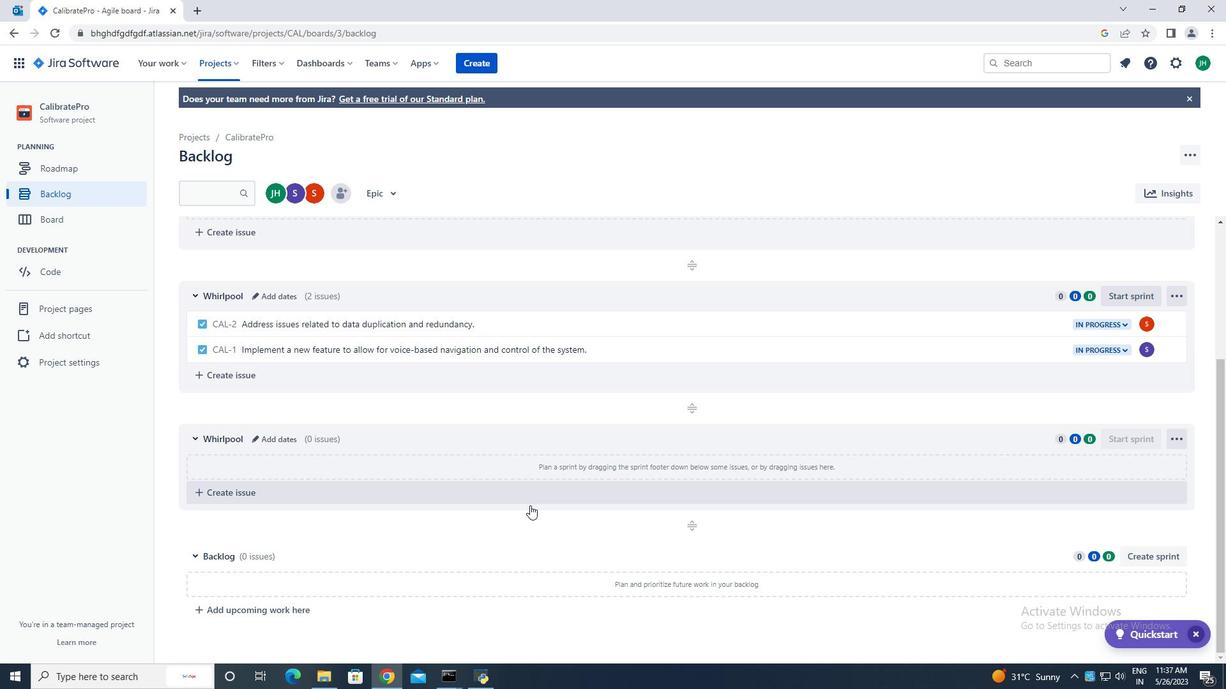 
Action: Mouse scrolled (481, 509) with delta (0, 0)
Screenshot: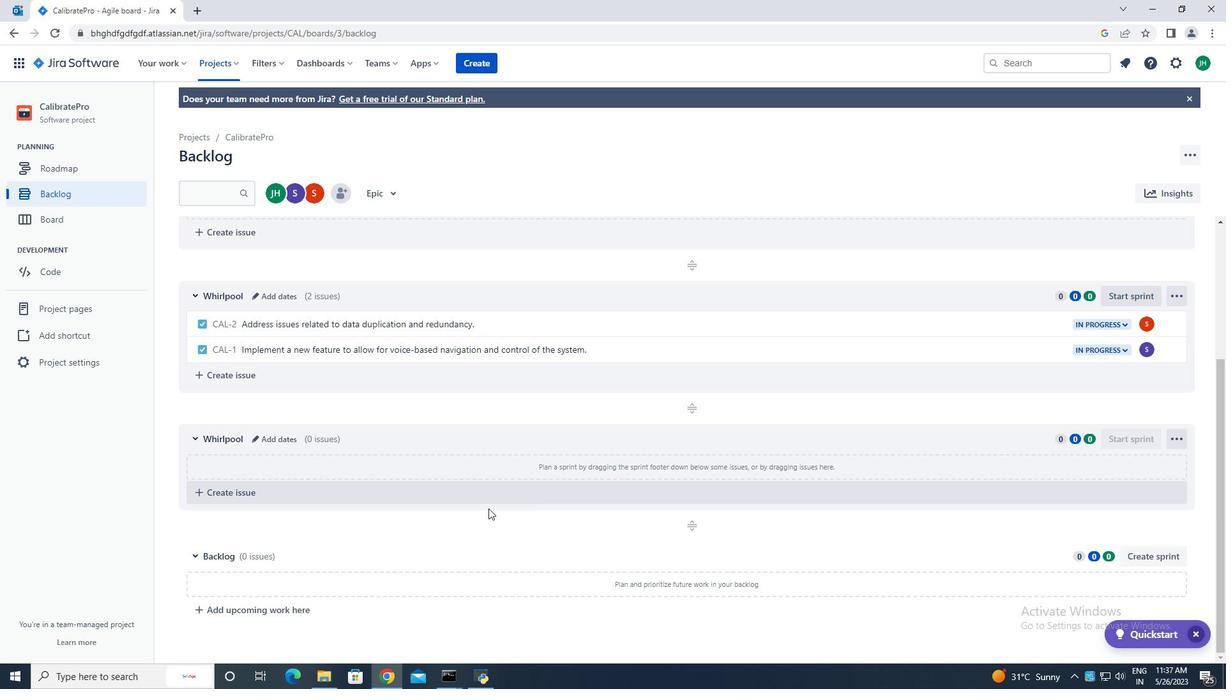 
Action: Mouse scrolled (481, 509) with delta (0, 0)
Screenshot: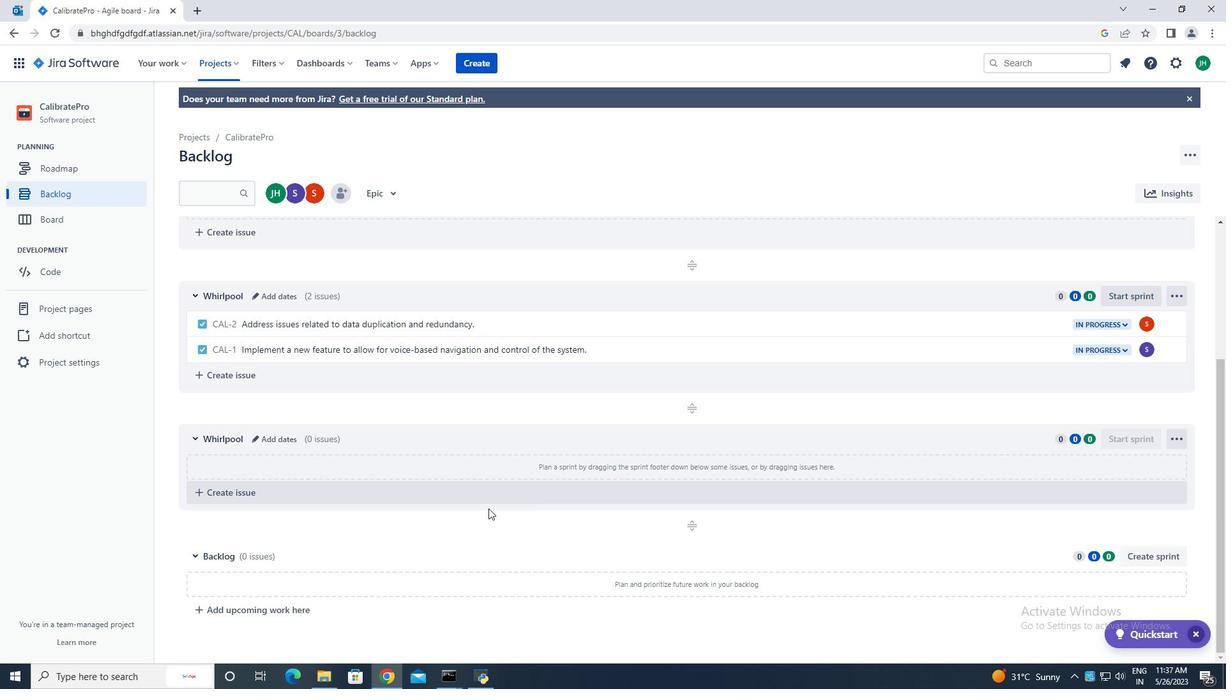 
Action: Mouse moved to (481, 510)
Screenshot: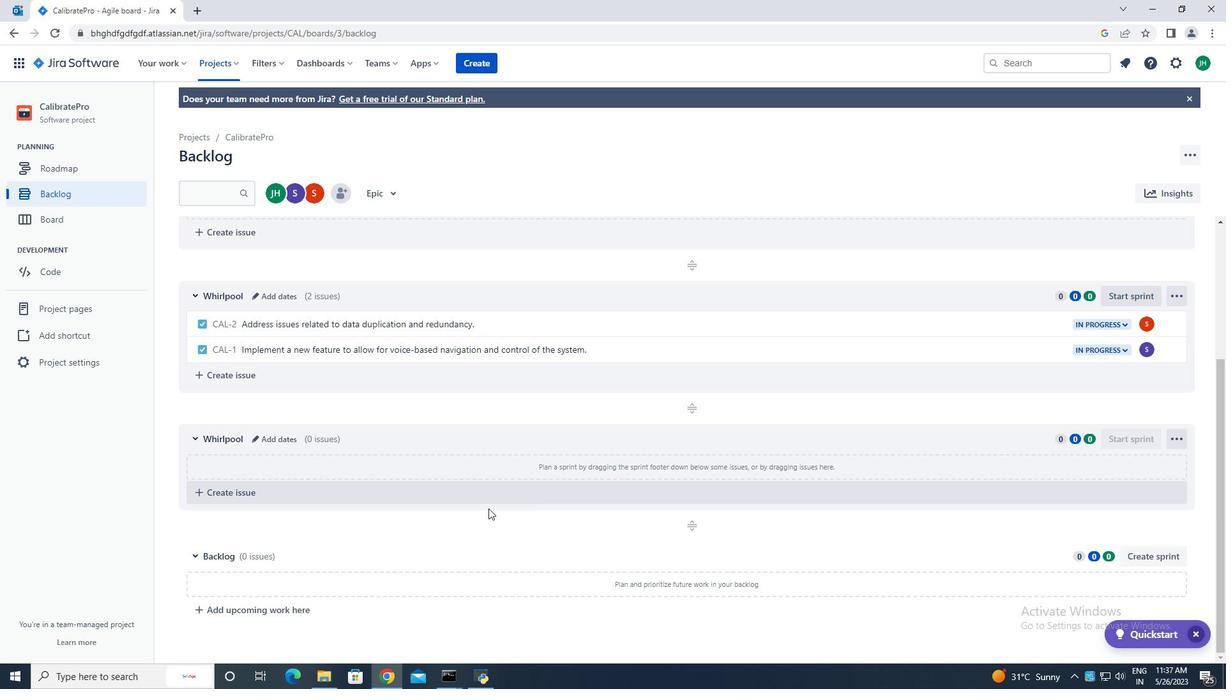 
Action: Mouse scrolled (481, 509) with delta (0, 0)
Screenshot: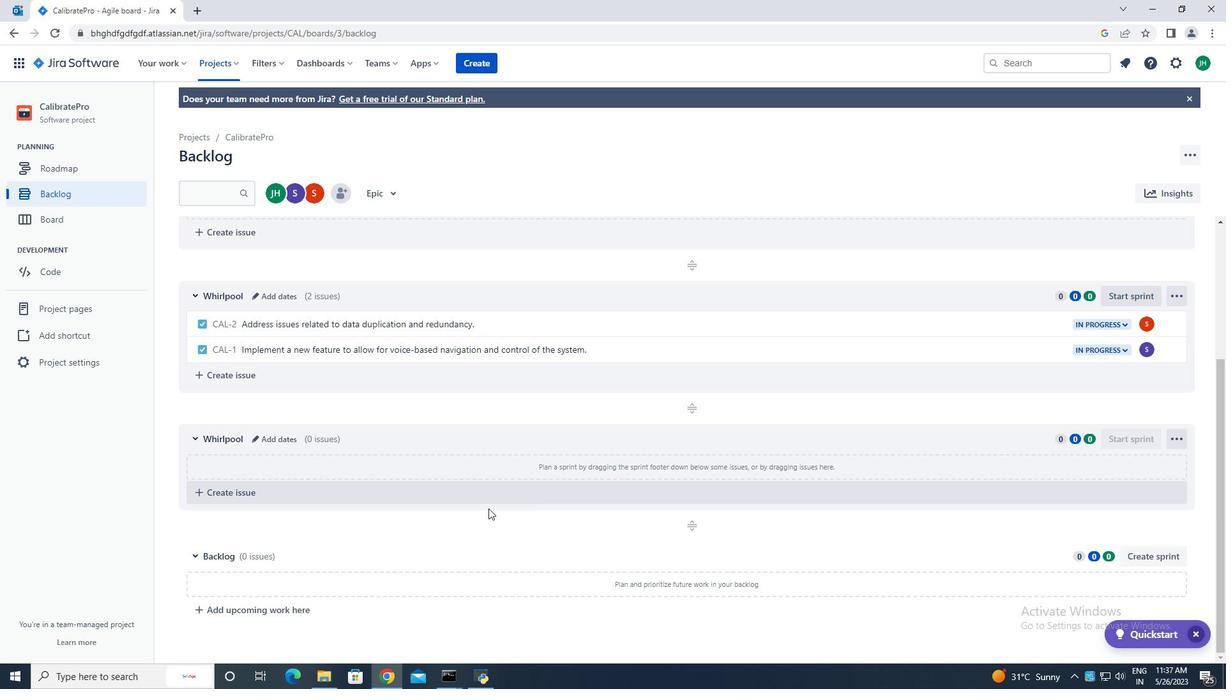 
Action: Mouse scrolled (481, 509) with delta (0, 0)
Screenshot: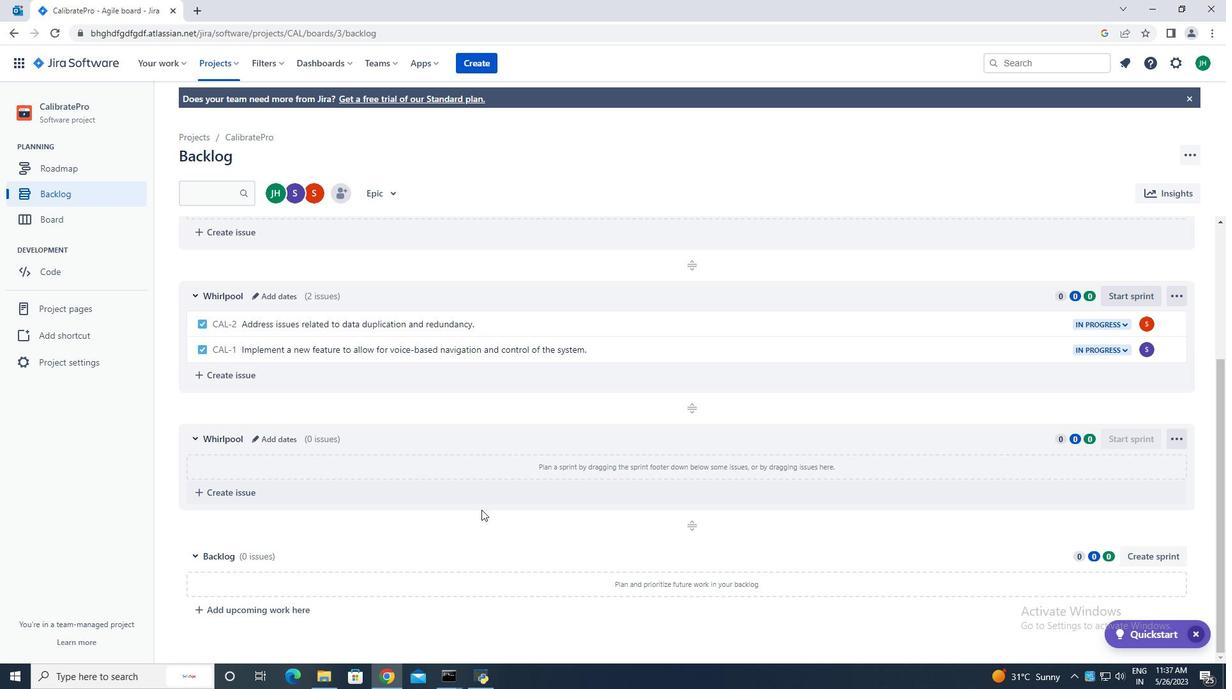
Action: Mouse moved to (480, 510)
Screenshot: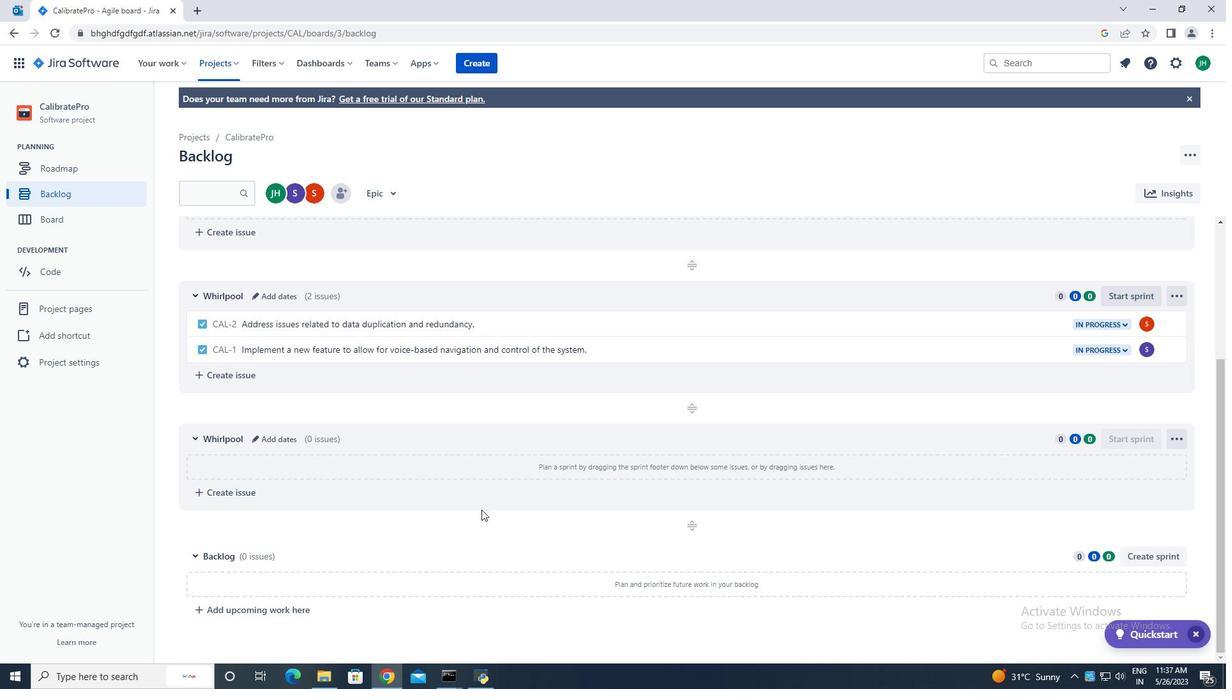 
Action: Mouse scrolled (480, 509) with delta (0, 0)
Screenshot: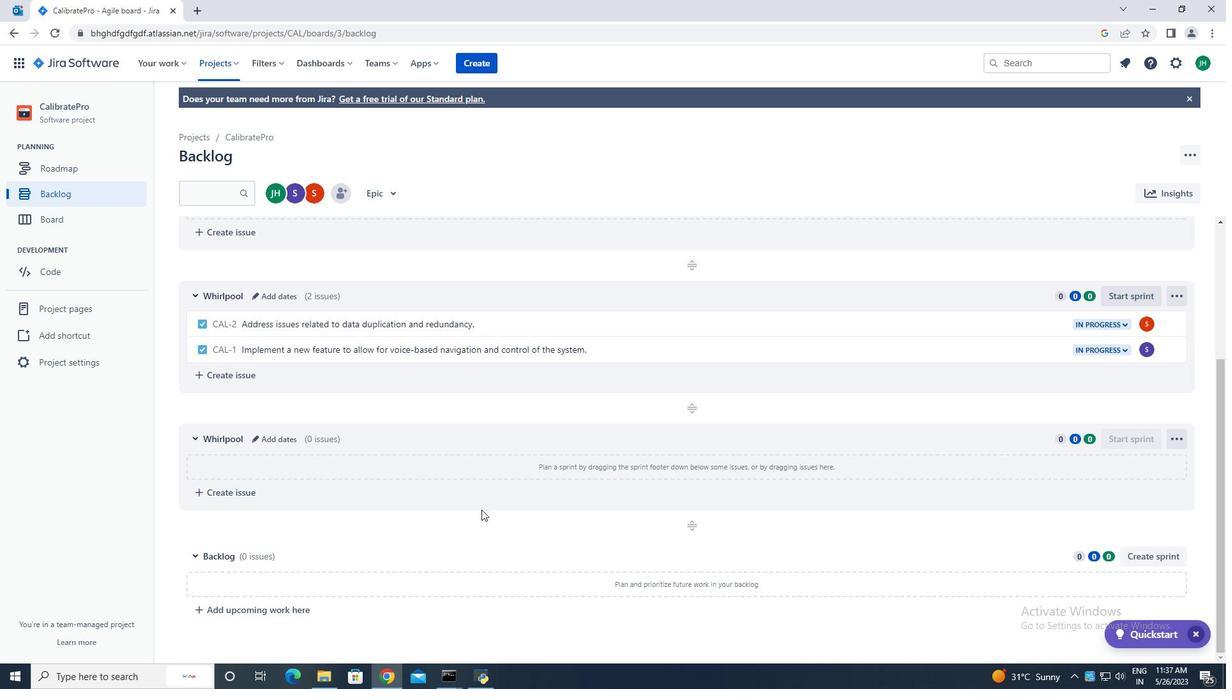 
Action: Mouse scrolled (480, 509) with delta (0, 0)
Screenshot: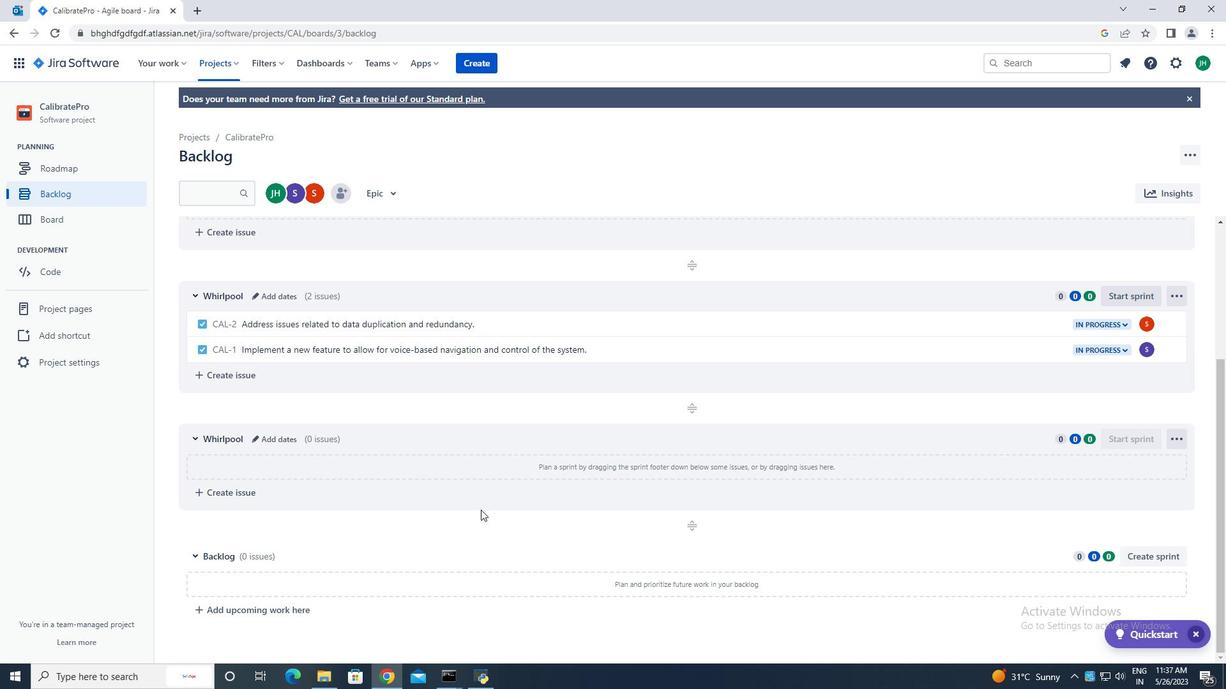 
Action: Mouse scrolled (480, 509) with delta (0, 0)
Screenshot: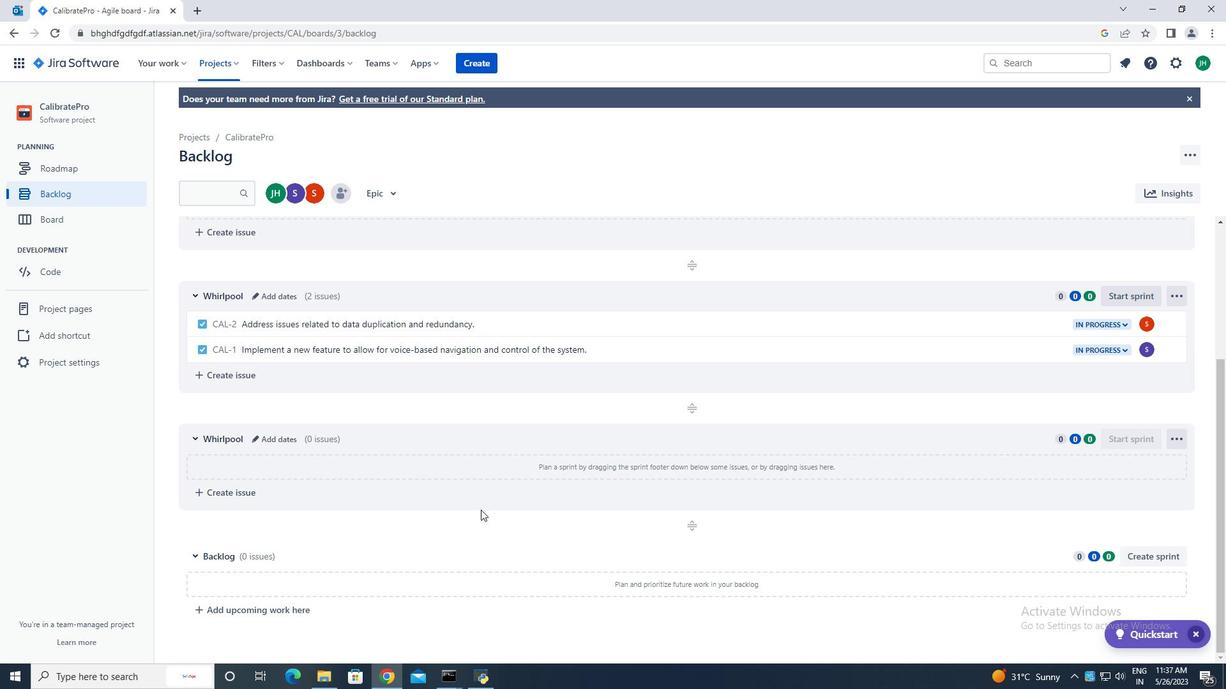 
Action: Mouse scrolled (480, 509) with delta (0, 0)
Screenshot: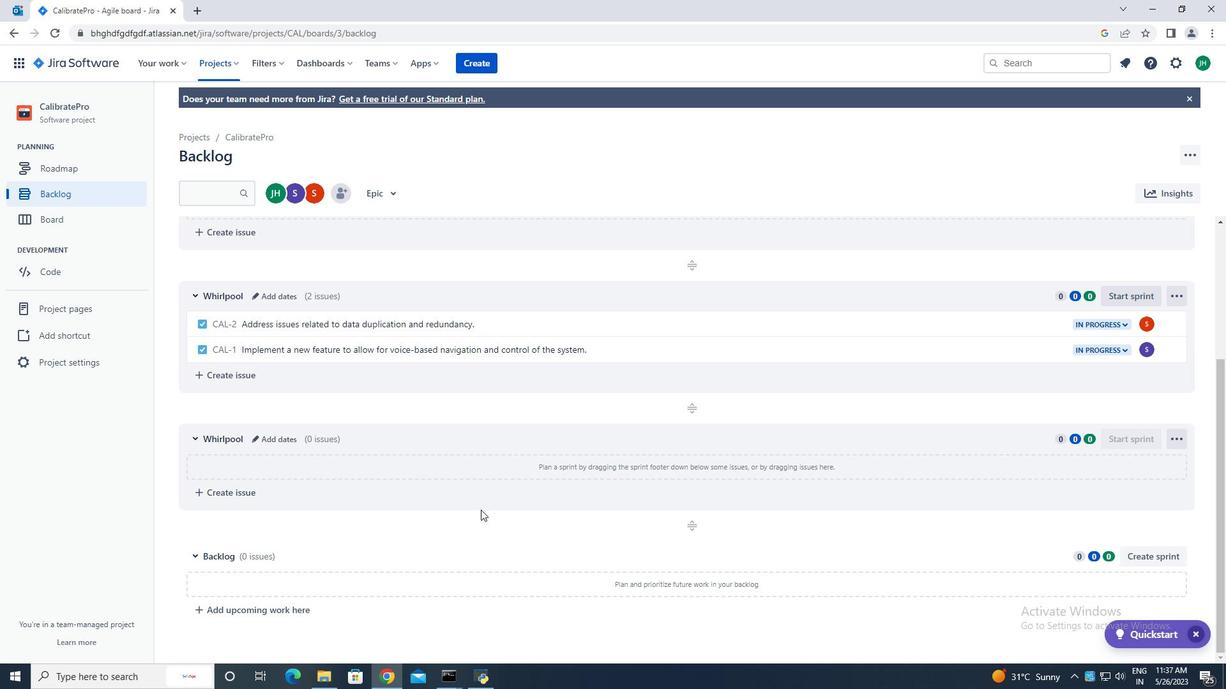 
Action: Mouse scrolled (480, 510) with delta (0, 0)
Screenshot: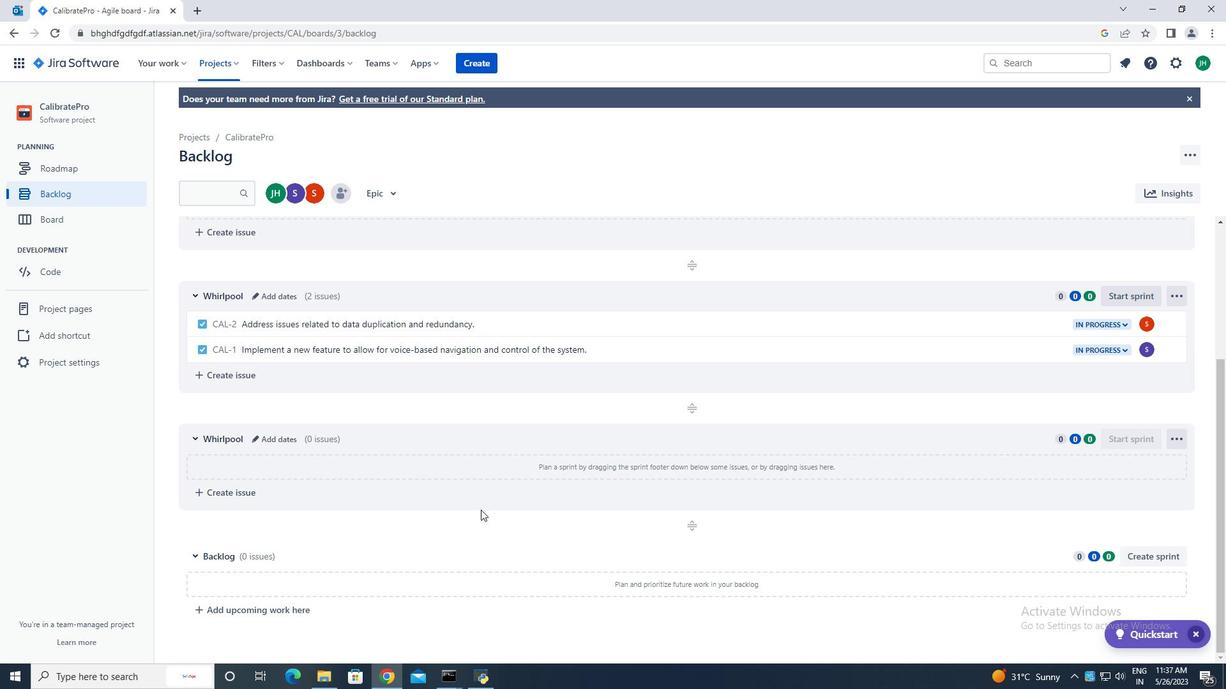 
Action: Mouse scrolled (480, 510) with delta (0, 0)
Screenshot: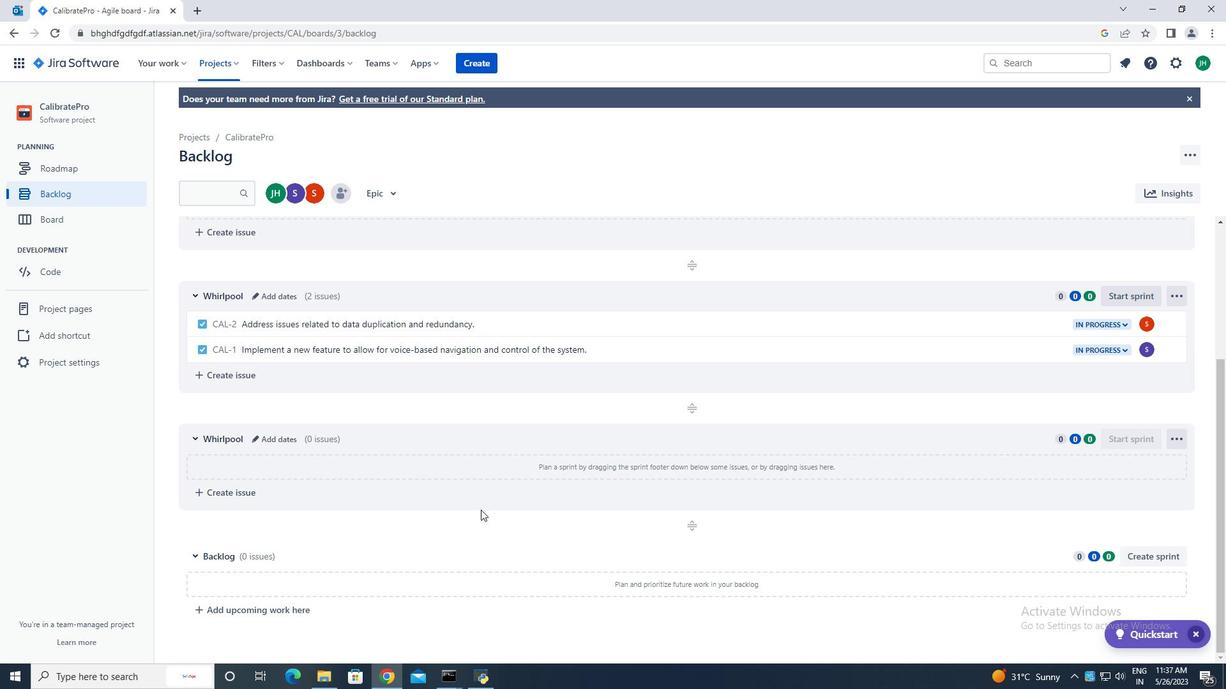 
Action: Mouse scrolled (480, 510) with delta (0, 0)
Screenshot: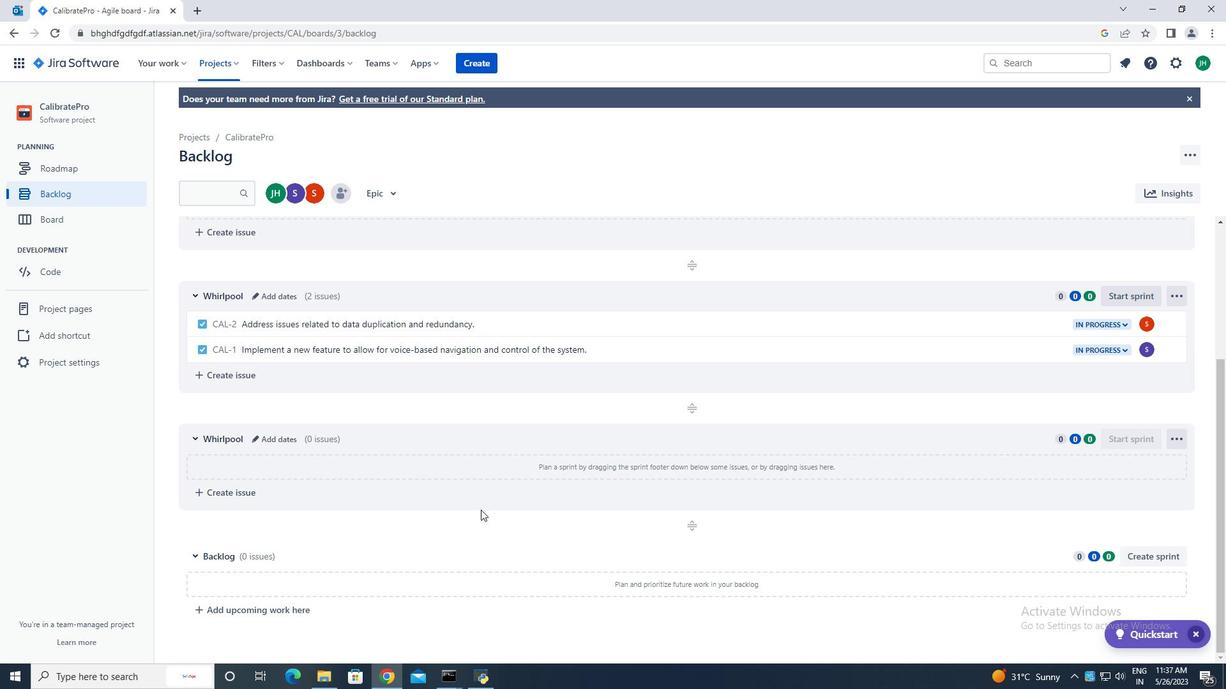 
Action: Mouse scrolled (480, 510) with delta (0, 0)
Screenshot: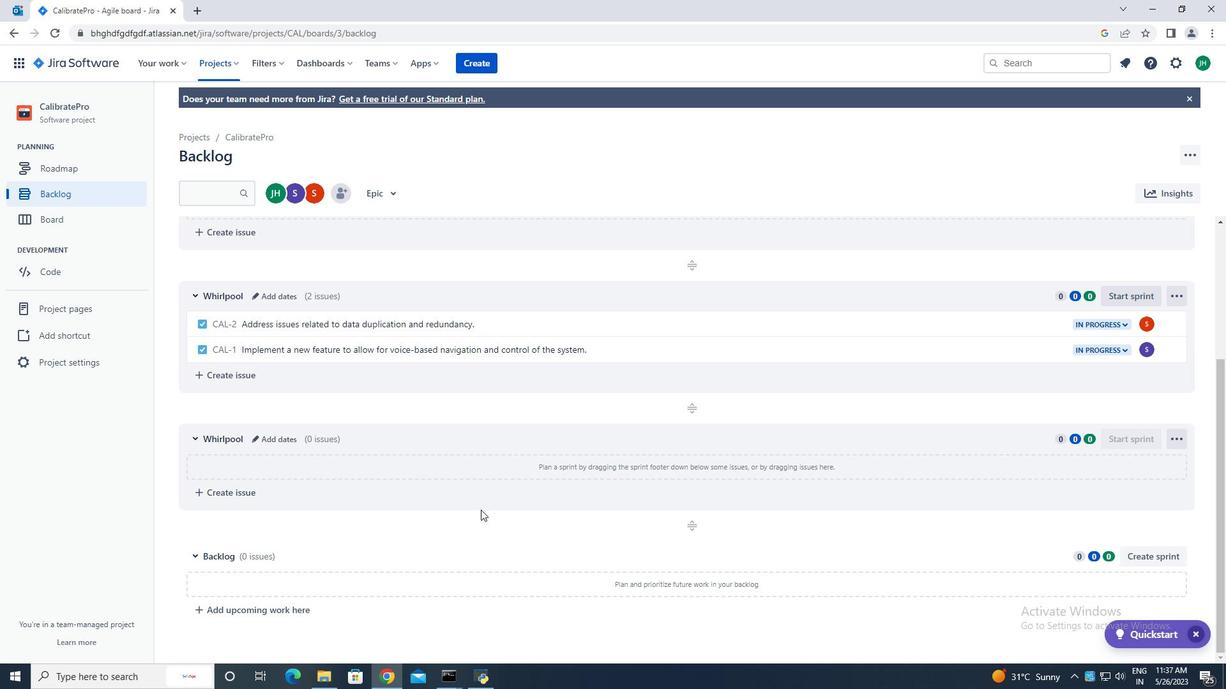 
Action: Mouse scrolled (480, 510) with delta (0, 0)
Screenshot: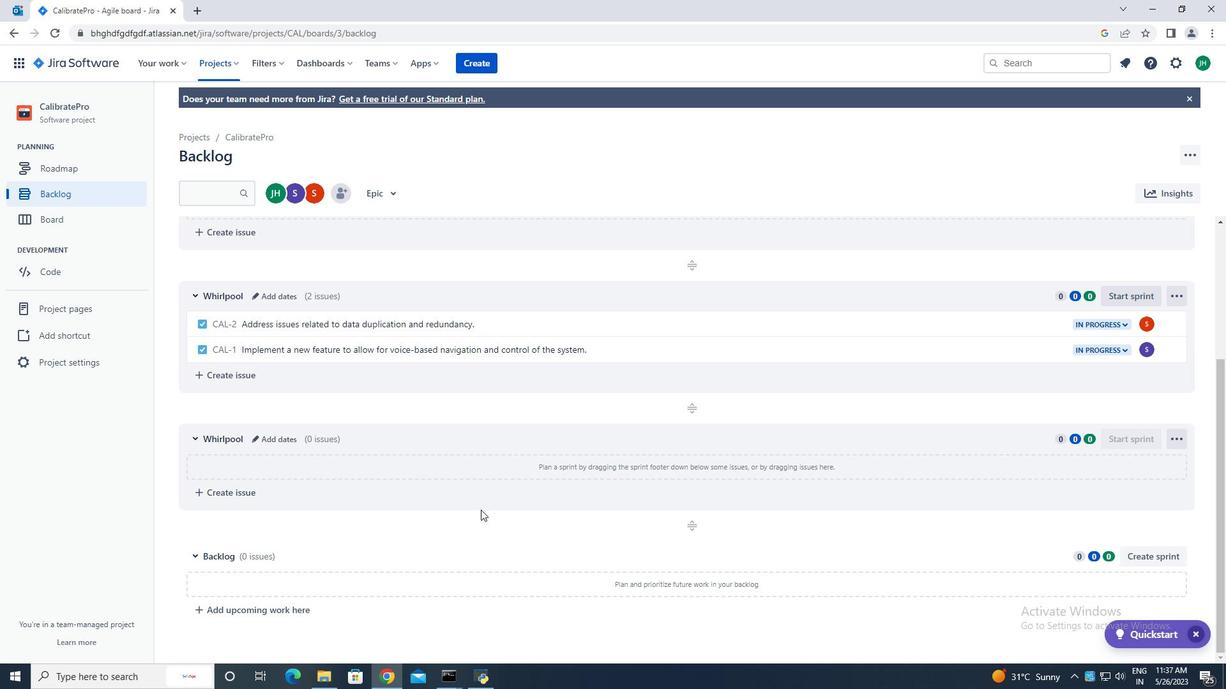 
Action: Mouse scrolled (480, 510) with delta (0, 0)
Screenshot: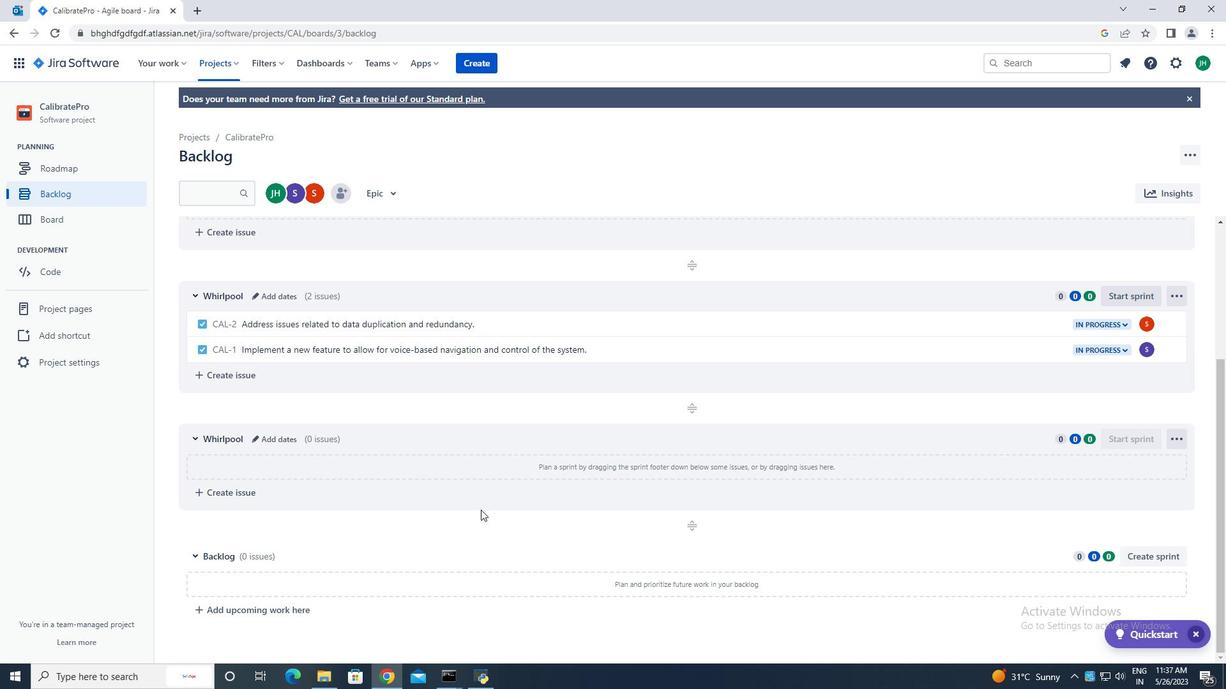 
Action: Mouse scrolled (480, 509) with delta (0, 0)
Screenshot: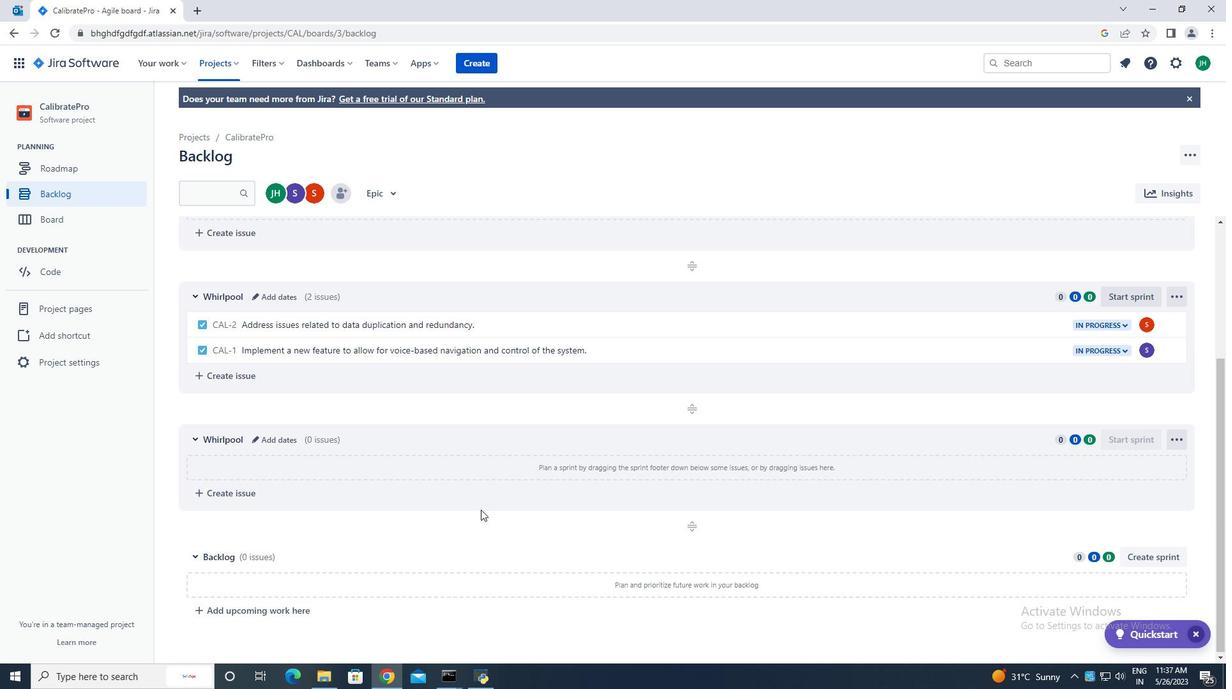 
Action: Mouse scrolled (480, 509) with delta (0, 0)
Screenshot: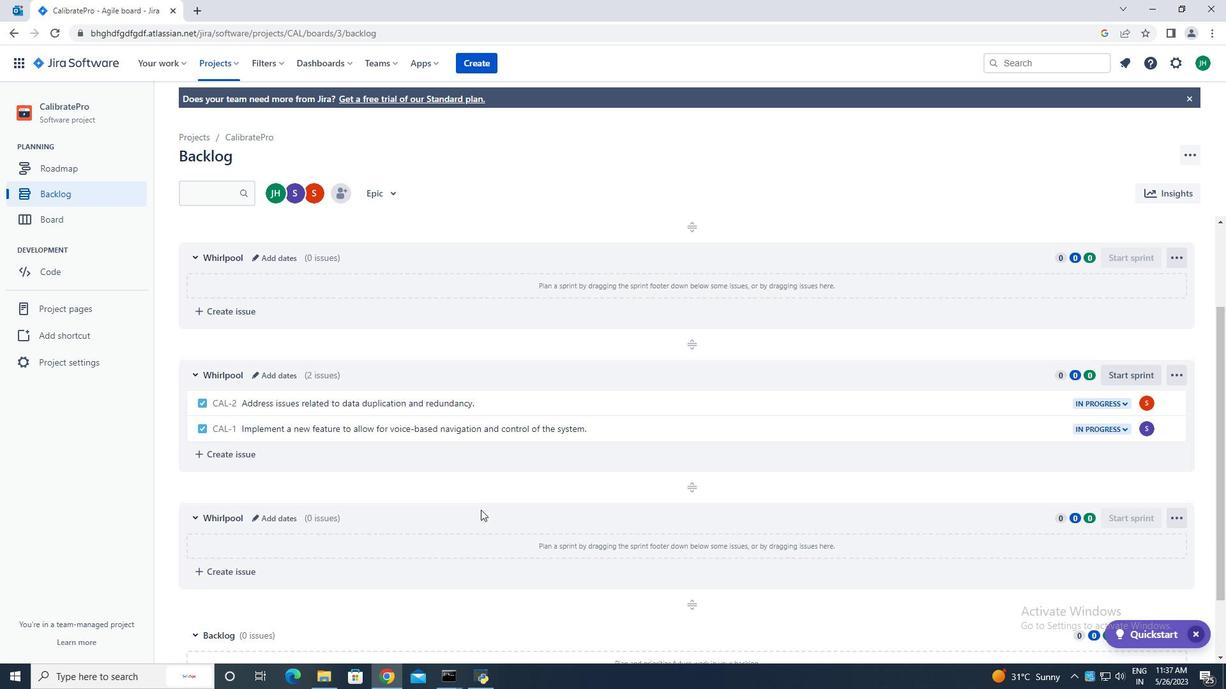 
Action: Mouse scrolled (480, 509) with delta (0, 0)
Screenshot: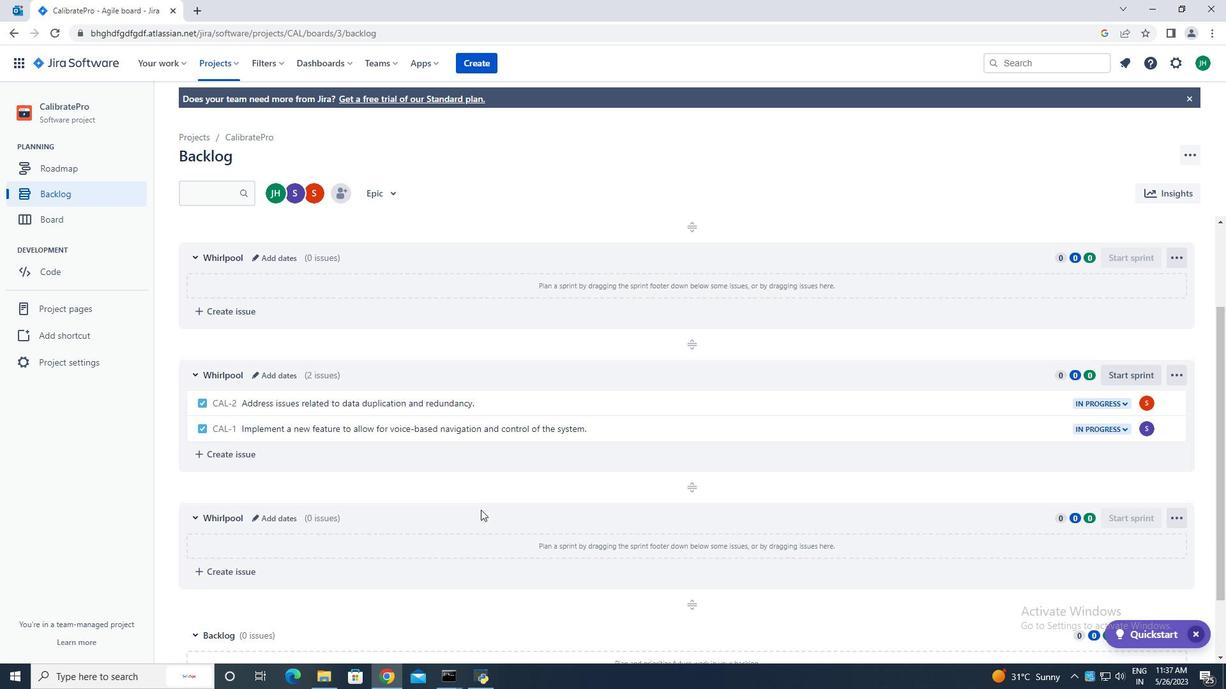 
Action: Mouse scrolled (480, 509) with delta (0, 0)
Screenshot: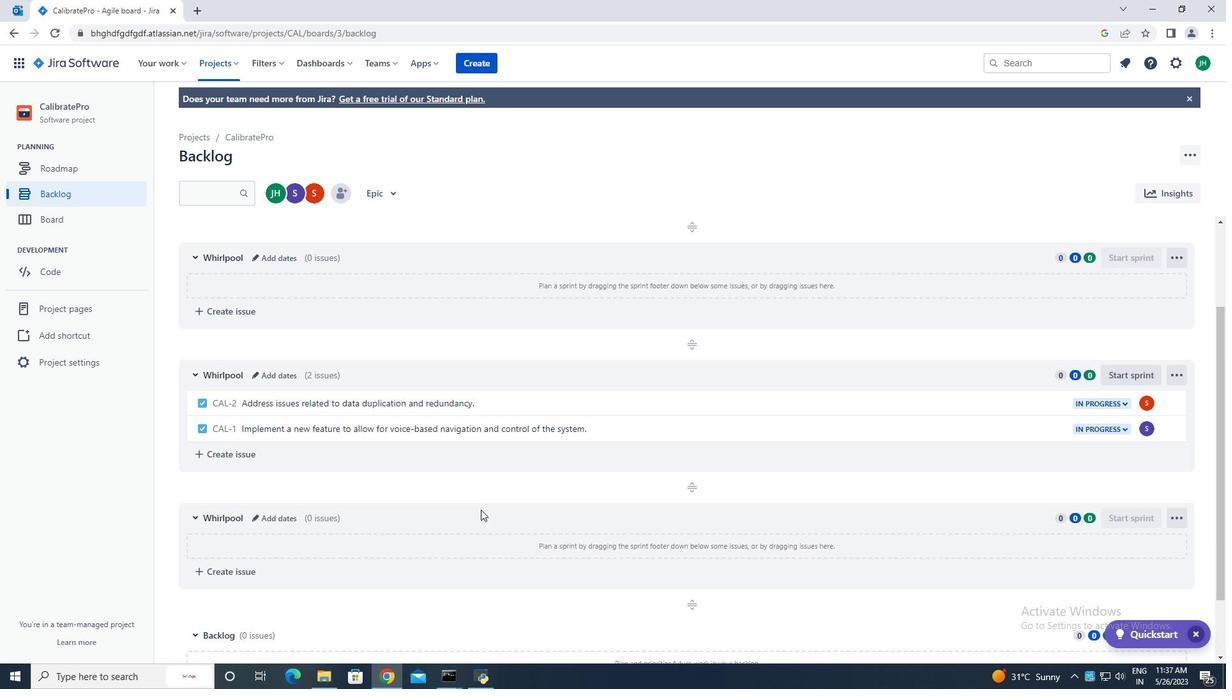 
Action: Mouse scrolled (480, 509) with delta (0, 0)
Screenshot: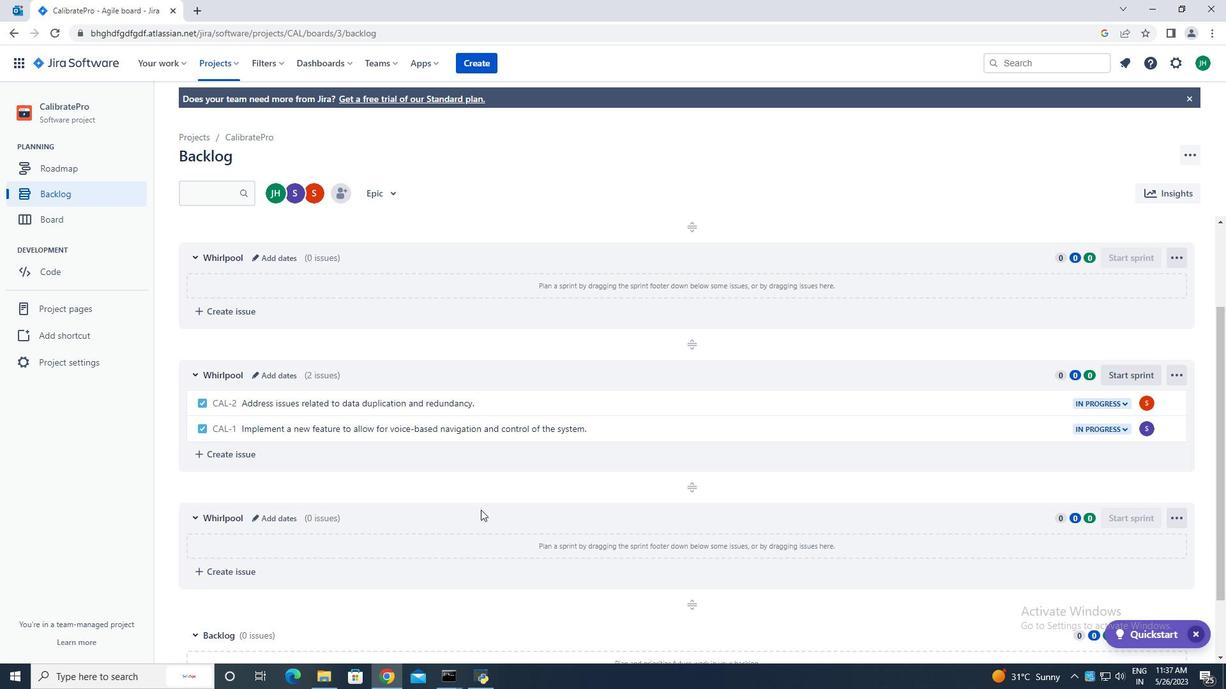 
Action: Mouse scrolled (480, 509) with delta (0, 0)
Screenshot: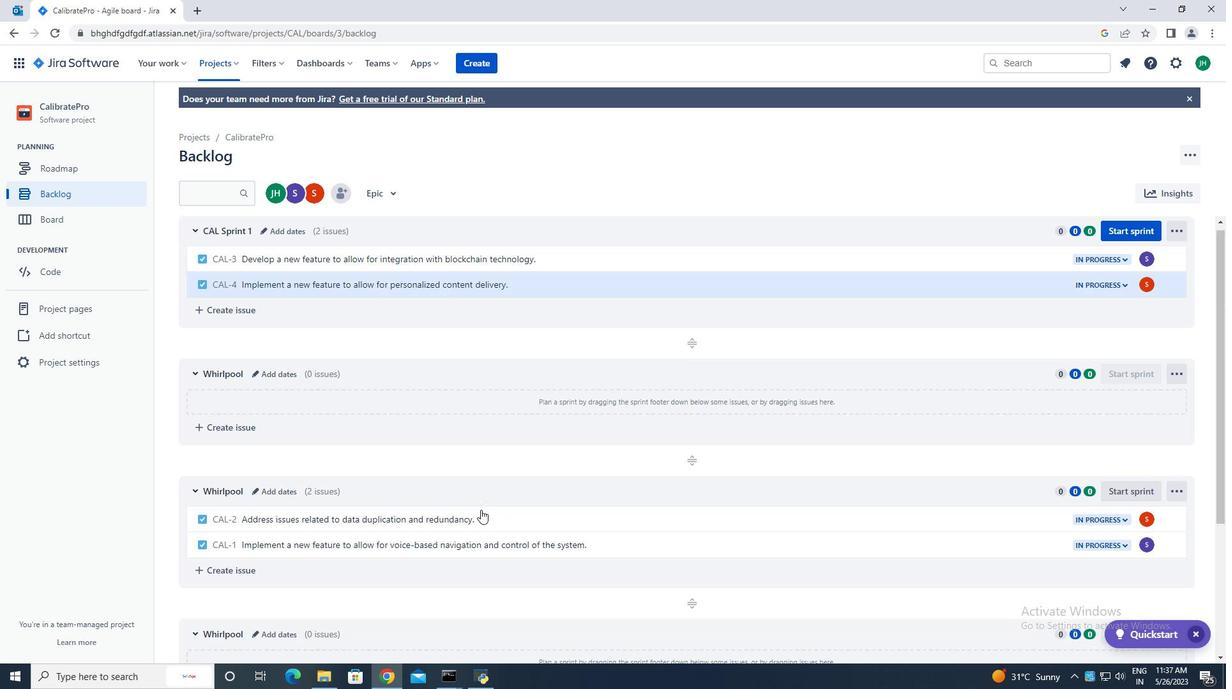 
Action: Mouse scrolled (480, 510) with delta (0, 0)
Screenshot: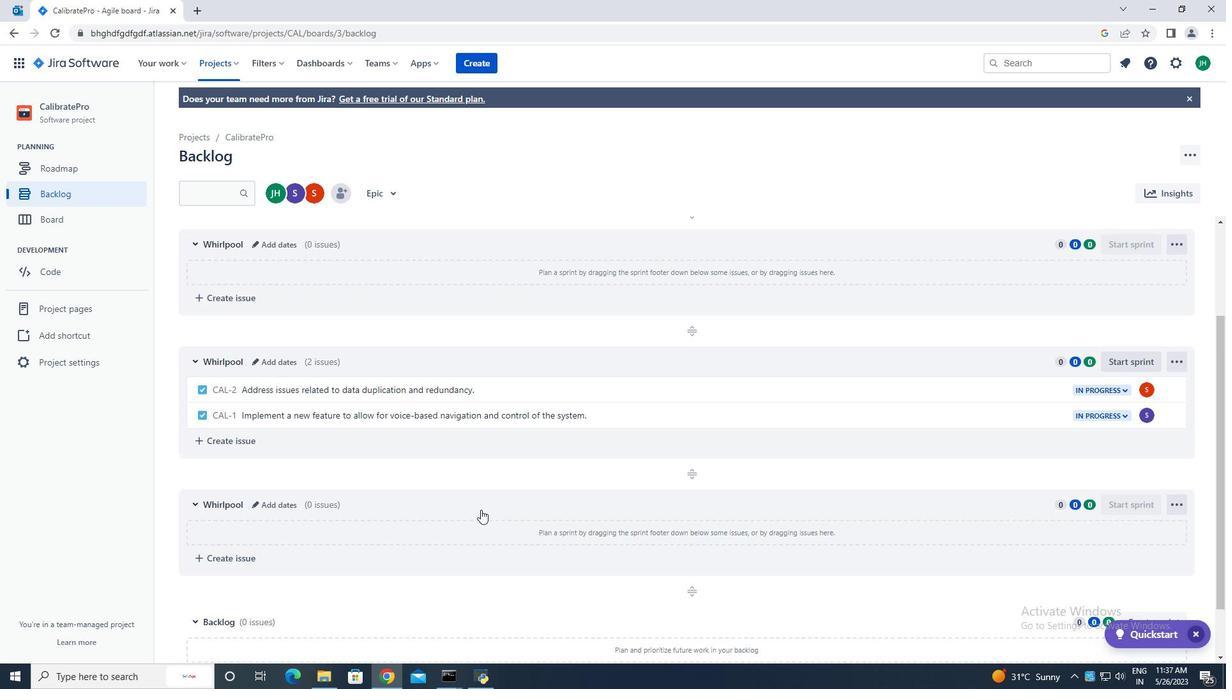 
Action: Mouse scrolled (480, 510) with delta (0, 0)
Screenshot: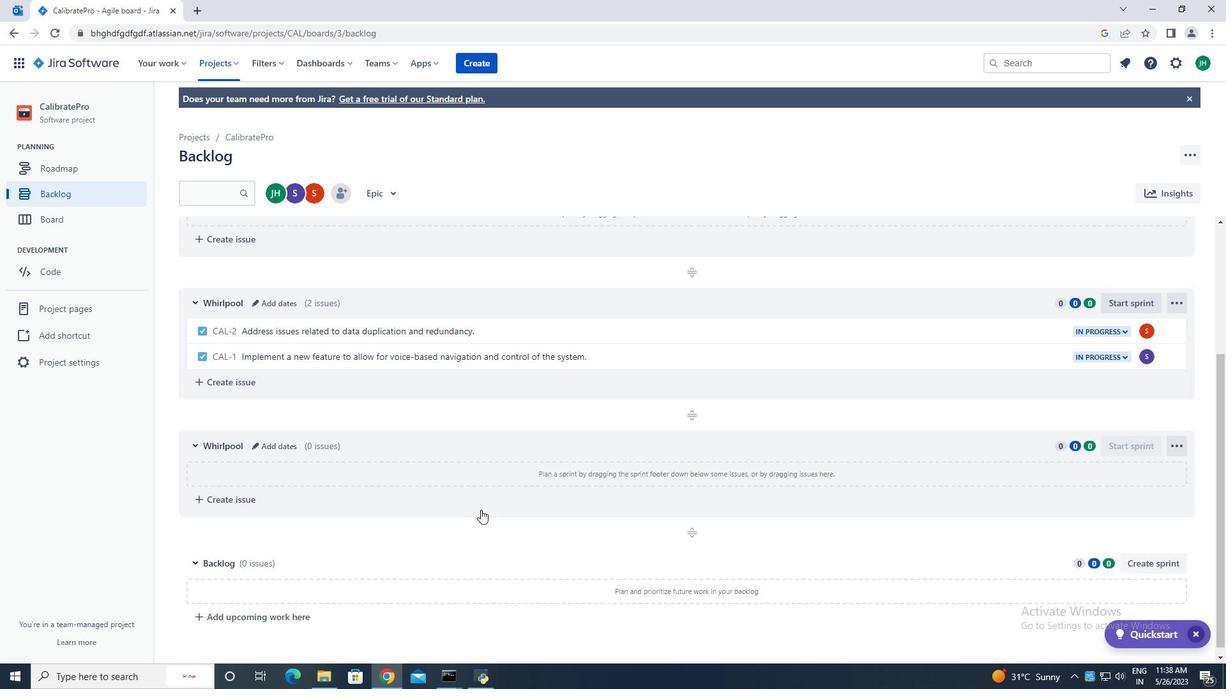 
Action: Mouse scrolled (480, 510) with delta (0, 0)
Screenshot: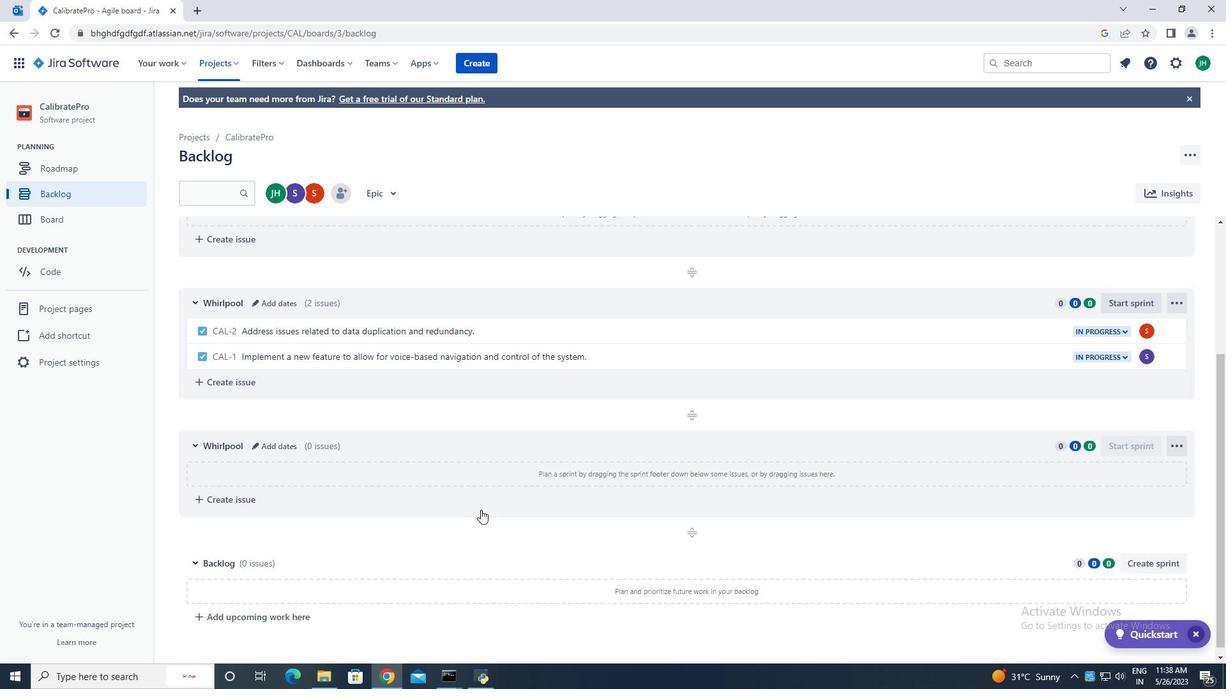 
Action: Mouse scrolled (480, 510) with delta (0, 0)
Screenshot: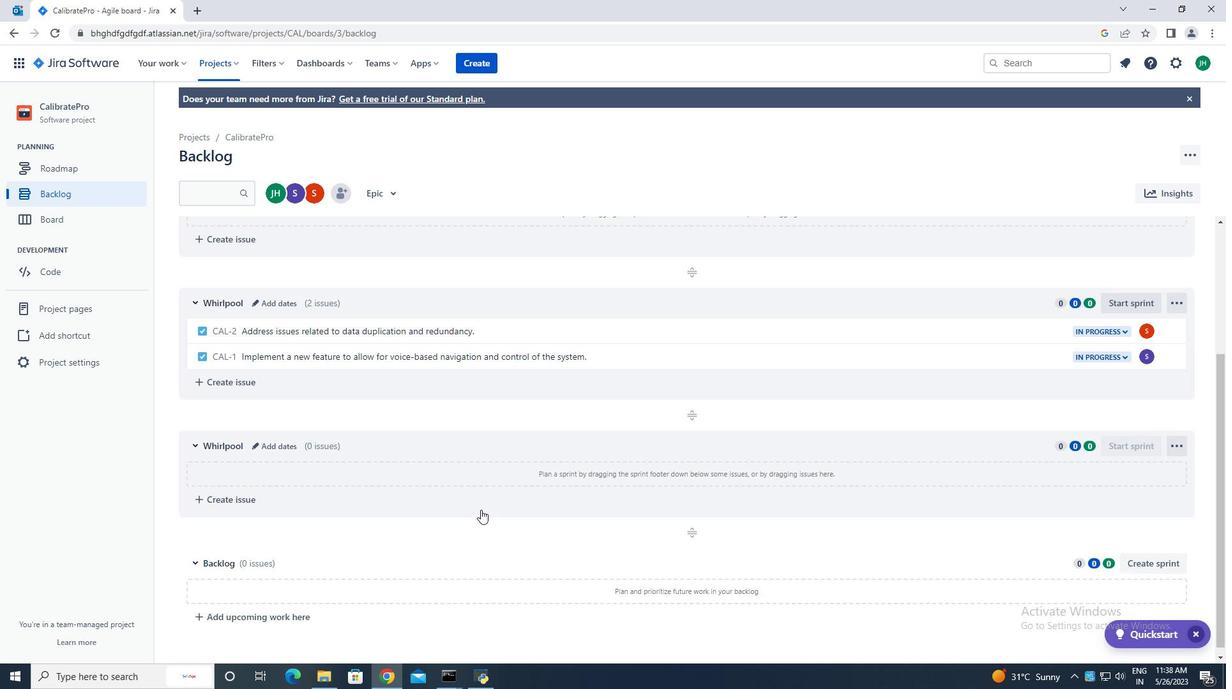 
Action: Mouse scrolled (480, 510) with delta (0, 0)
Screenshot: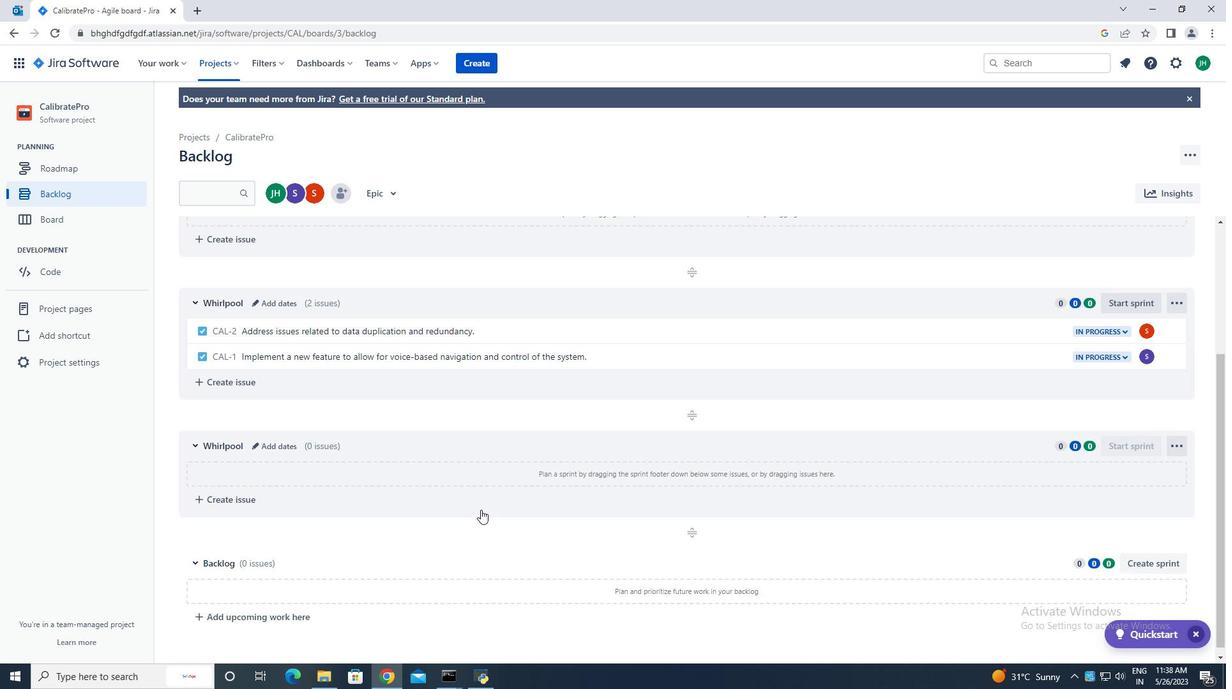 
Action: Mouse scrolled (480, 510) with delta (0, 0)
Screenshot: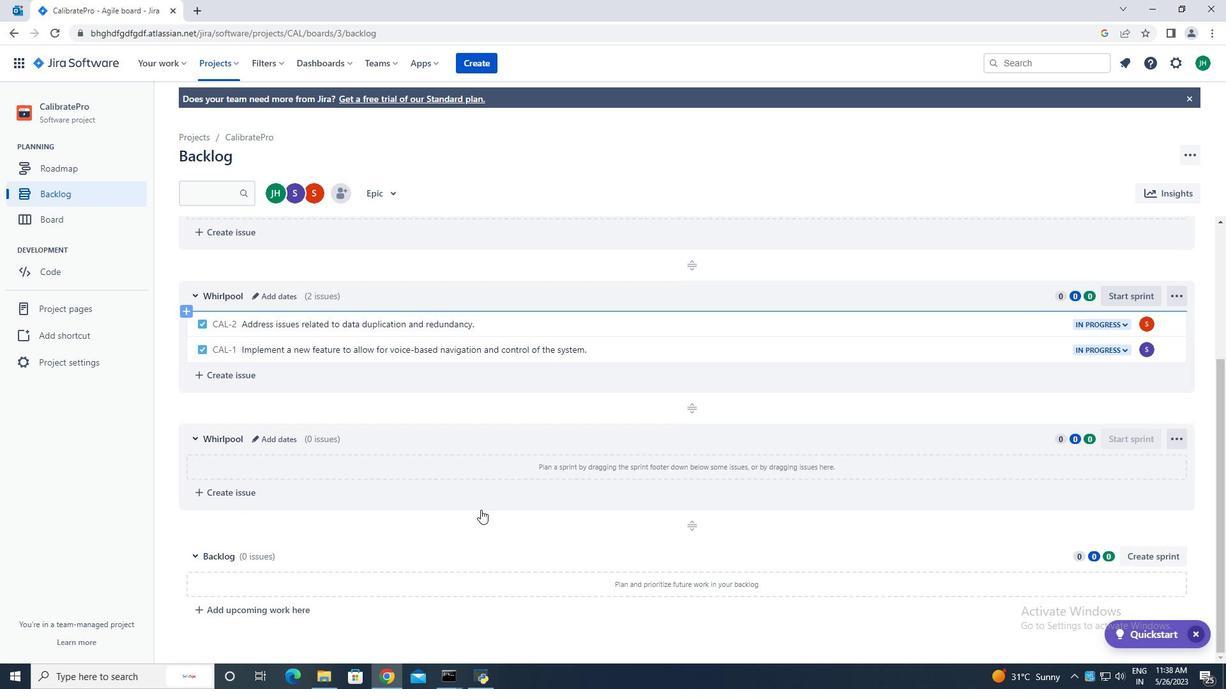 
Action: Mouse moved to (479, 509)
Screenshot: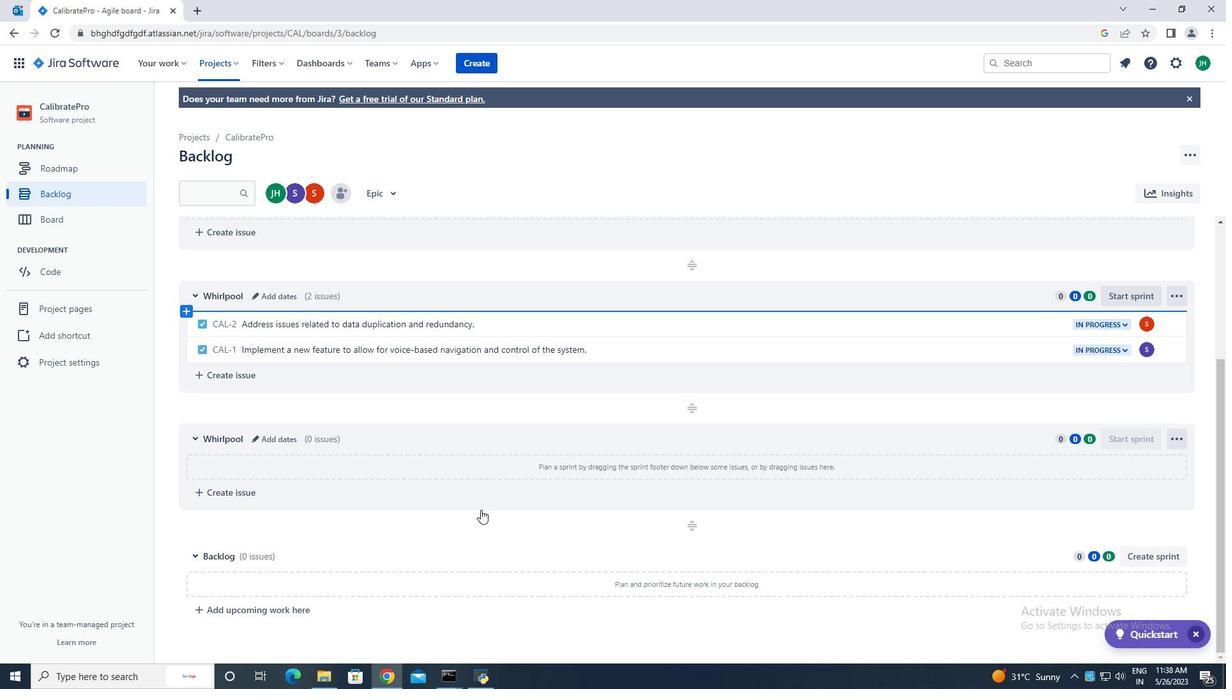 
Action: Mouse scrolled (479, 509) with delta (0, 0)
Screenshot: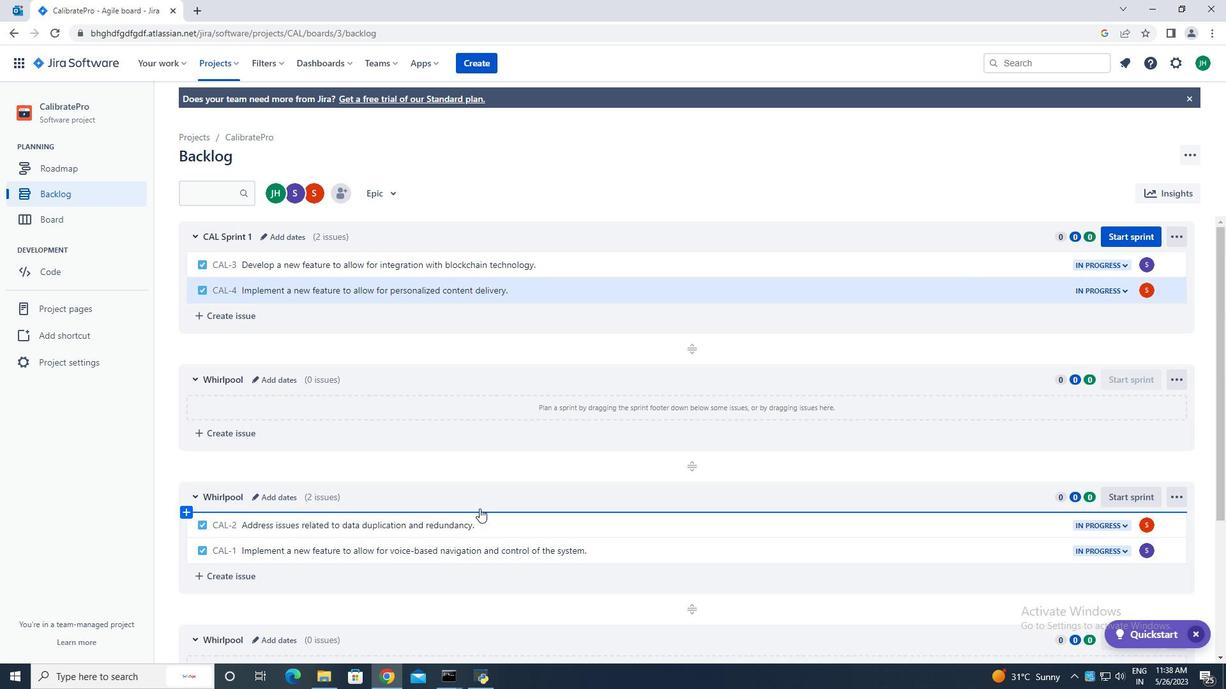 
Action: Mouse scrolled (479, 509) with delta (0, 0)
Screenshot: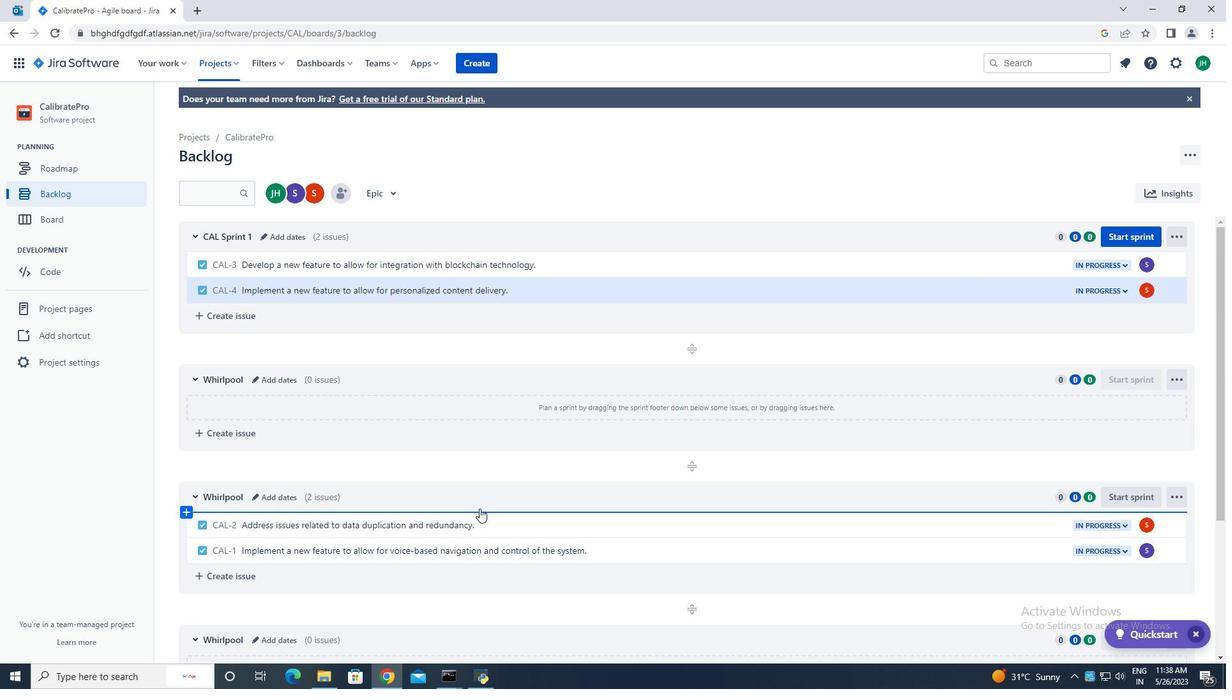 
Action: Mouse scrolled (479, 509) with delta (0, 0)
Screenshot: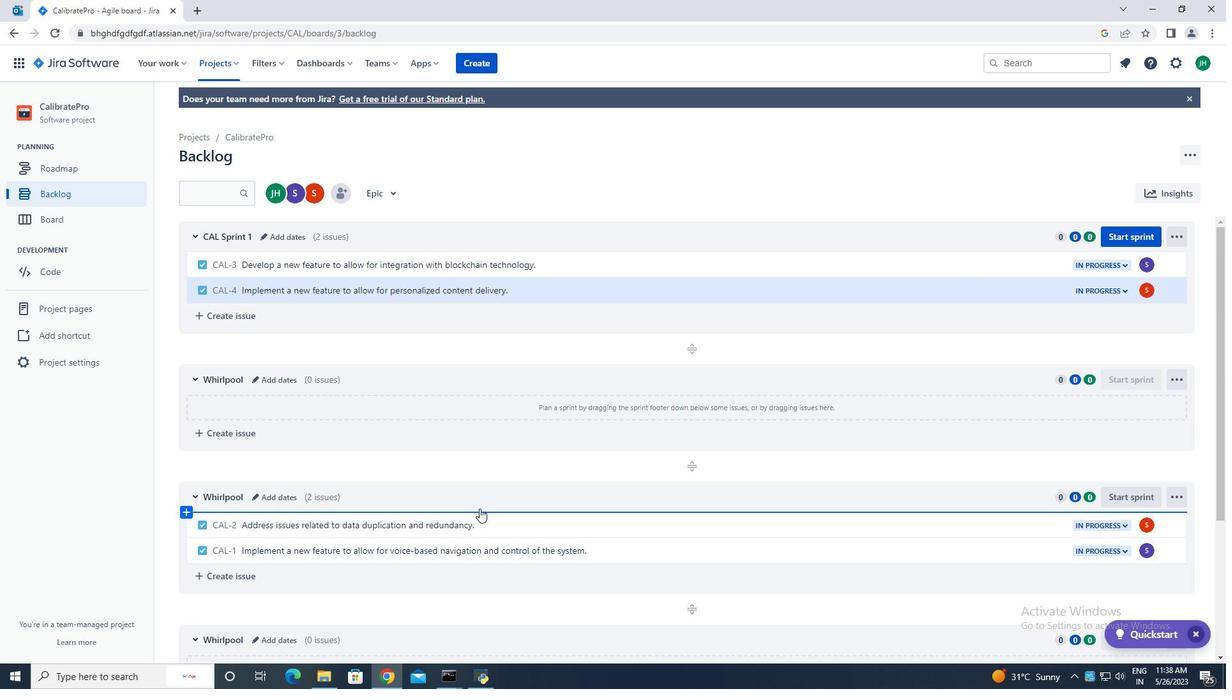 
Action: Mouse scrolled (479, 509) with delta (0, 0)
Screenshot: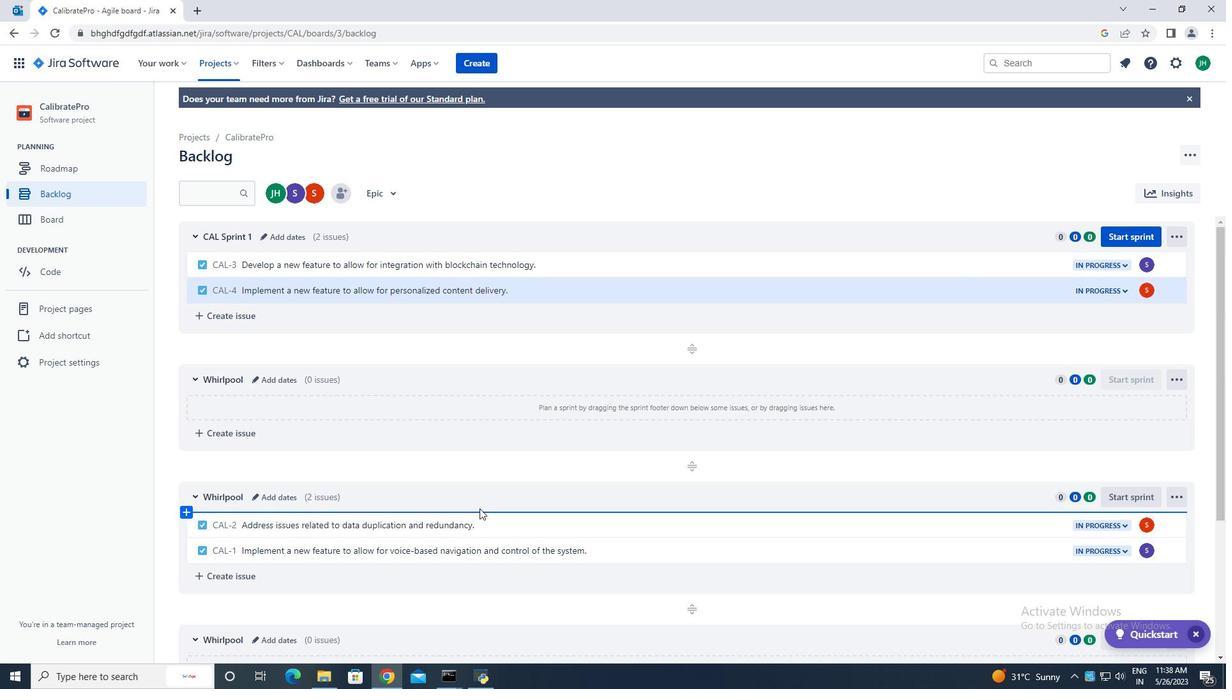 
Action: Mouse moved to (1177, 496)
Screenshot: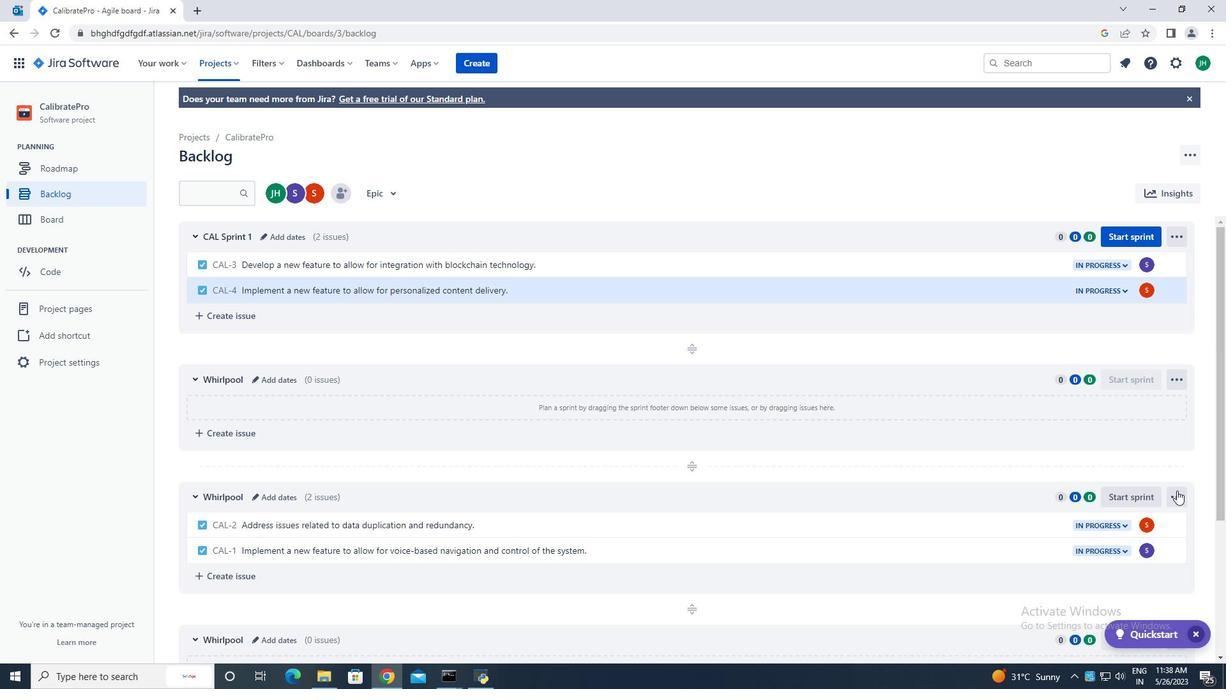 
Action: Mouse pressed left at (1177, 496)
Screenshot: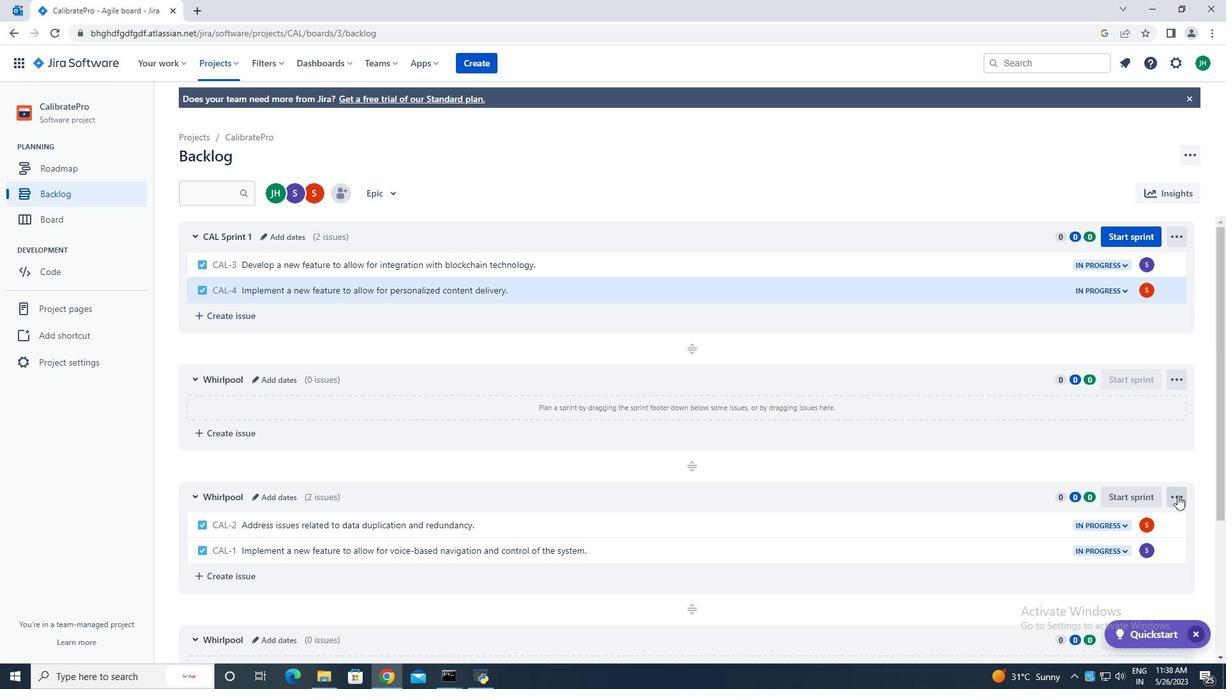 
Action: Mouse moved to (1006, 355)
Screenshot: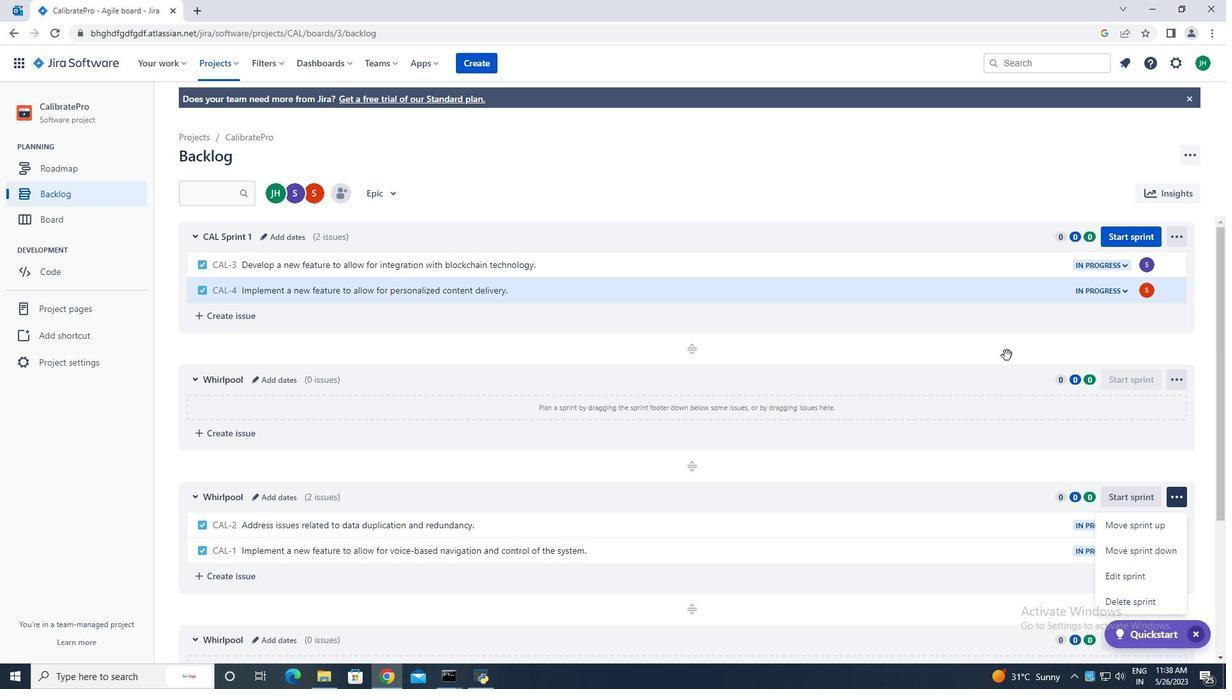 
Action: Mouse pressed left at (1006, 355)
Screenshot: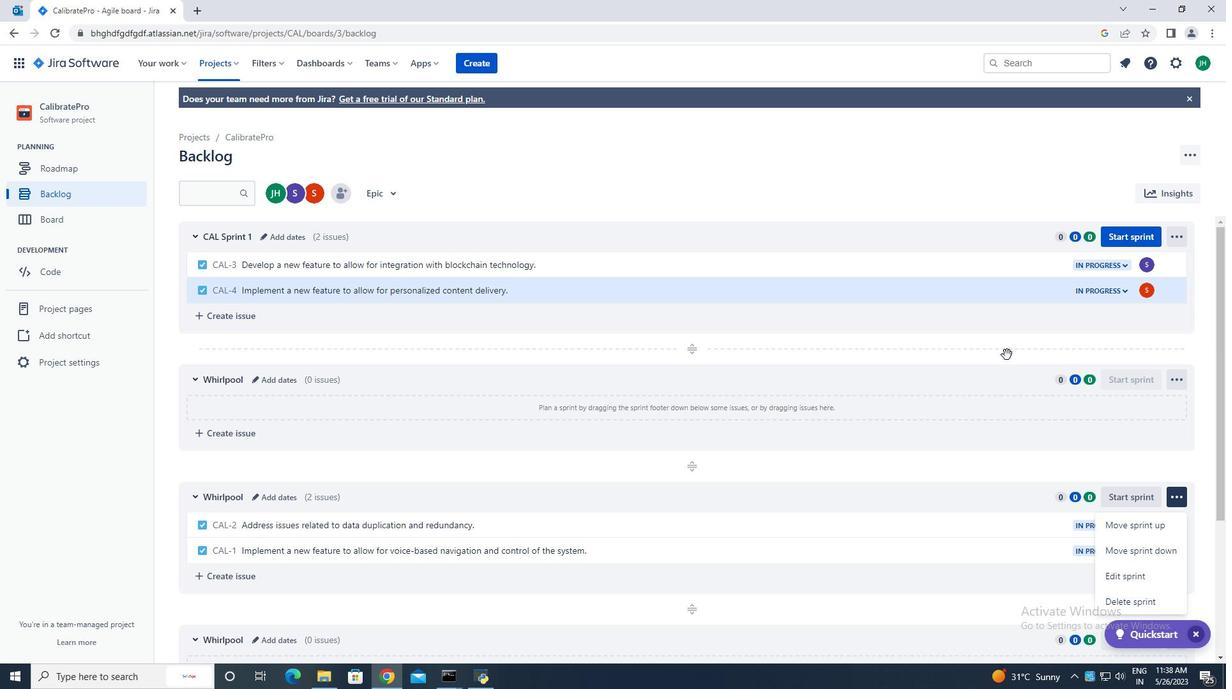 
Action: Mouse moved to (1165, 522)
Screenshot: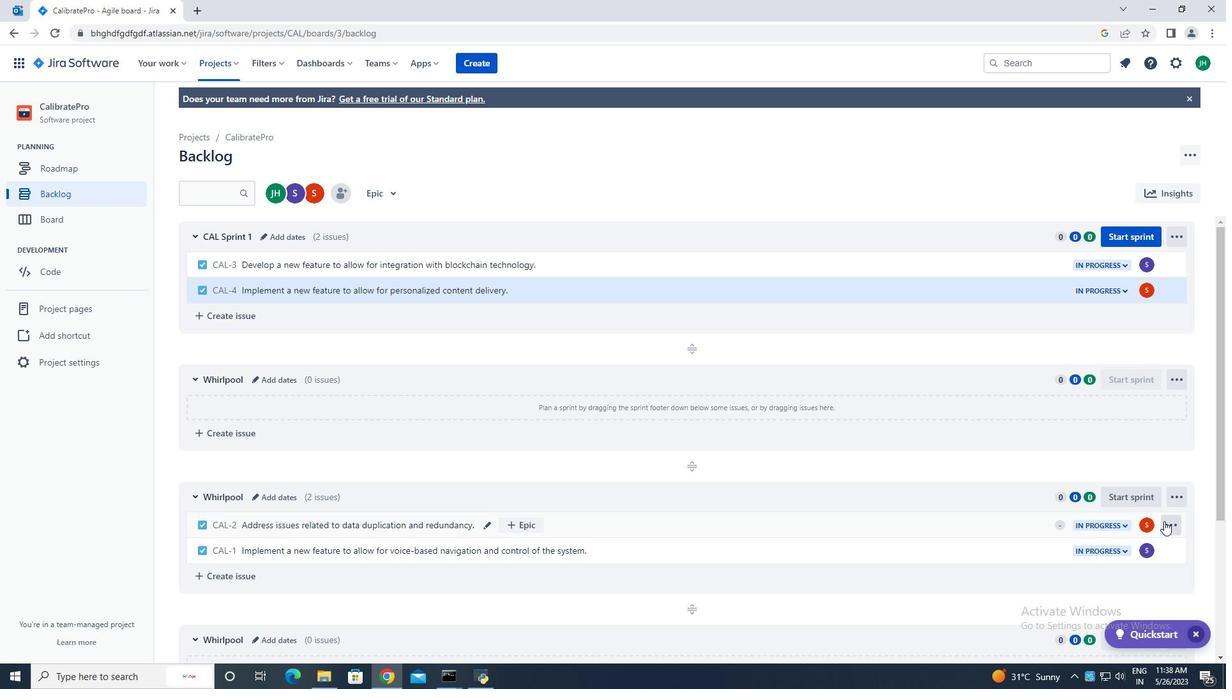 
Action: Mouse pressed left at (1165, 522)
Screenshot: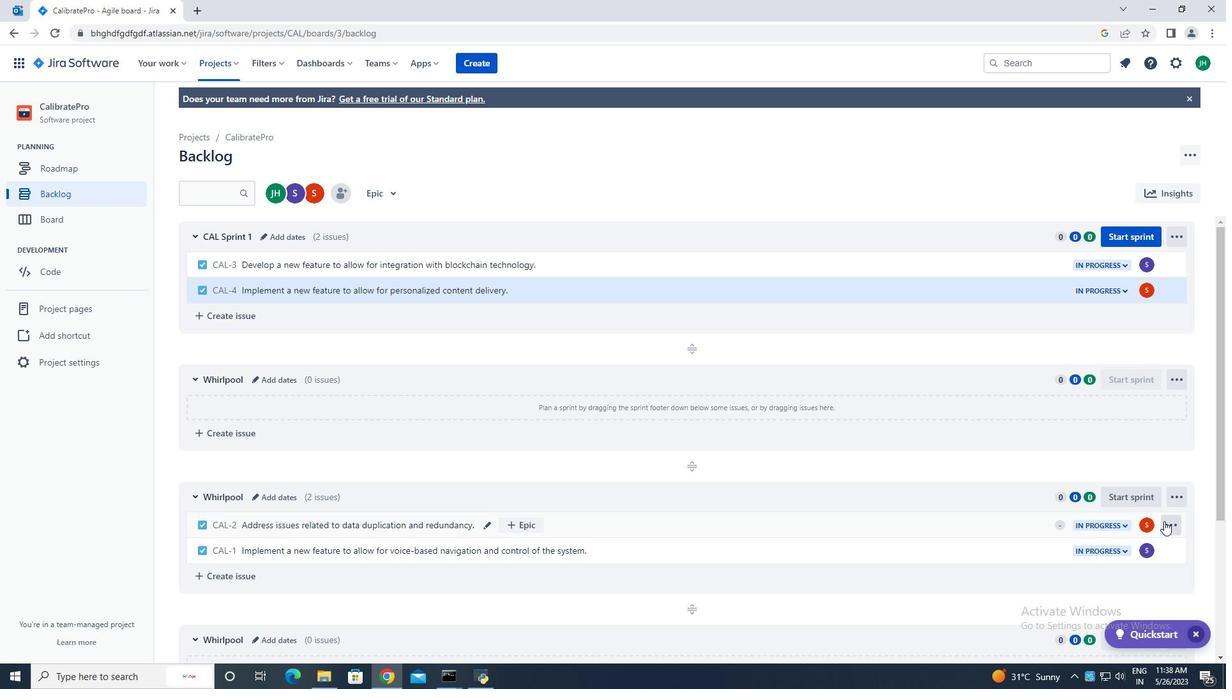 
Action: Mouse moved to (933, 355)
Screenshot: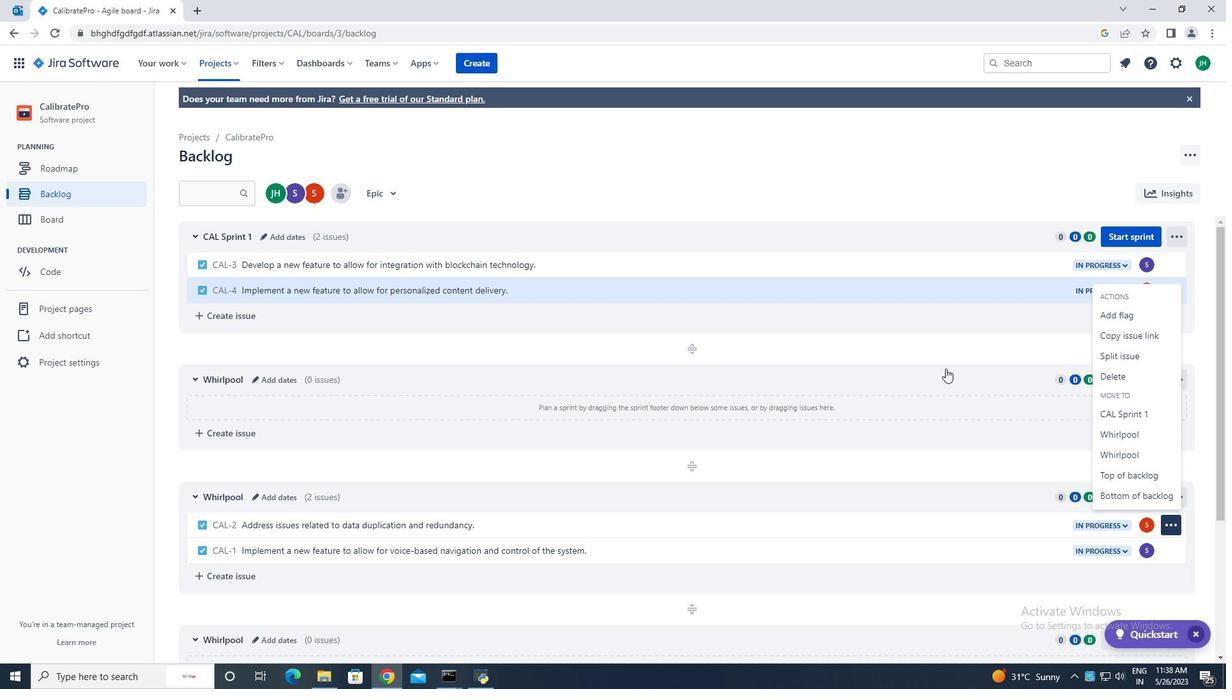 
Action: Mouse pressed left at (933, 355)
Screenshot: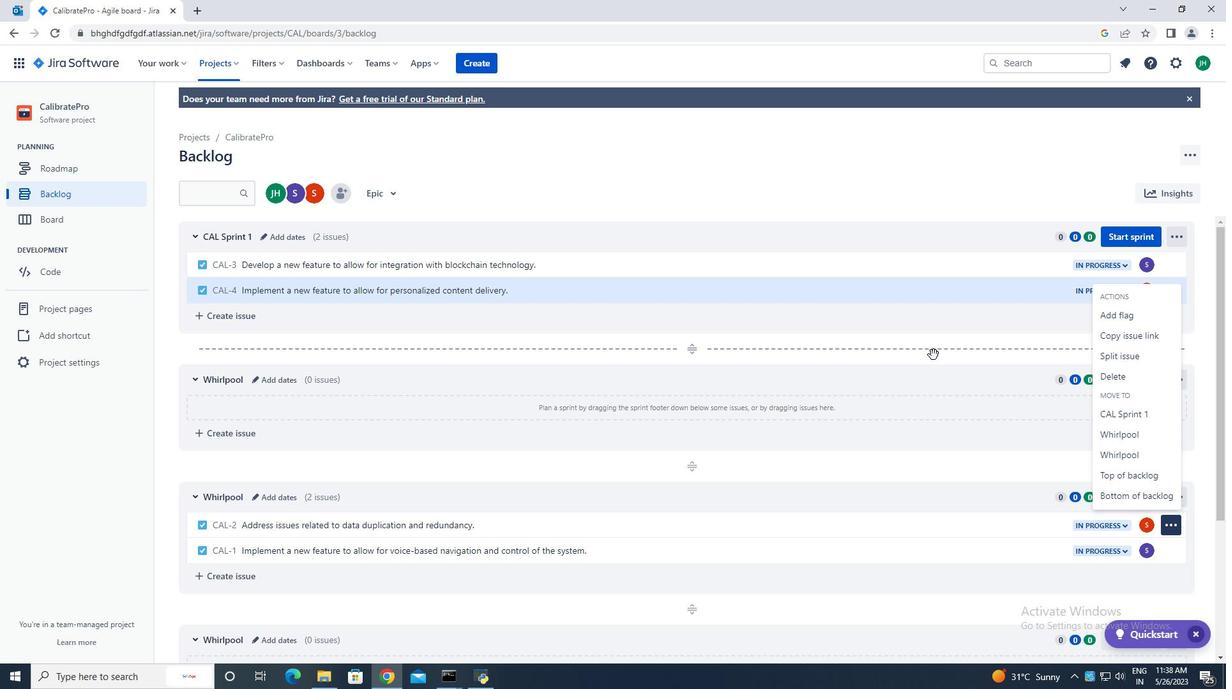 
Action: Mouse moved to (917, 369)
Screenshot: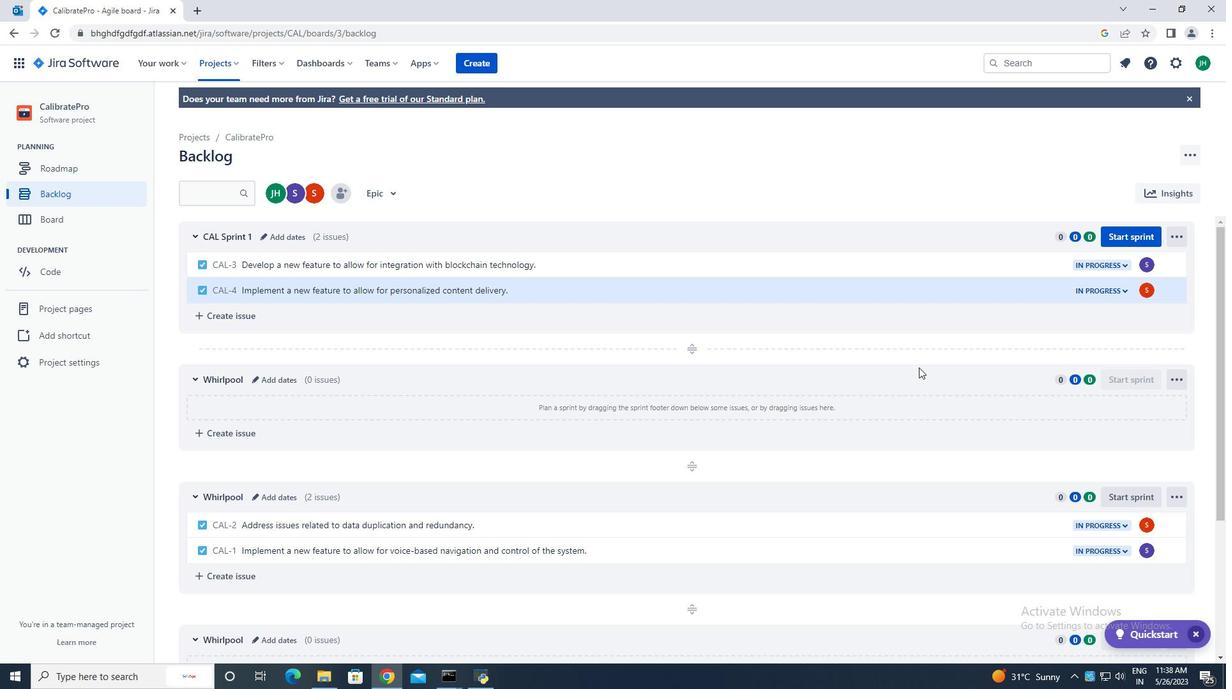 
